 Task: Search one way flight ticket for 3 adults in first from Watertown: Watertown International Airport to Greenville: Pitt-greenville Airport on 5-2-2023. Choice of flights is Royal air maroc. Number of bags: 2 checked bags. Price is upto 35000. Outbound departure time preference is 17:45.
Action: Mouse moved to (233, 368)
Screenshot: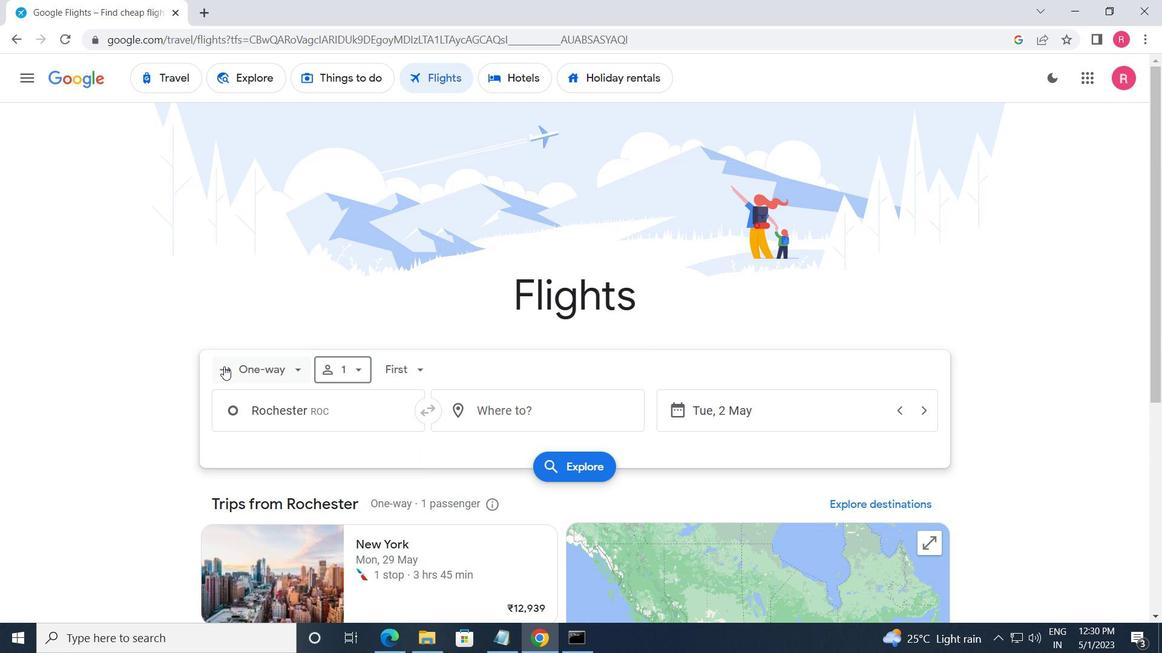 
Action: Mouse pressed left at (233, 368)
Screenshot: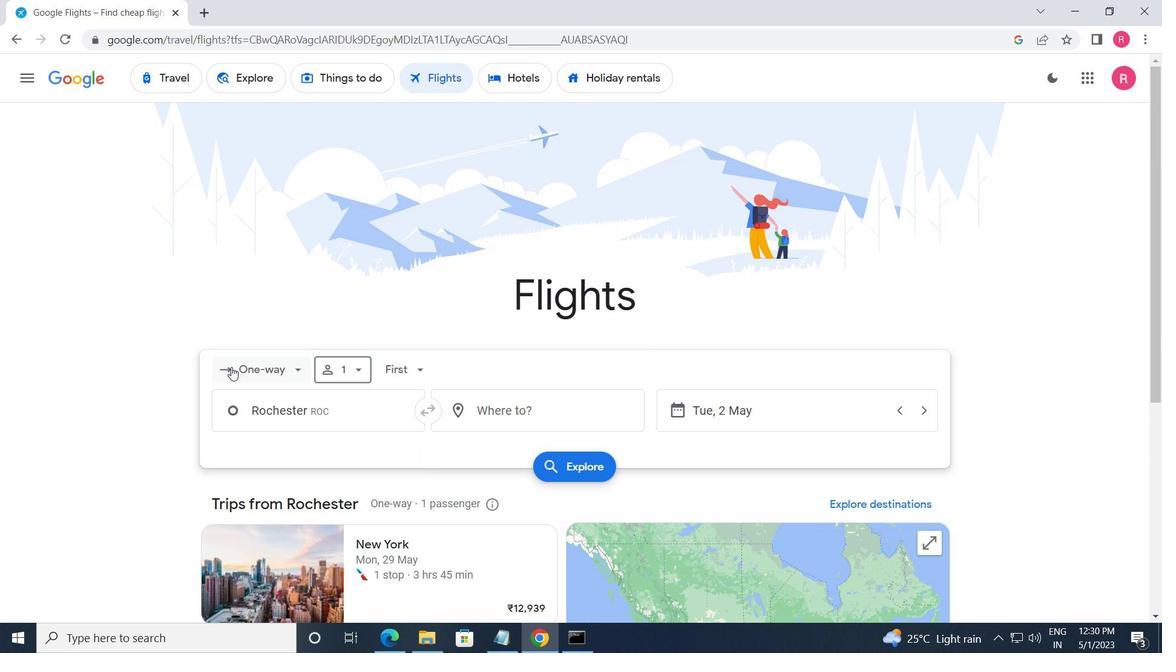 
Action: Mouse moved to (296, 439)
Screenshot: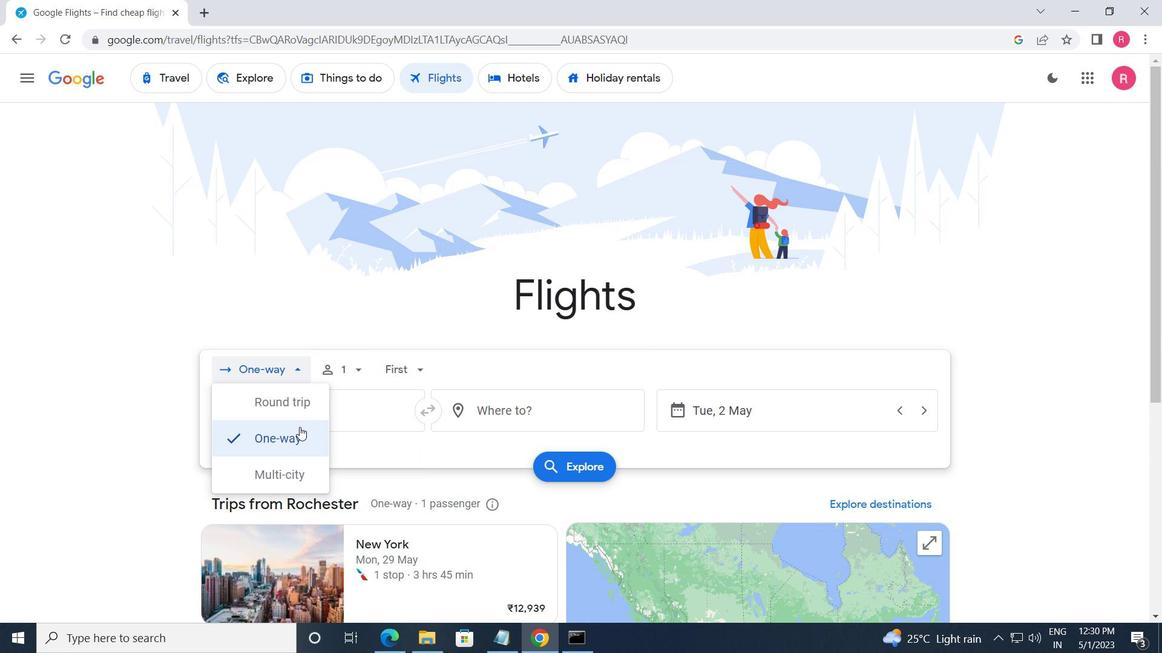 
Action: Mouse pressed left at (296, 439)
Screenshot: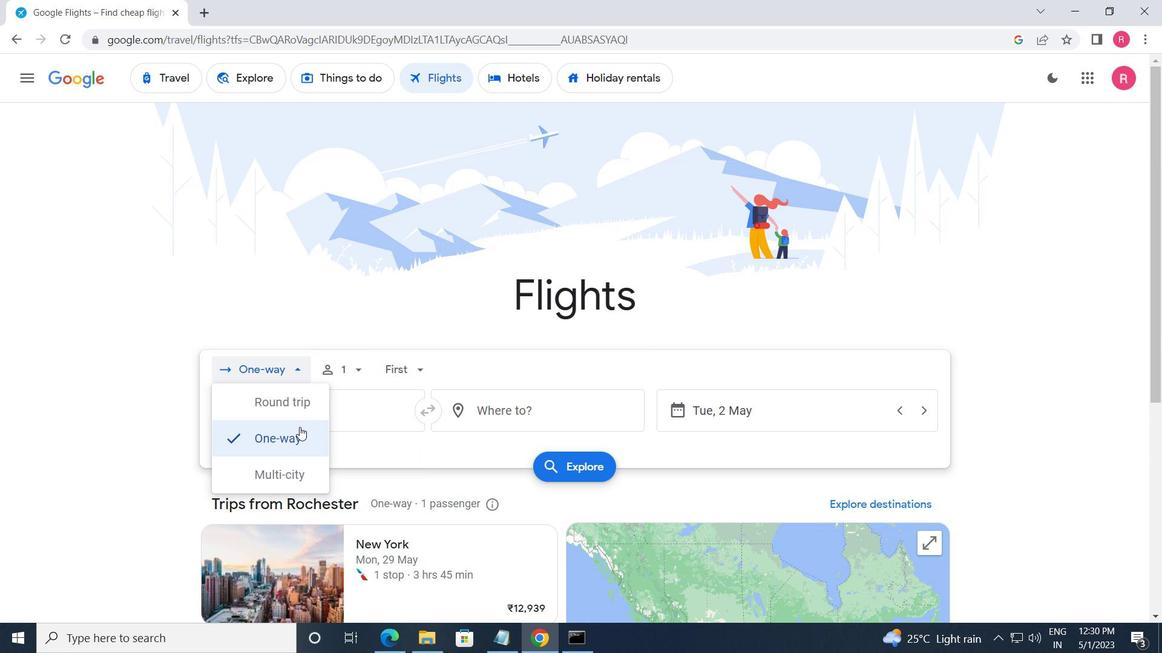 
Action: Mouse moved to (352, 376)
Screenshot: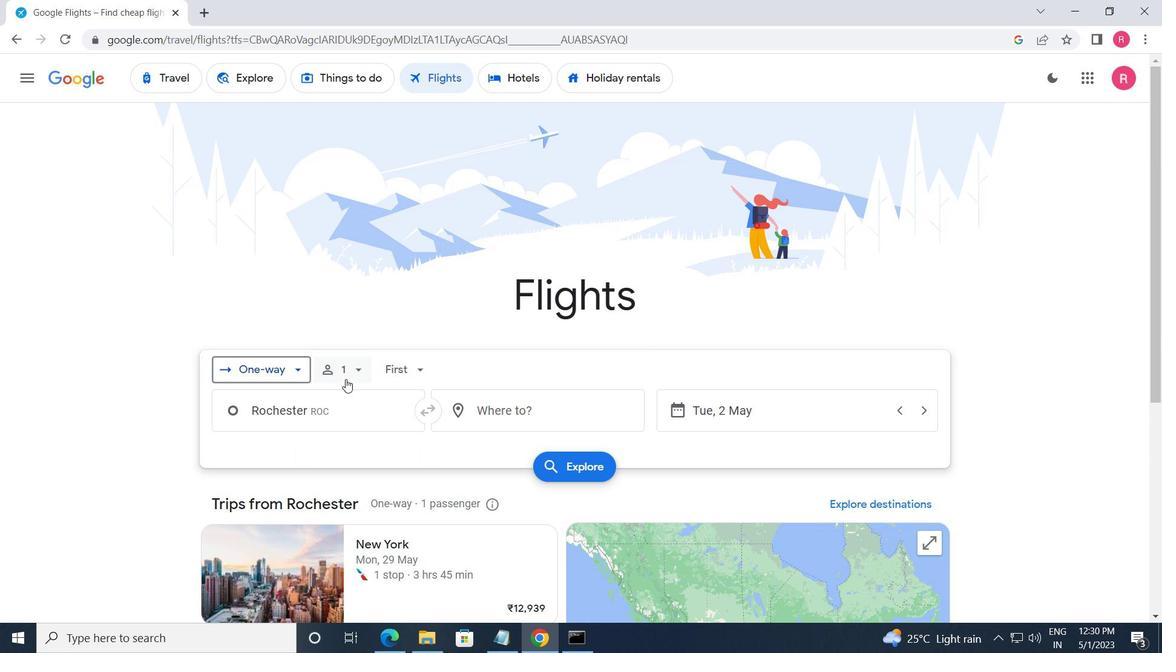 
Action: Mouse pressed left at (352, 376)
Screenshot: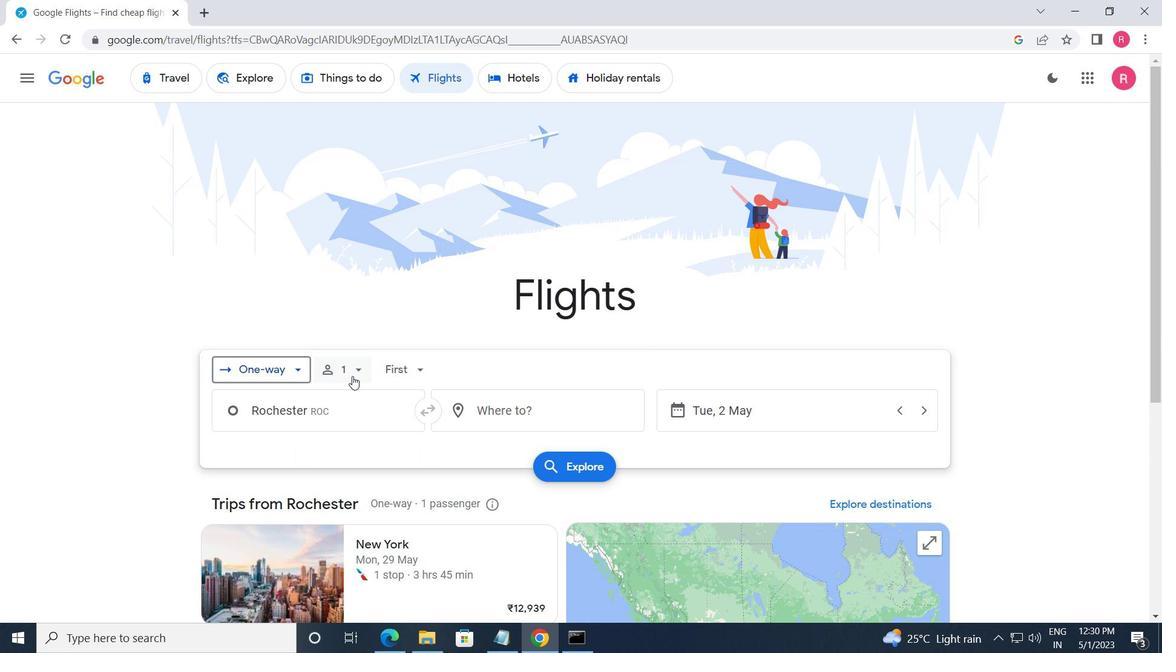 
Action: Mouse moved to (478, 408)
Screenshot: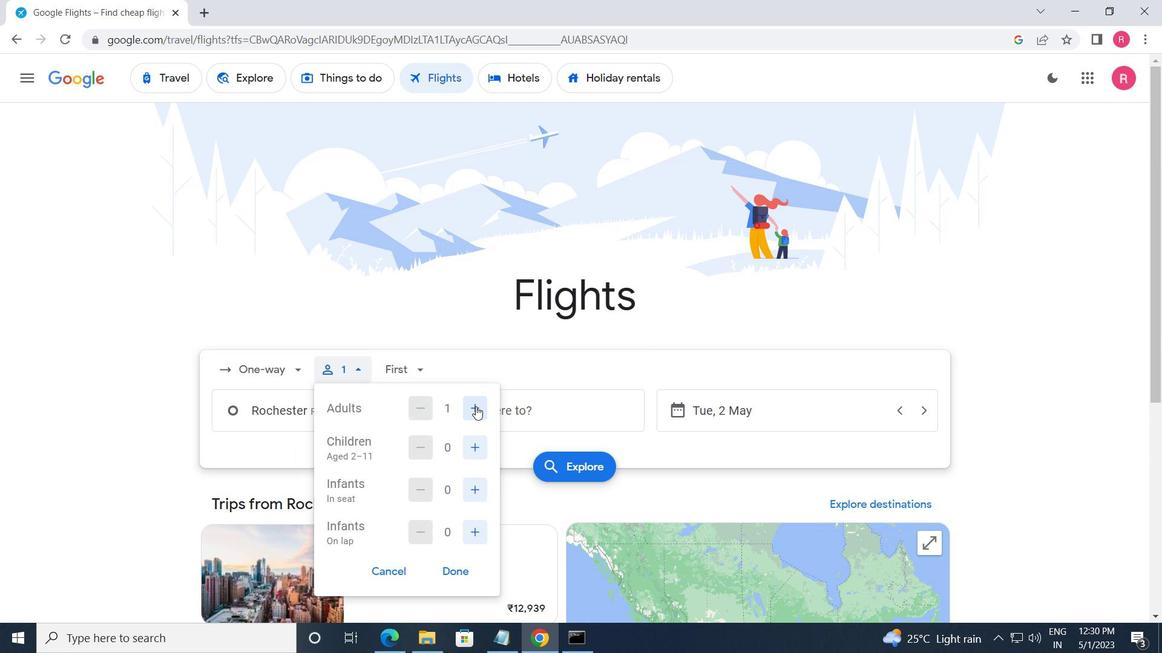 
Action: Mouse pressed left at (478, 408)
Screenshot: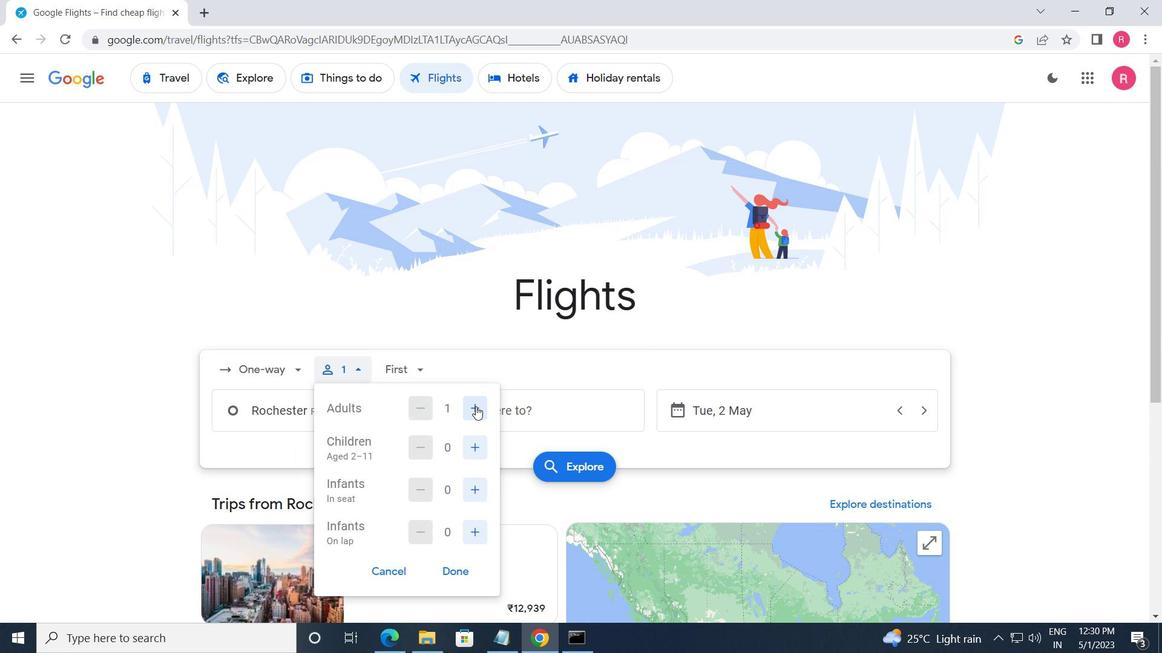
Action: Mouse moved to (471, 440)
Screenshot: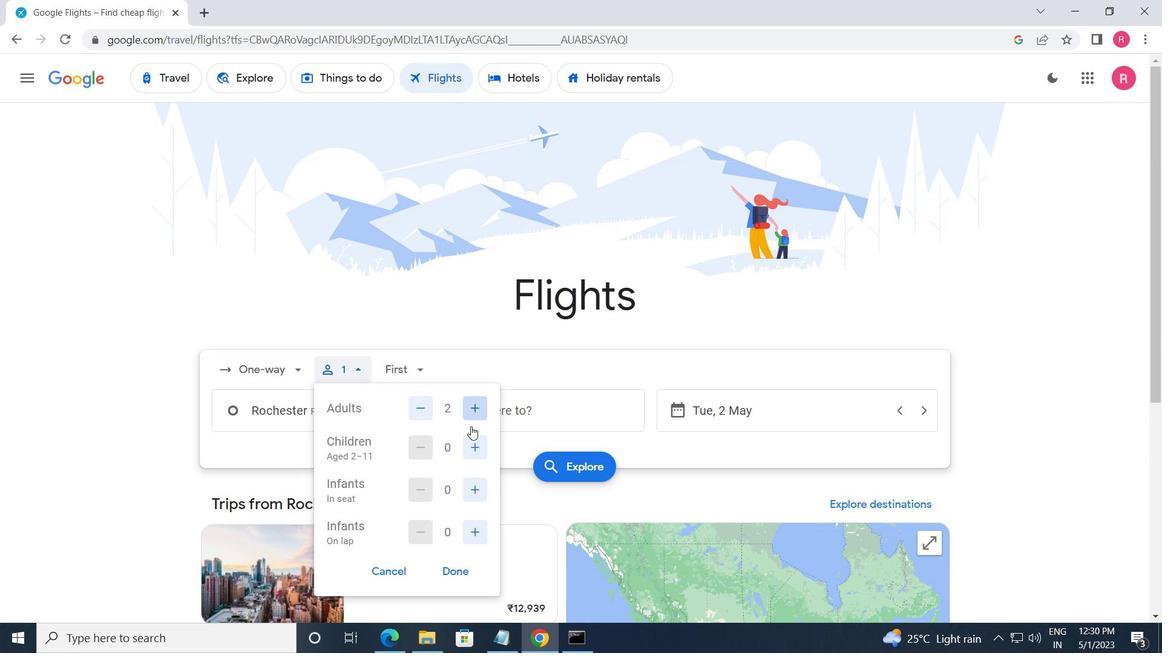 
Action: Mouse pressed left at (471, 440)
Screenshot: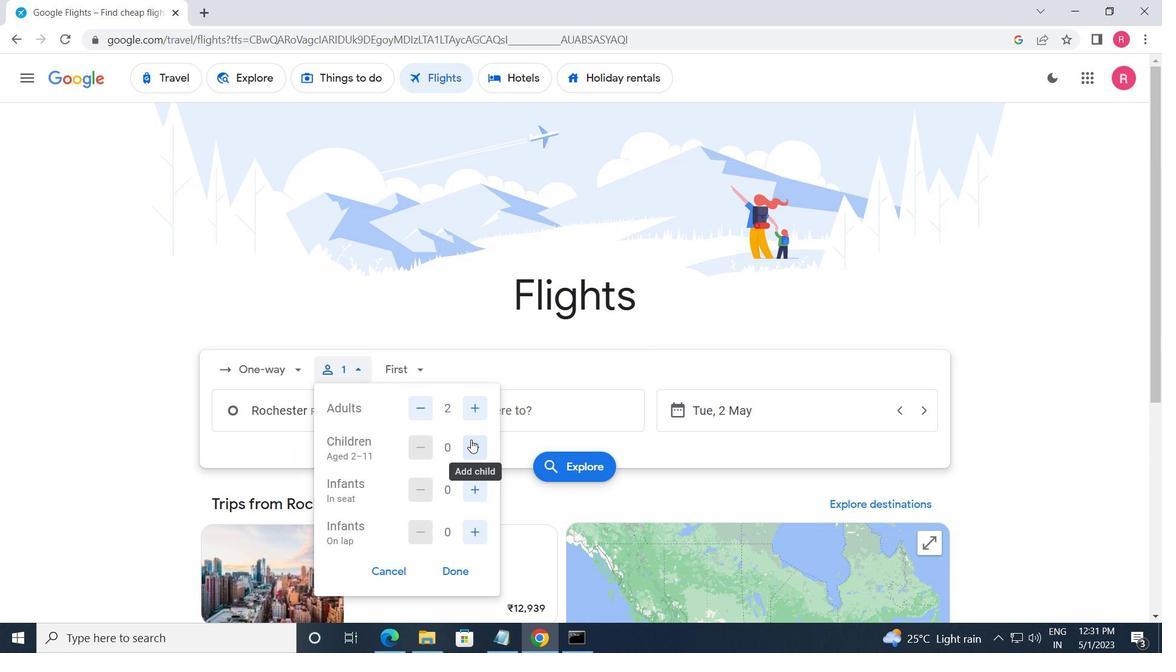 
Action: Mouse pressed left at (471, 440)
Screenshot: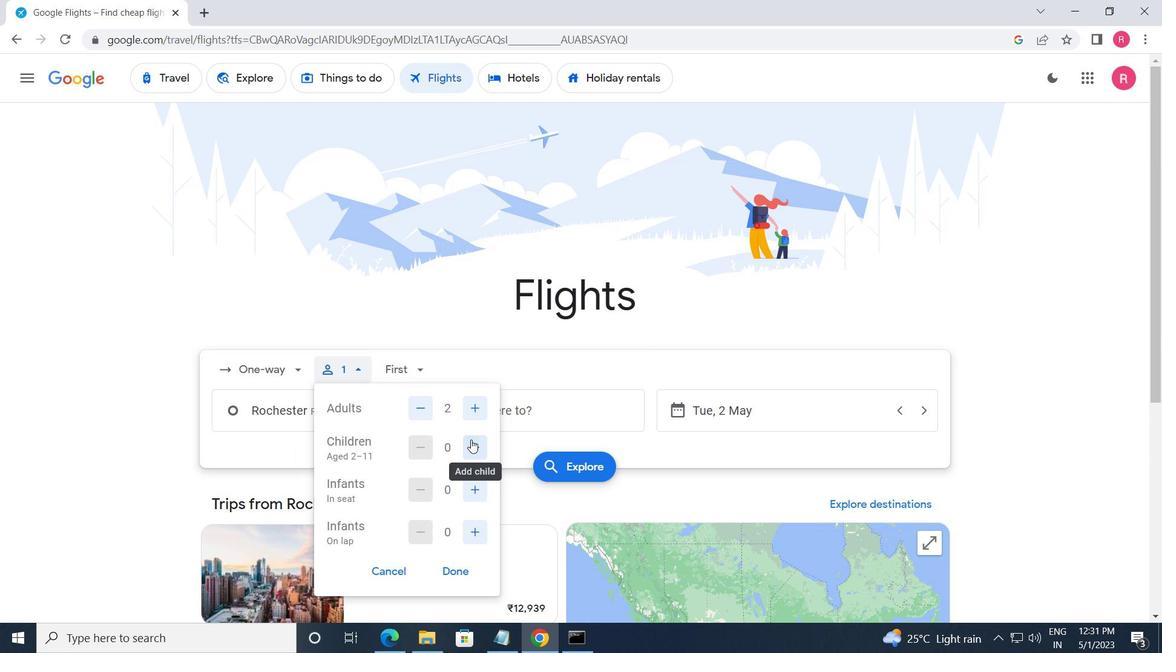 
Action: Mouse moved to (472, 440)
Screenshot: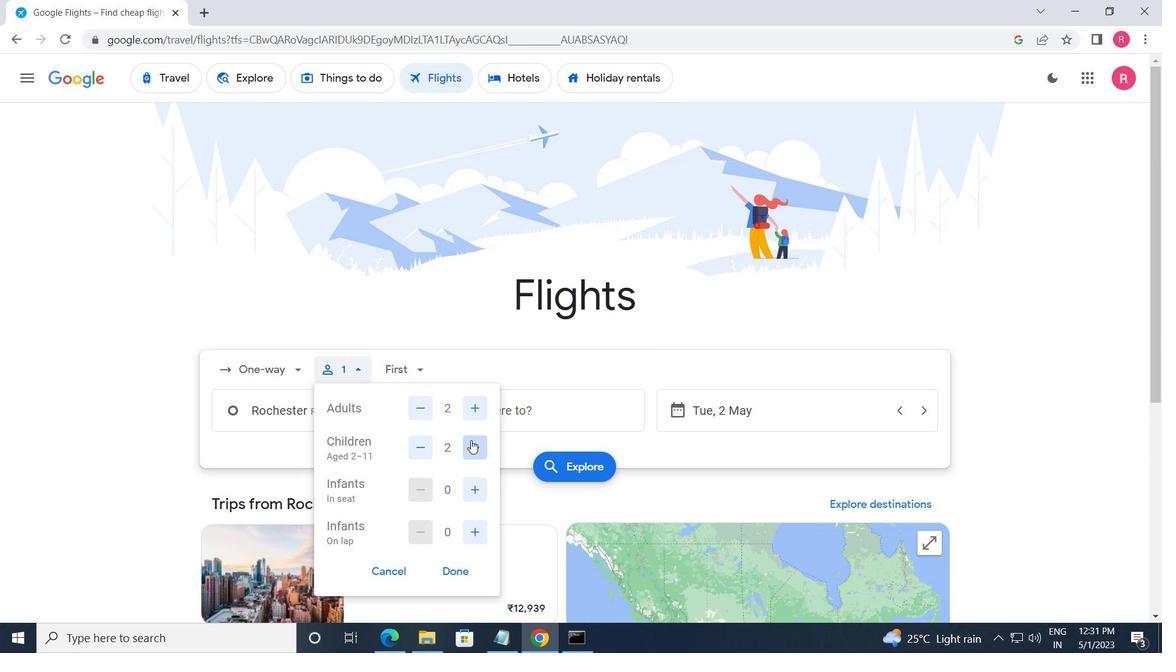 
Action: Mouse pressed left at (472, 440)
Screenshot: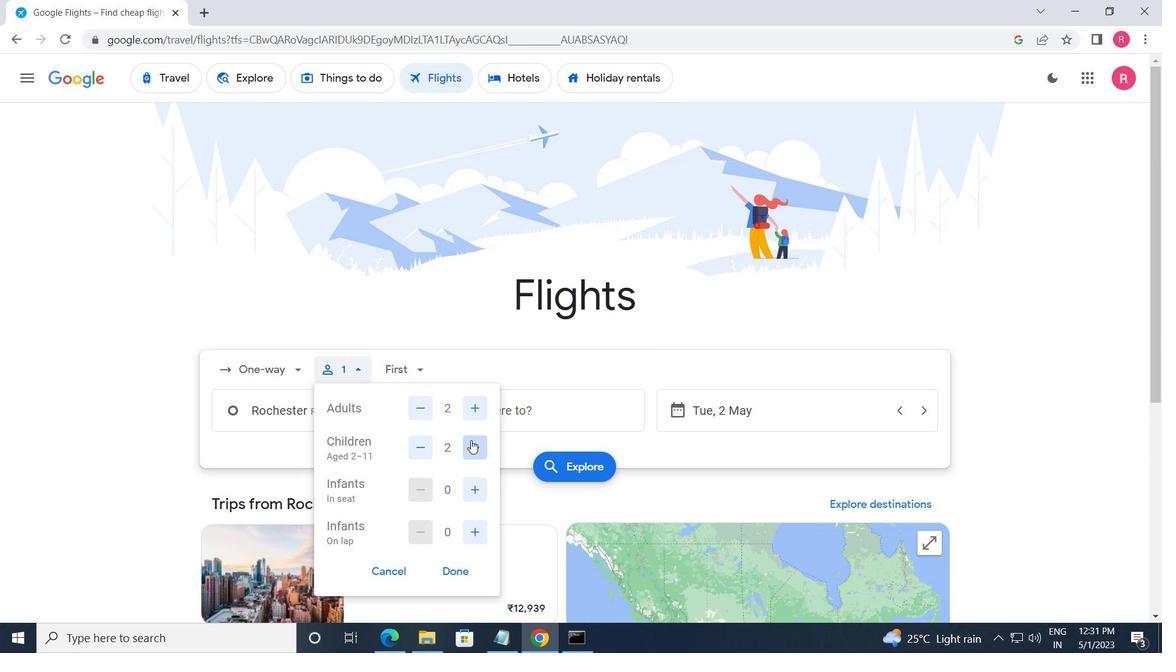 
Action: Mouse moved to (472, 446)
Screenshot: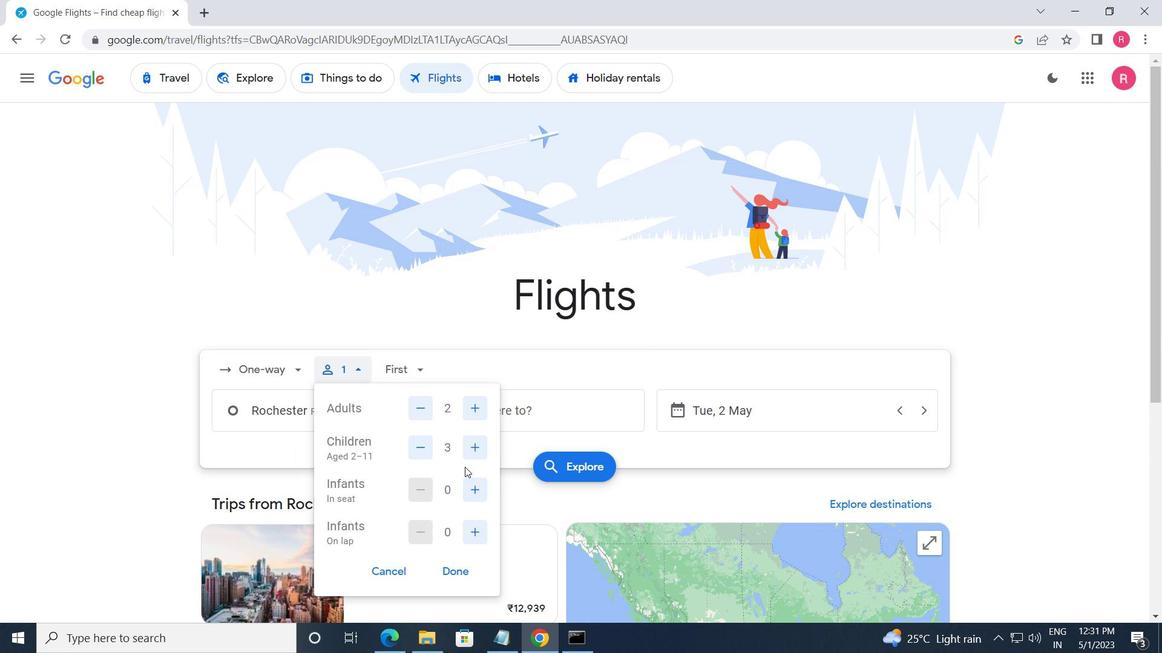 
Action: Mouse pressed left at (472, 446)
Screenshot: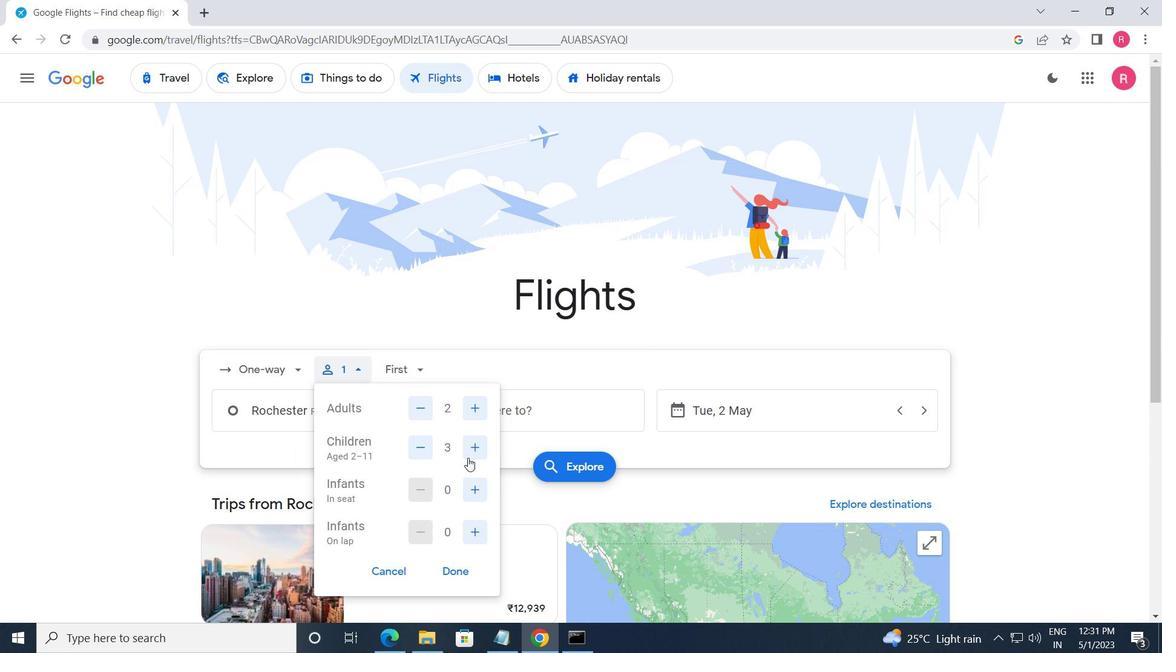 
Action: Mouse moved to (466, 486)
Screenshot: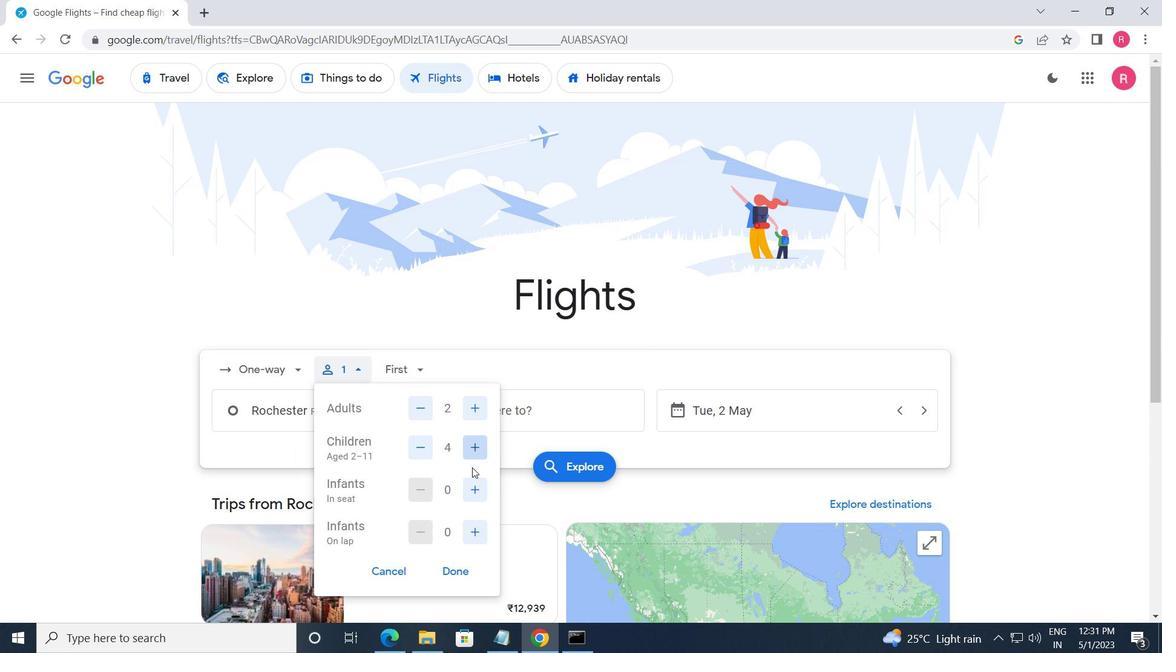 
Action: Mouse pressed left at (466, 486)
Screenshot: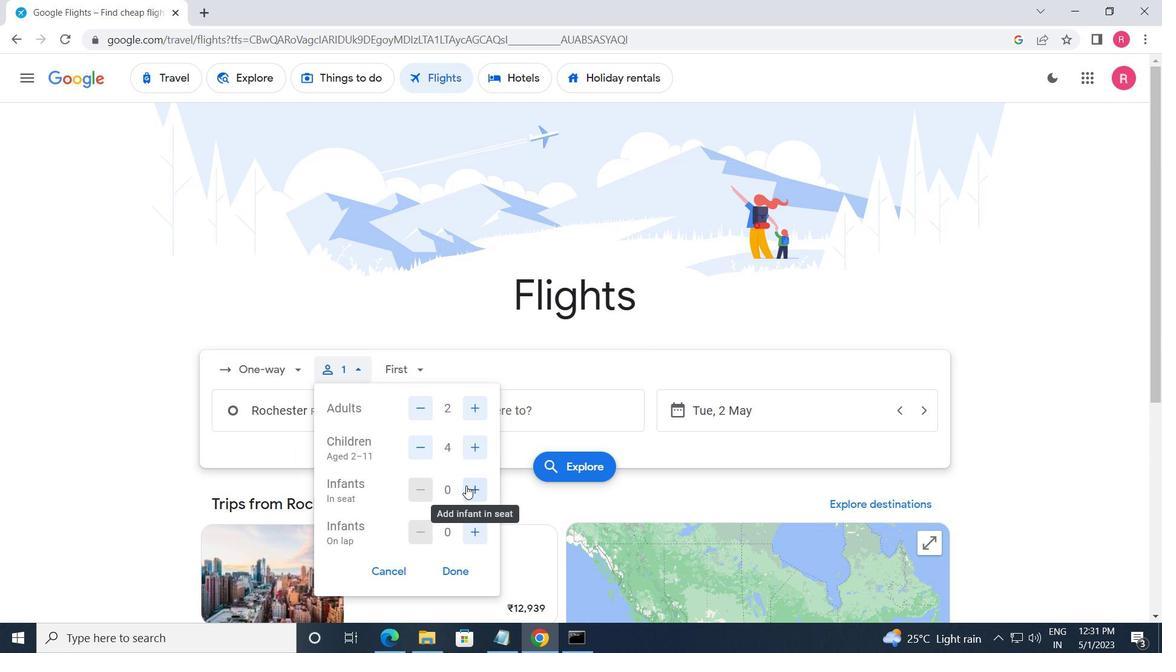 
Action: Mouse moved to (402, 378)
Screenshot: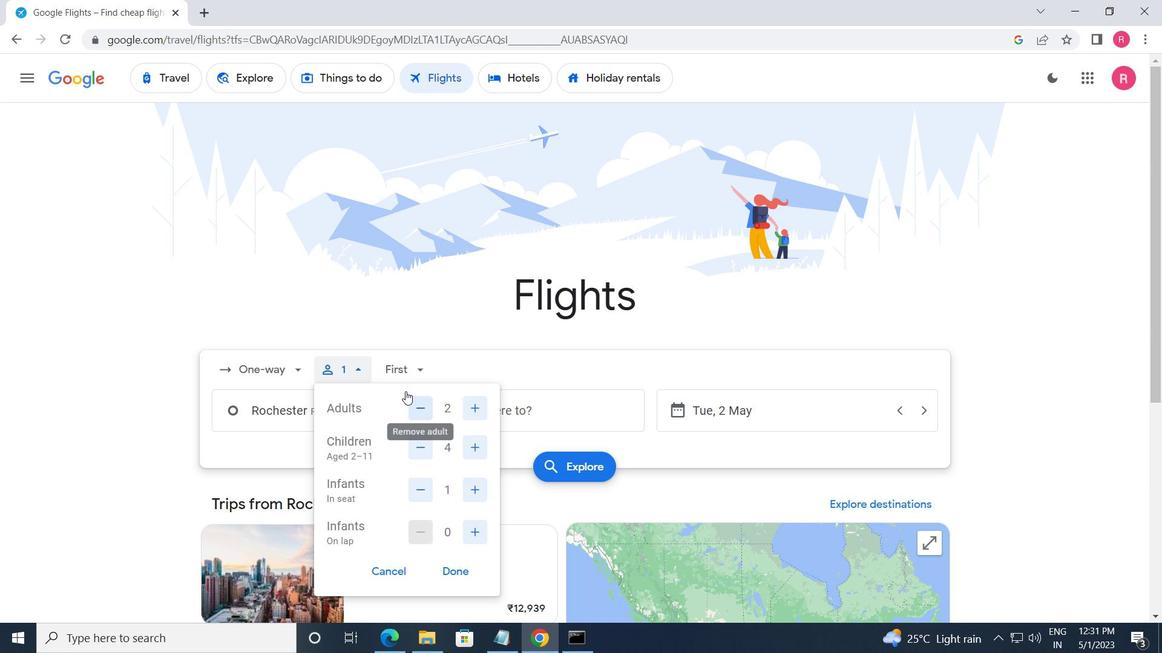 
Action: Mouse pressed left at (402, 378)
Screenshot: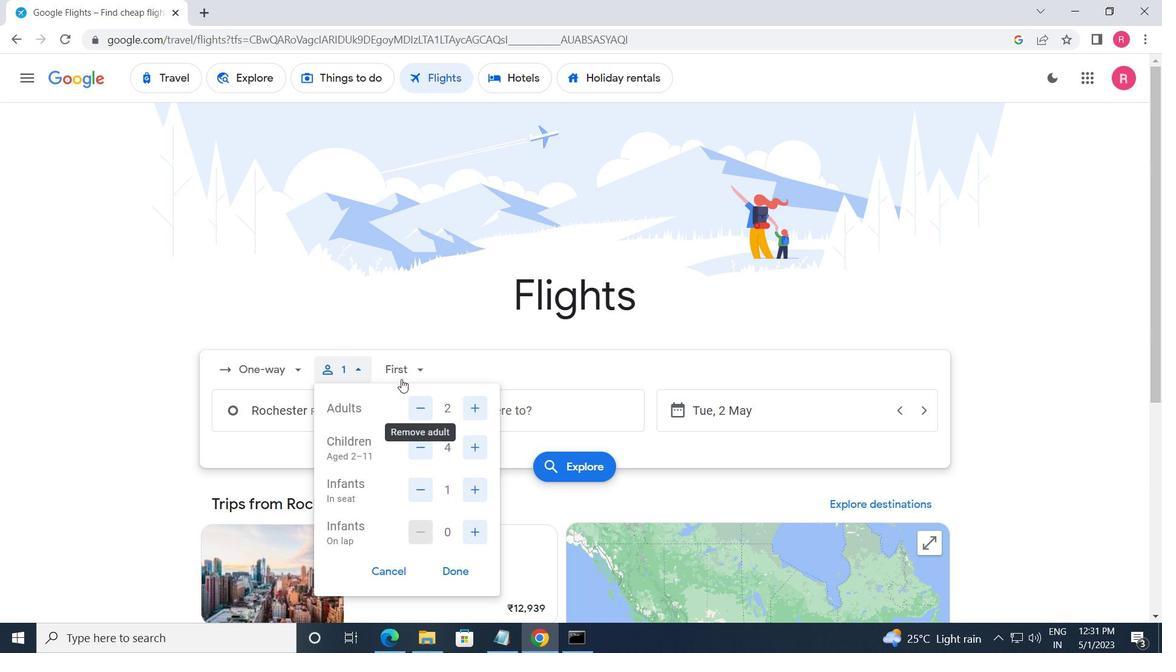 
Action: Mouse moved to (441, 482)
Screenshot: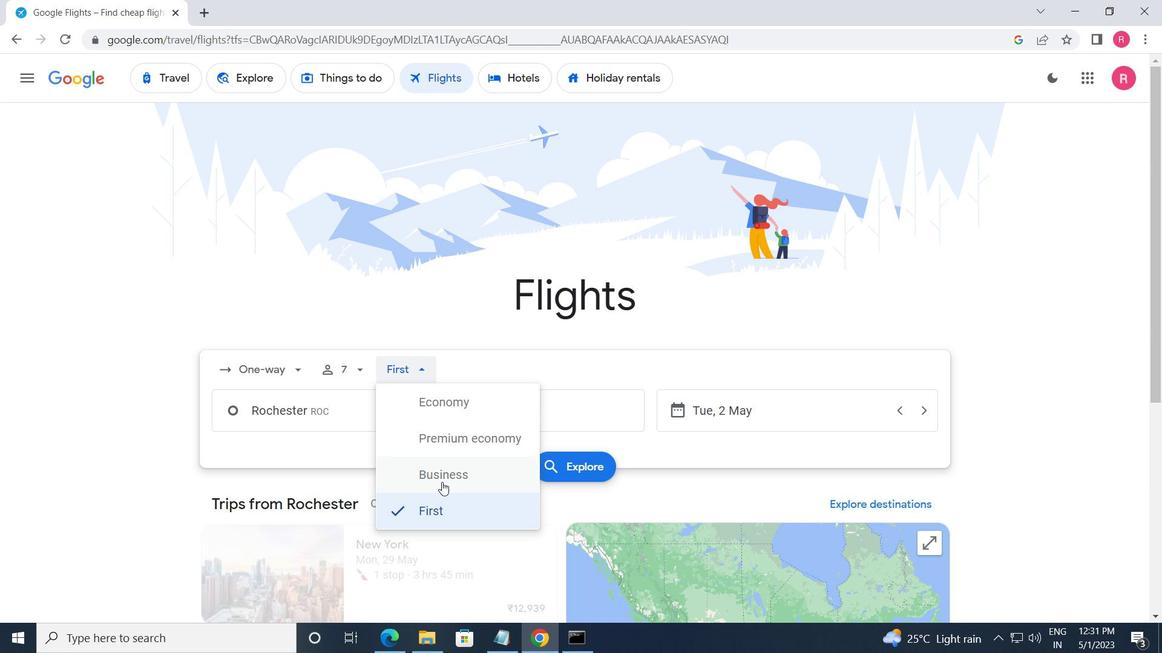 
Action: Mouse pressed left at (441, 482)
Screenshot: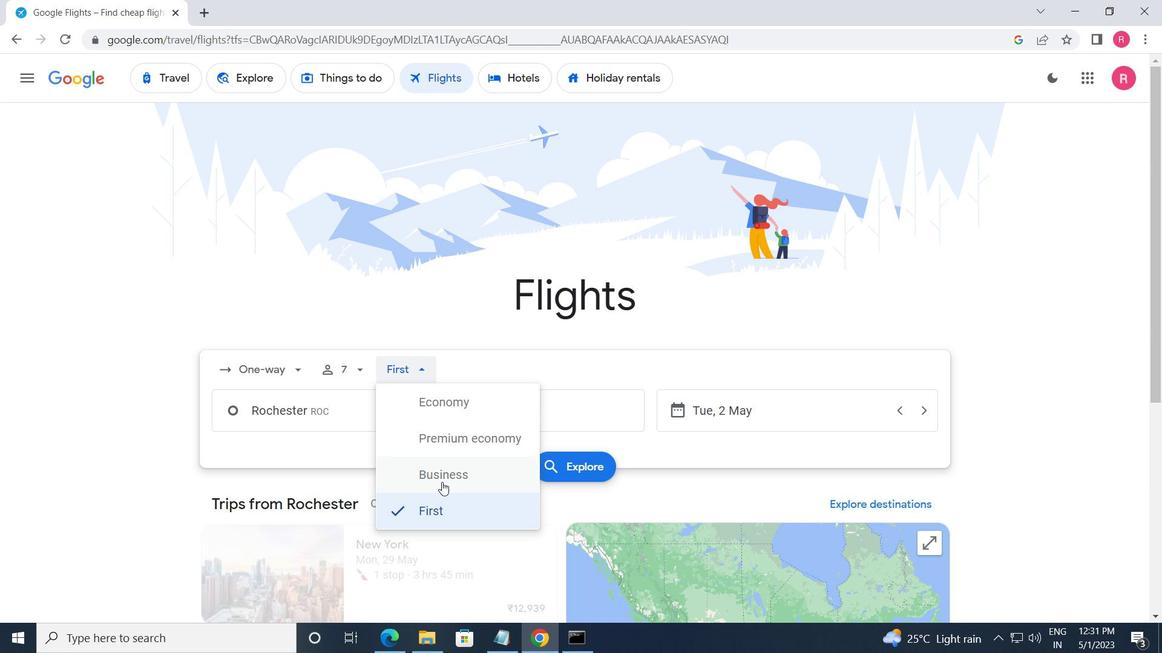 
Action: Mouse moved to (372, 425)
Screenshot: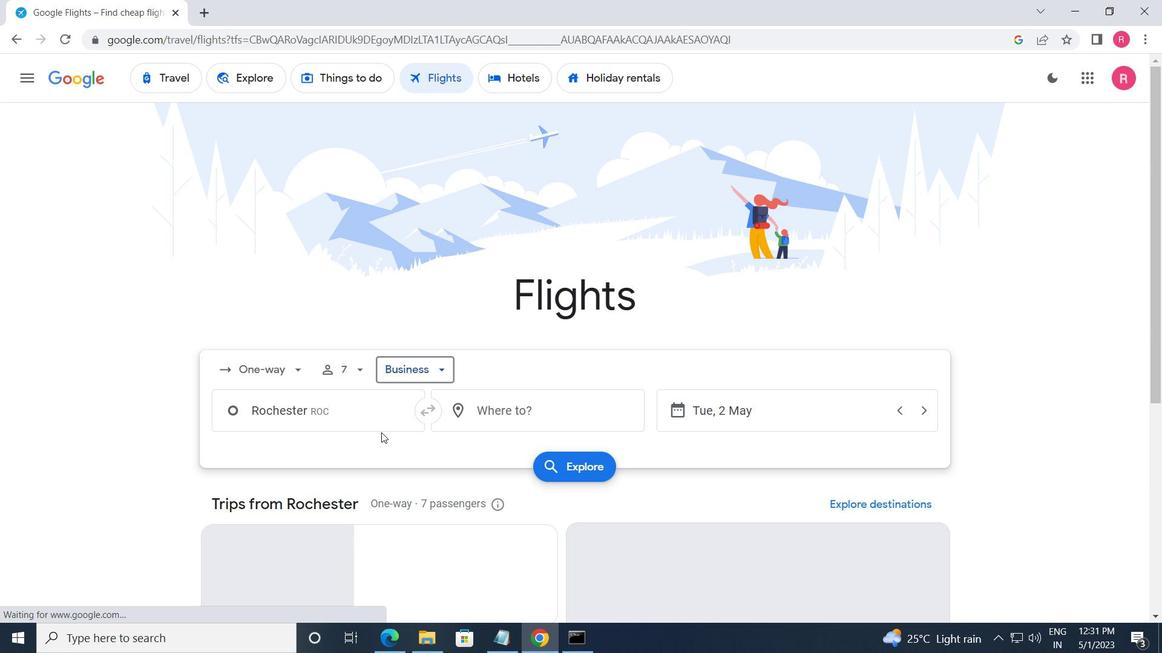 
Action: Mouse pressed left at (372, 425)
Screenshot: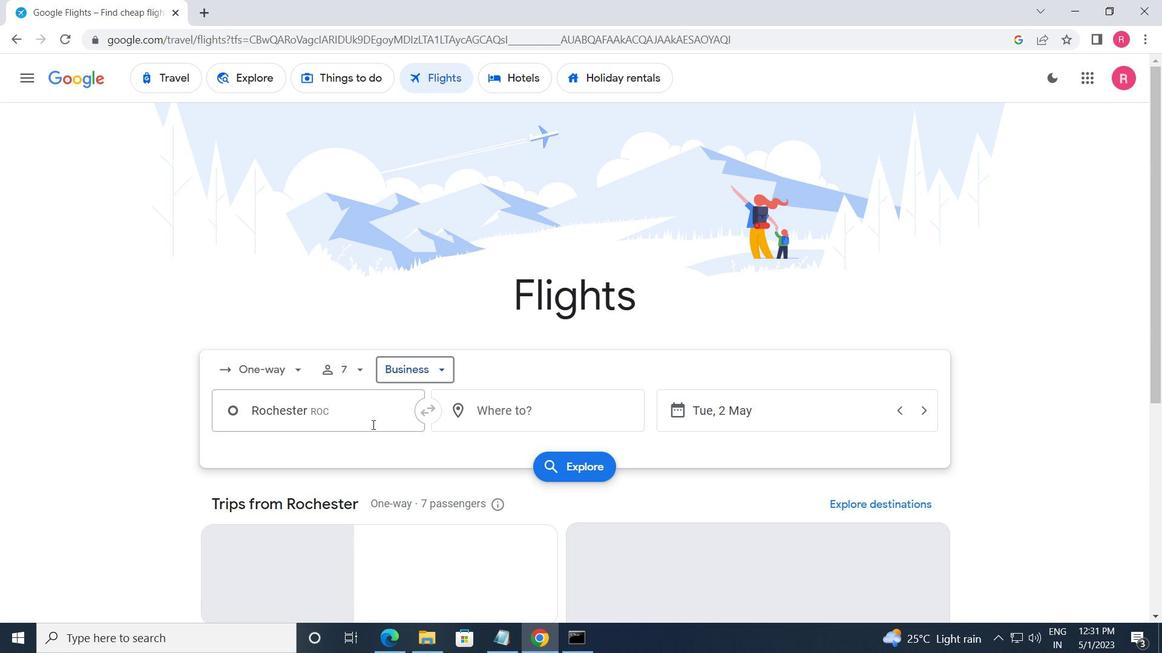 
Action: Mouse moved to (373, 431)
Screenshot: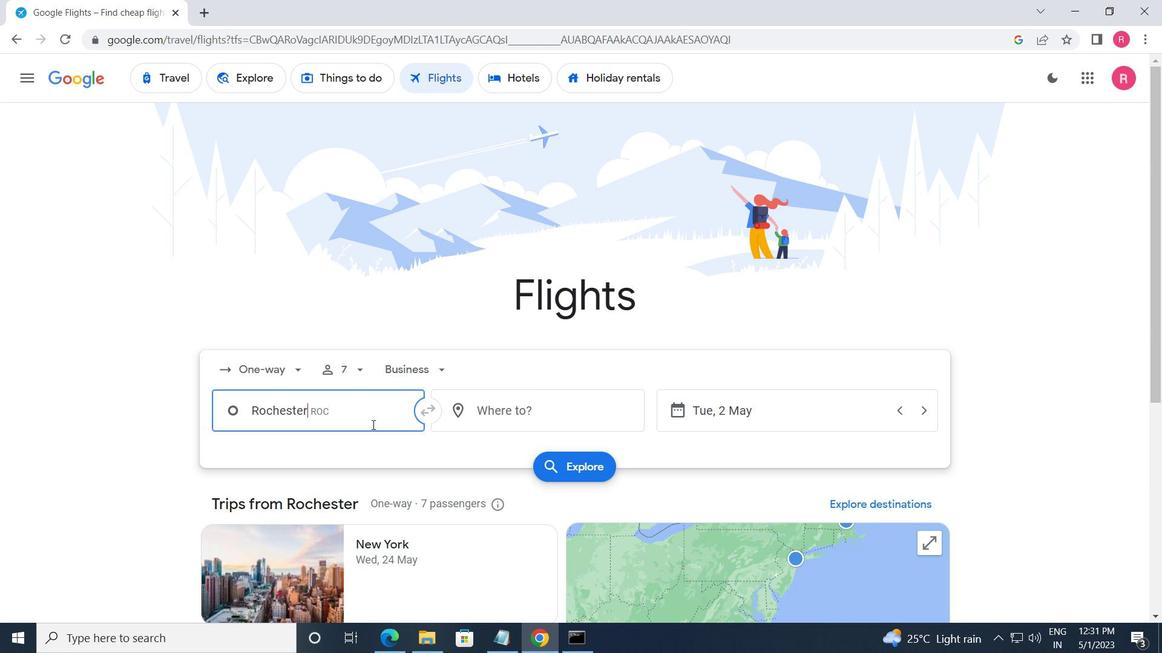 
Action: Key pressed <Key.shift>SYRACUSE<Key.space><Key.shift_r><Key.shift_r><Key.shift_r><Key.shift_r><Key.shift_r><Key.shift_r><Key.shift_r><Key.shift_r><Key.shift_r>H
Screenshot: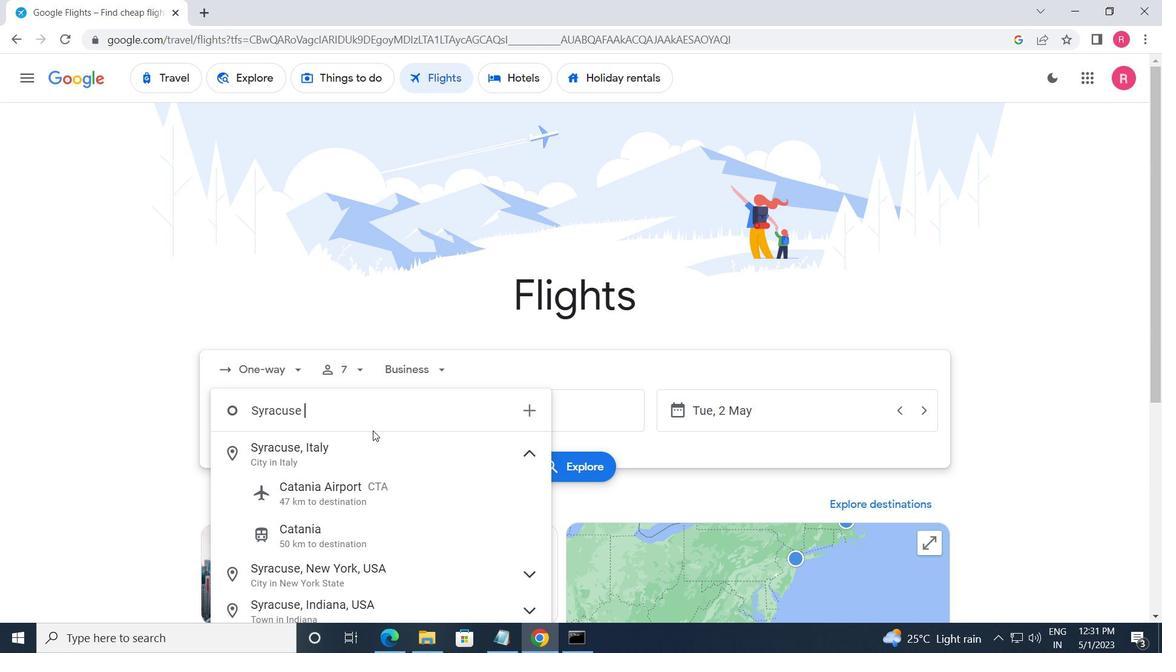 
Action: Mouse moved to (326, 468)
Screenshot: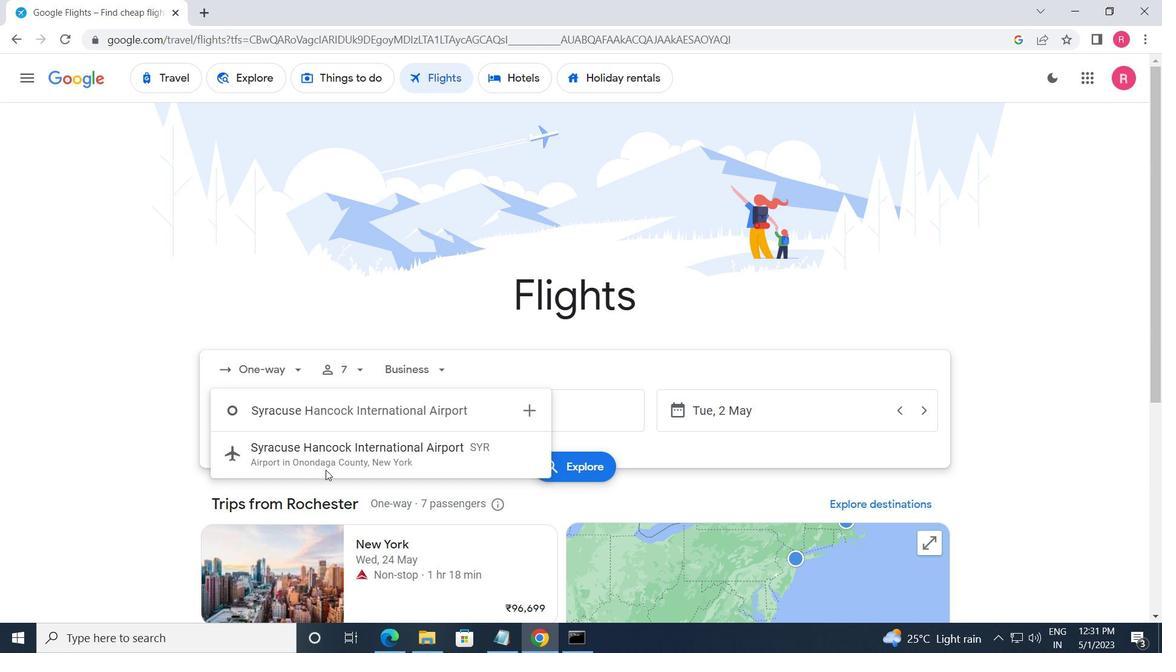 
Action: Mouse pressed left at (326, 468)
Screenshot: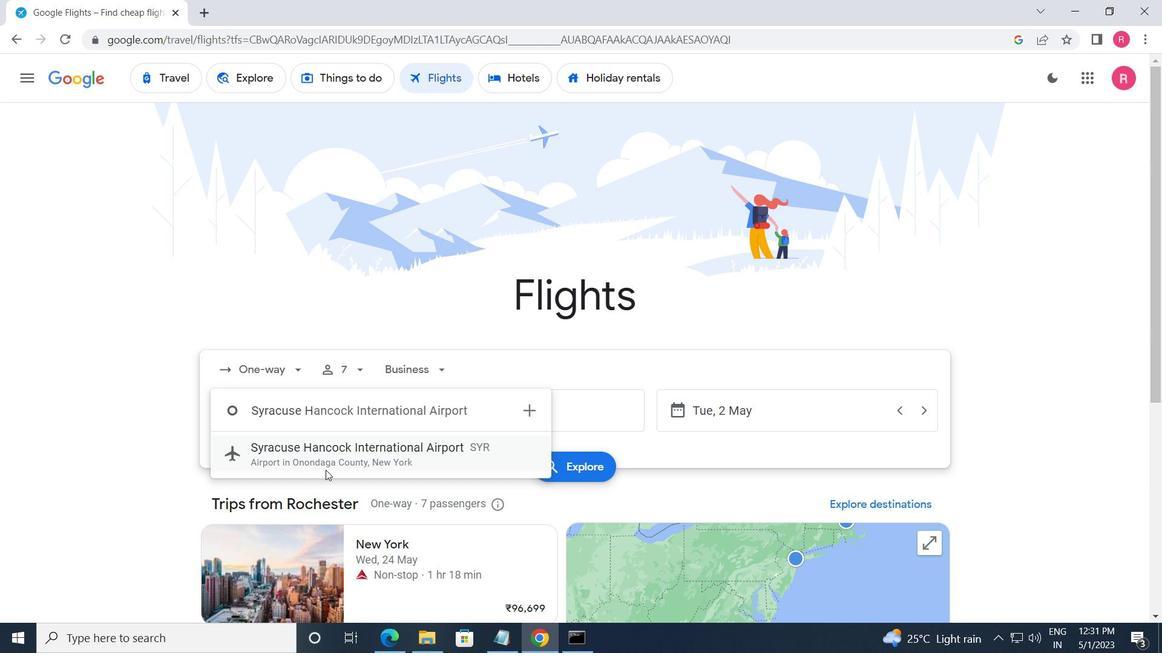 
Action: Mouse moved to (488, 412)
Screenshot: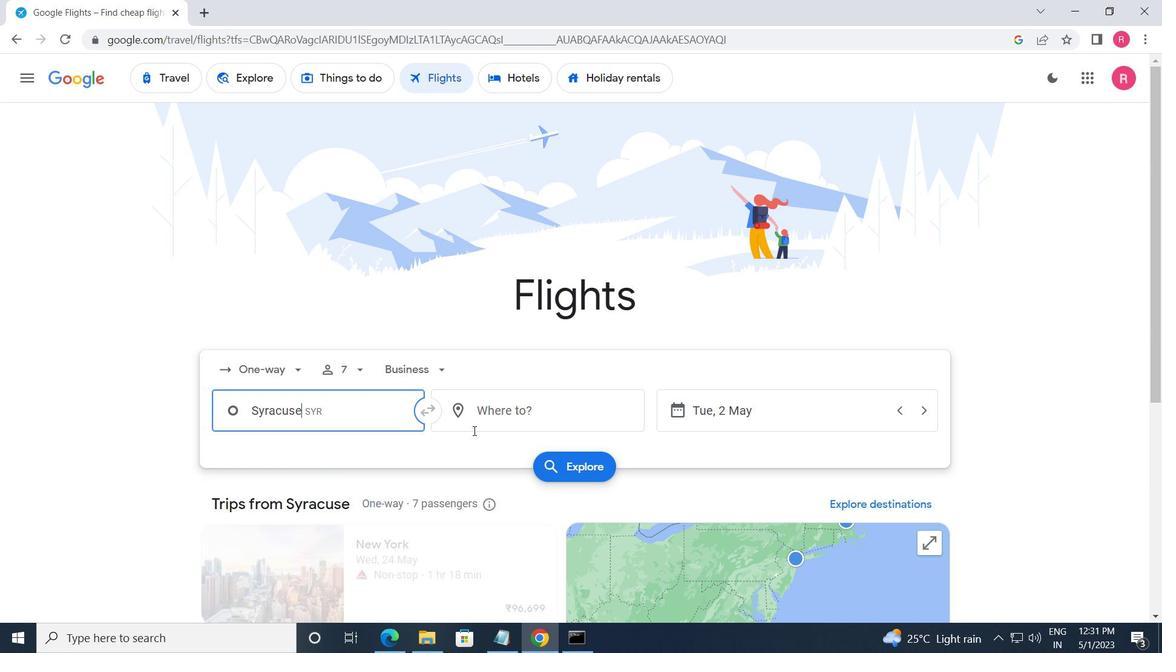 
Action: Mouse pressed left at (488, 412)
Screenshot: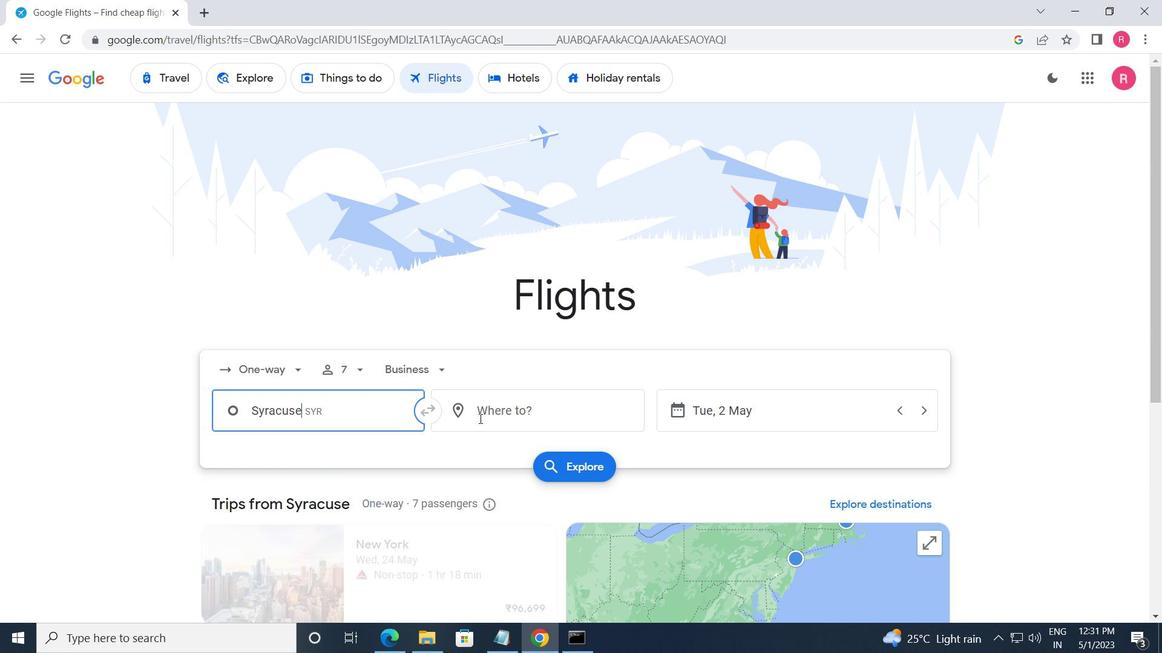 
Action: Mouse moved to (501, 564)
Screenshot: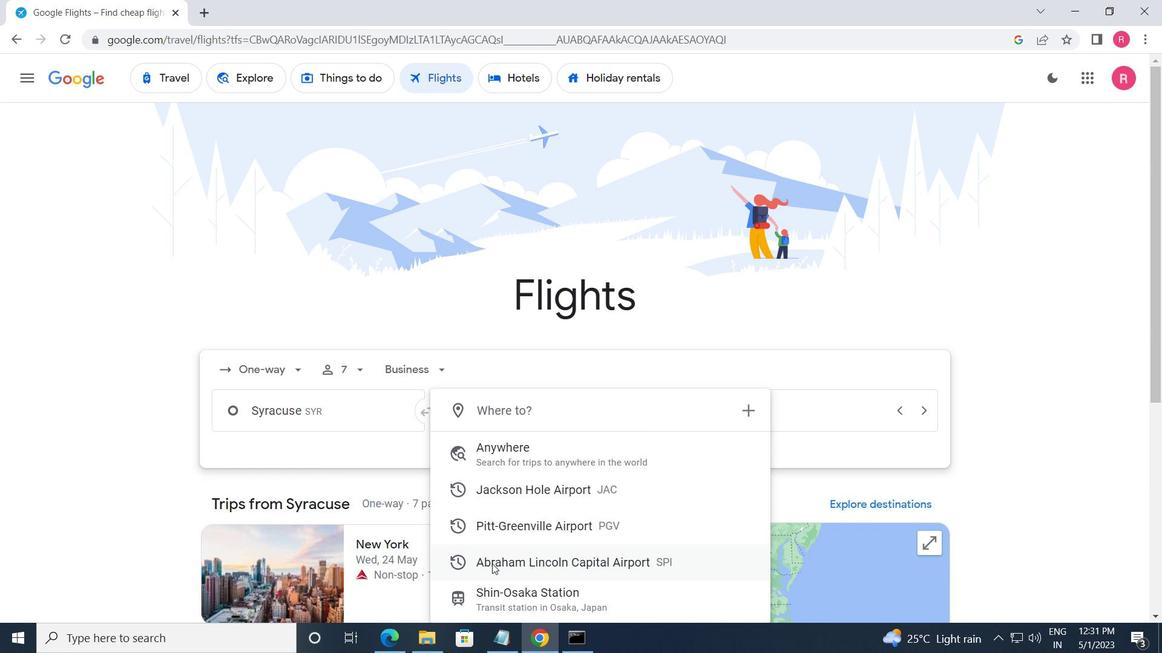 
Action: Mouse pressed left at (501, 564)
Screenshot: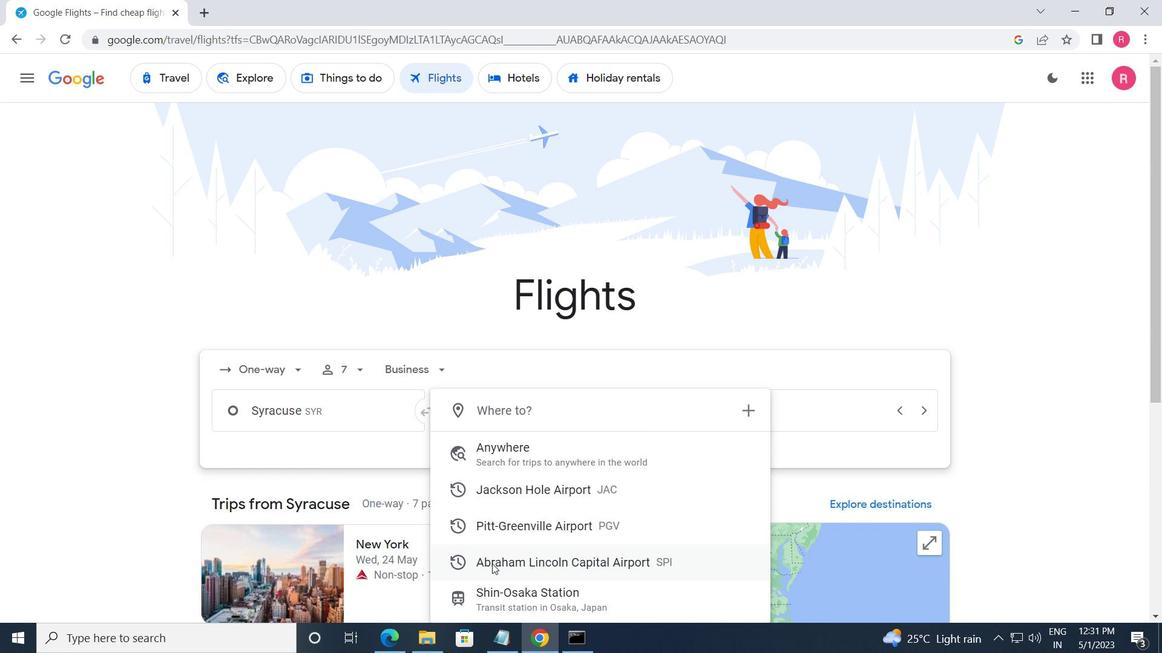 
Action: Mouse moved to (787, 419)
Screenshot: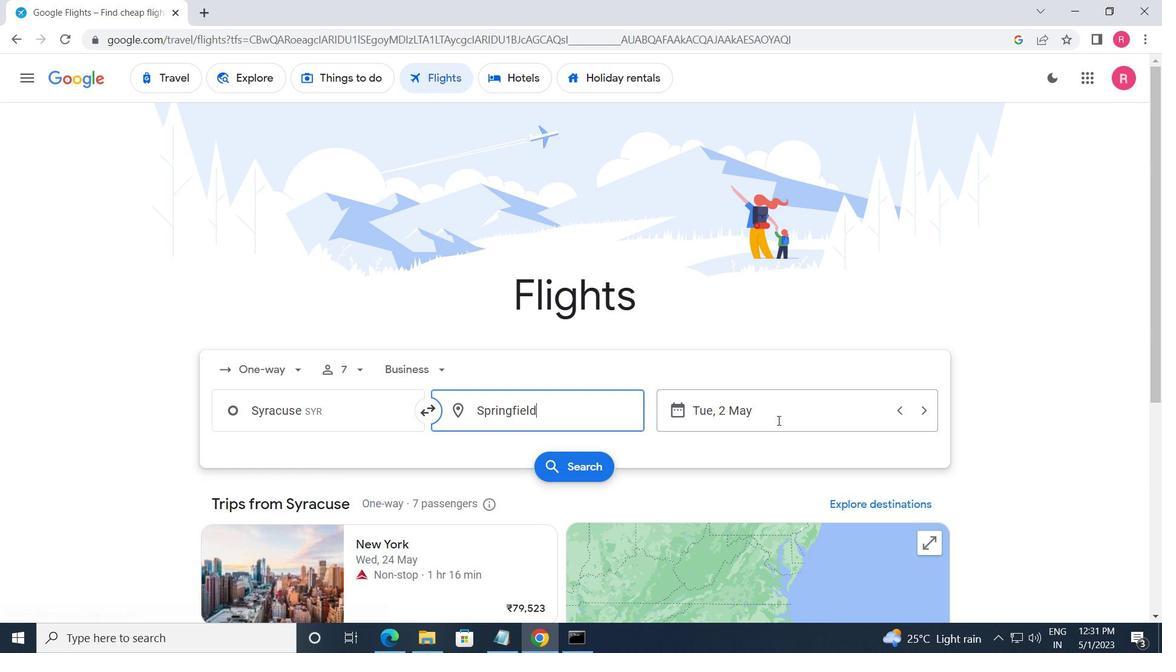 
Action: Mouse pressed left at (787, 419)
Screenshot: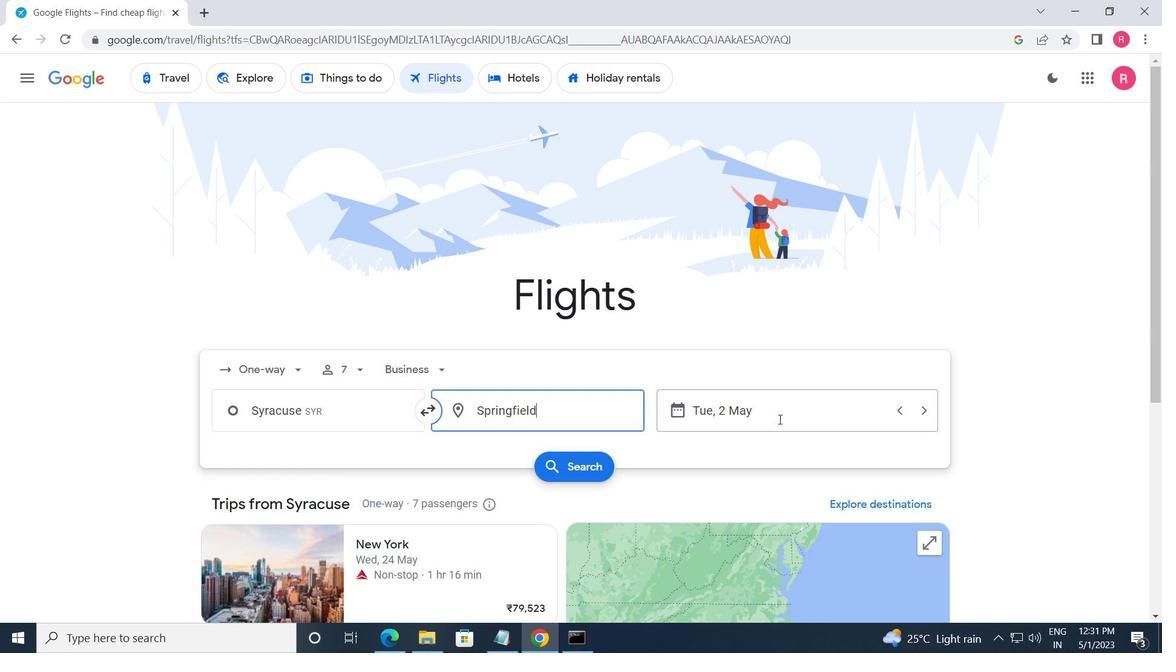 
Action: Mouse moved to (469, 346)
Screenshot: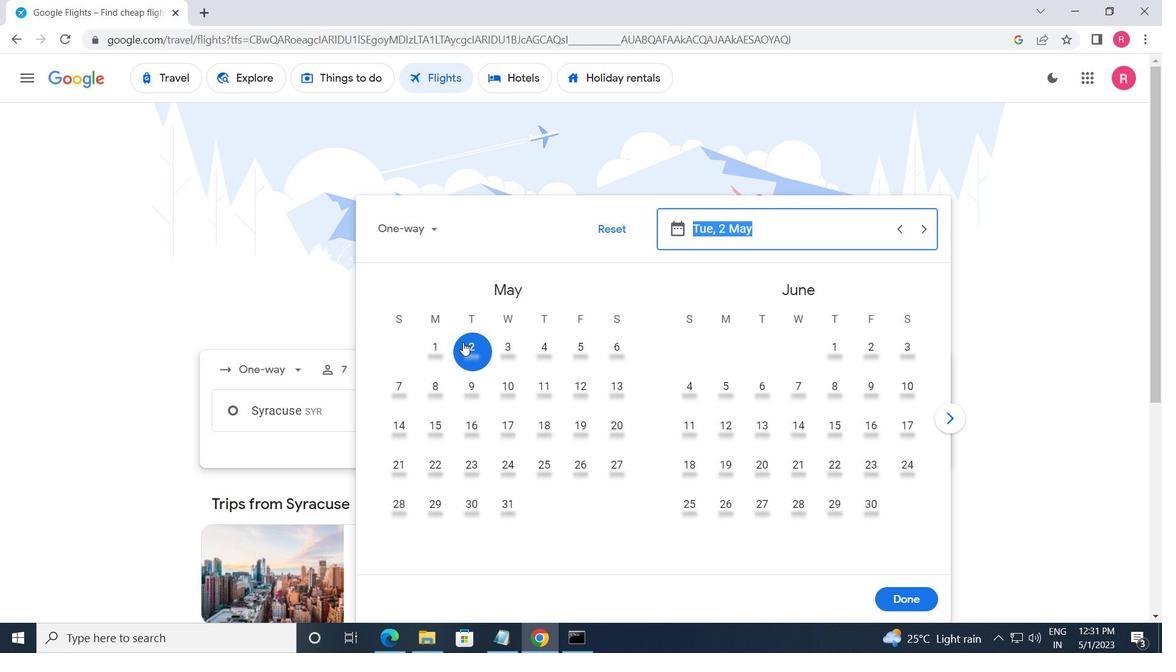 
Action: Mouse pressed left at (469, 346)
Screenshot: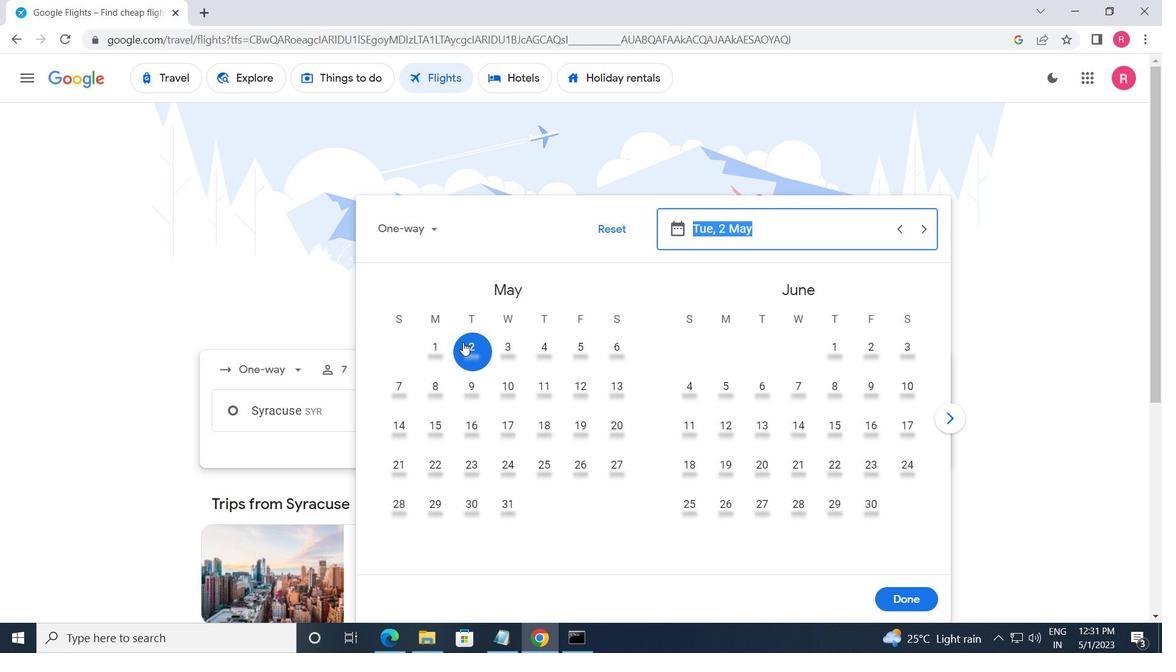 
Action: Mouse moved to (893, 600)
Screenshot: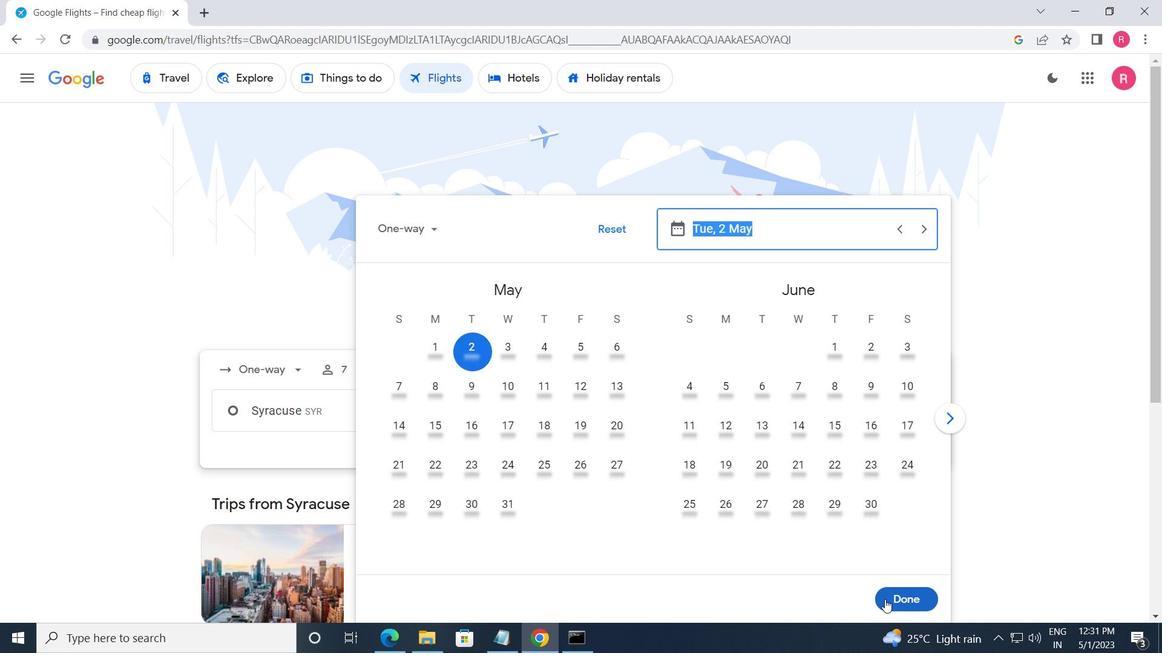 
Action: Mouse pressed left at (893, 600)
Screenshot: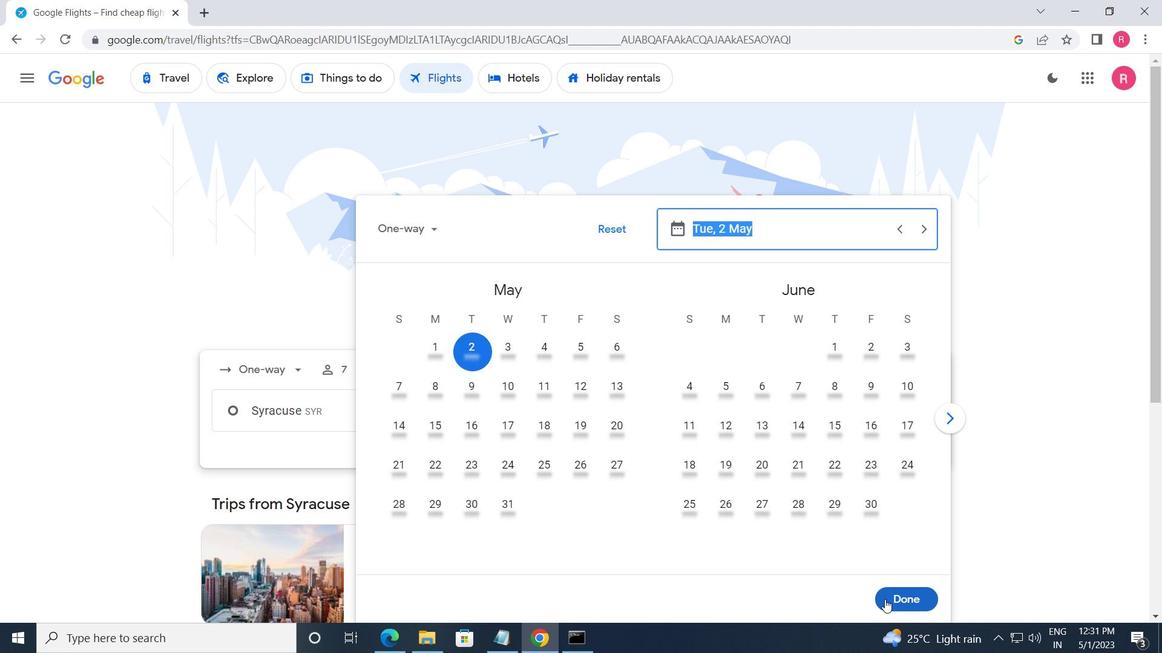 
Action: Mouse moved to (558, 473)
Screenshot: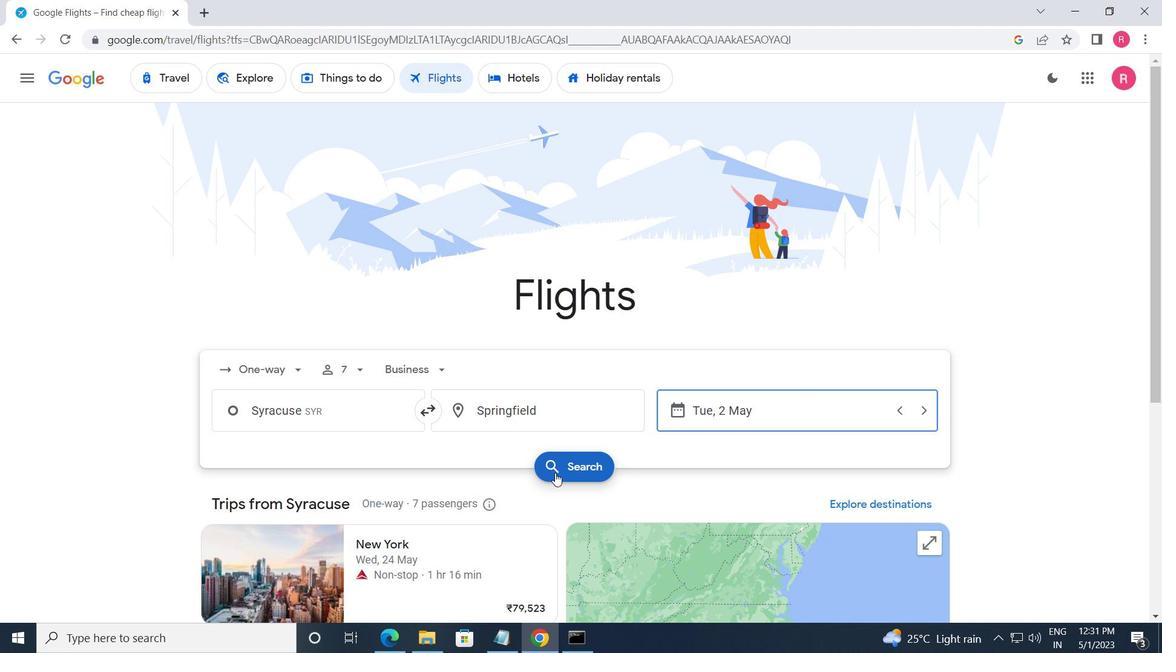 
Action: Mouse pressed left at (558, 473)
Screenshot: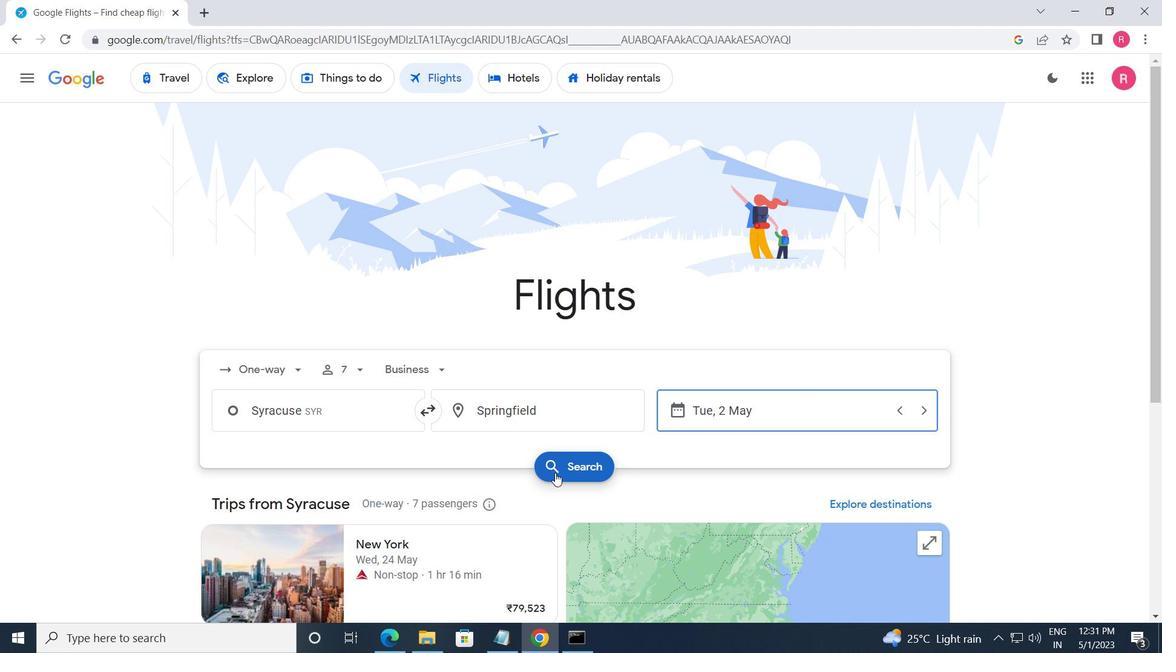 
Action: Mouse moved to (211, 217)
Screenshot: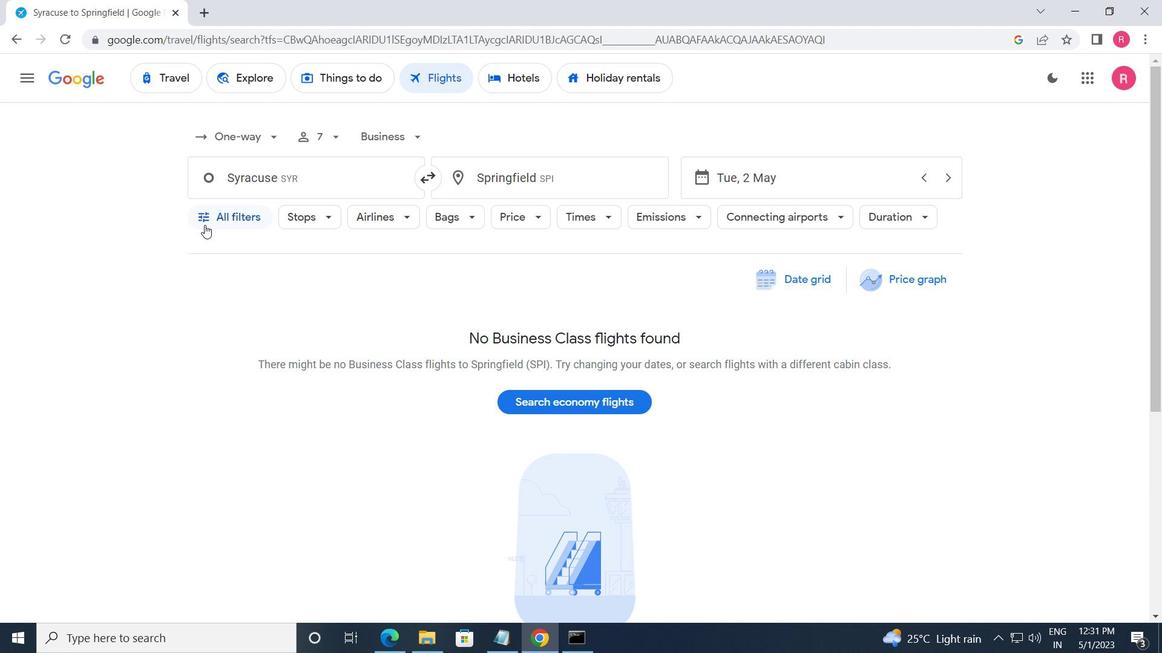 
Action: Mouse pressed left at (211, 217)
Screenshot: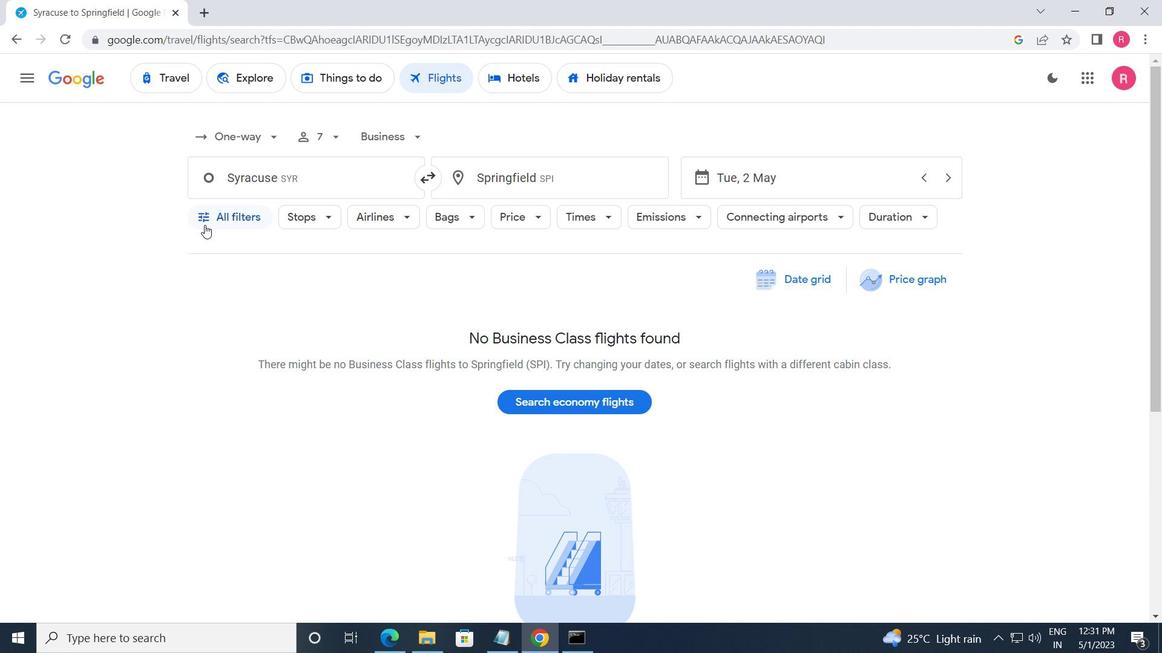 
Action: Mouse moved to (280, 420)
Screenshot: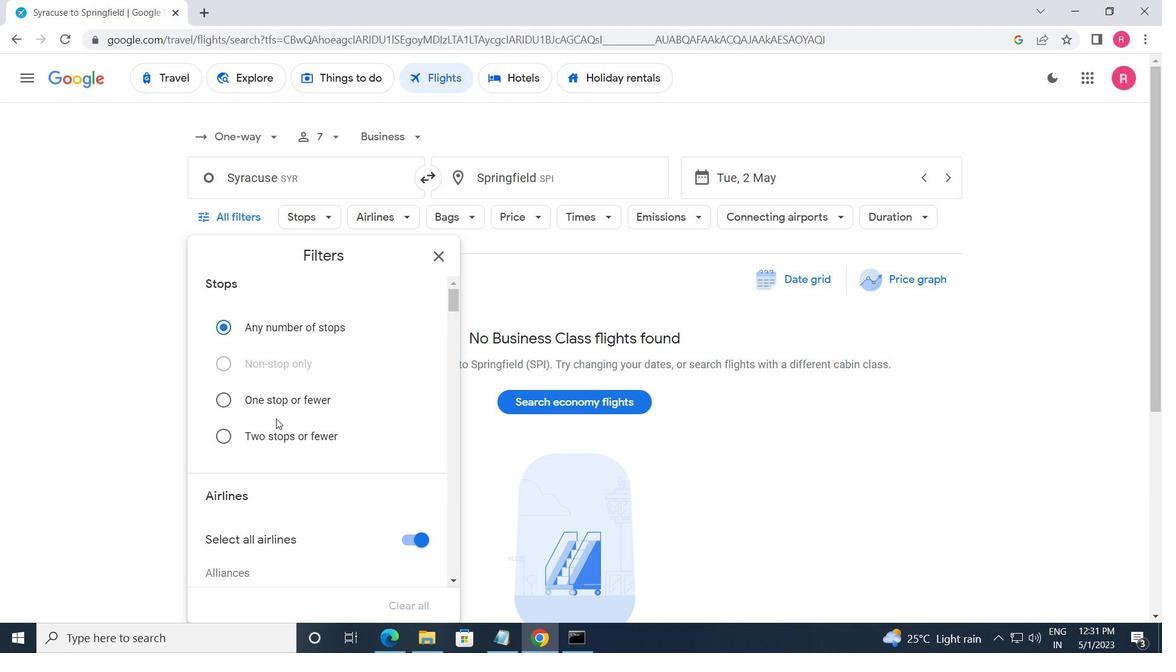 
Action: Mouse scrolled (280, 419) with delta (0, 0)
Screenshot: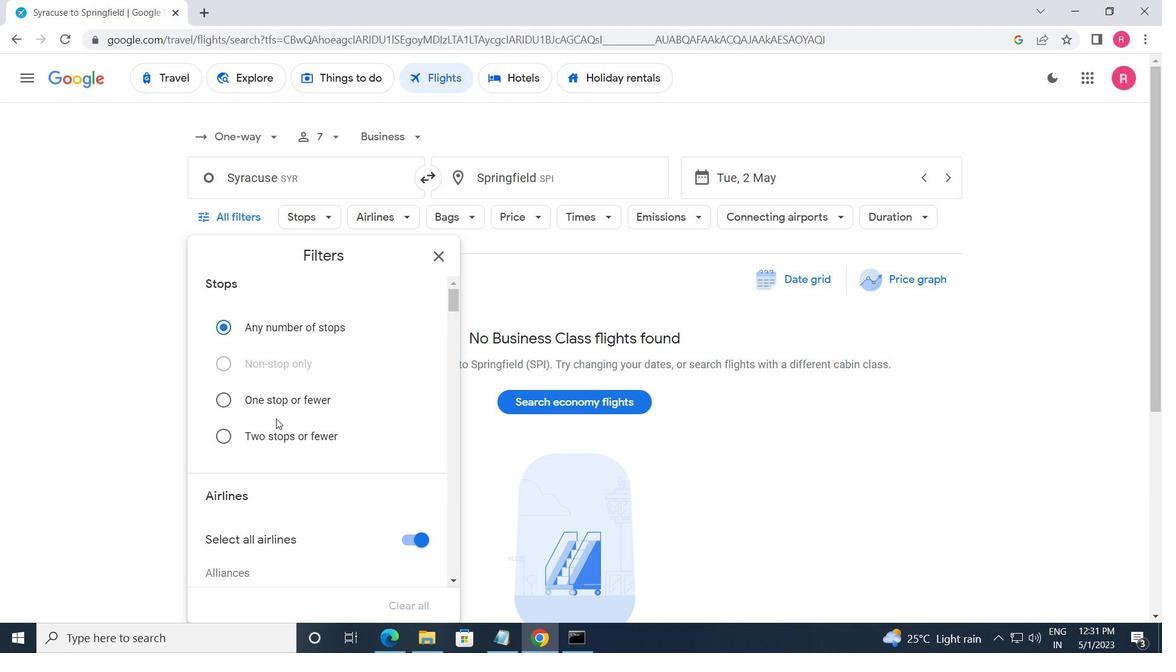 
Action: Mouse scrolled (280, 419) with delta (0, 0)
Screenshot: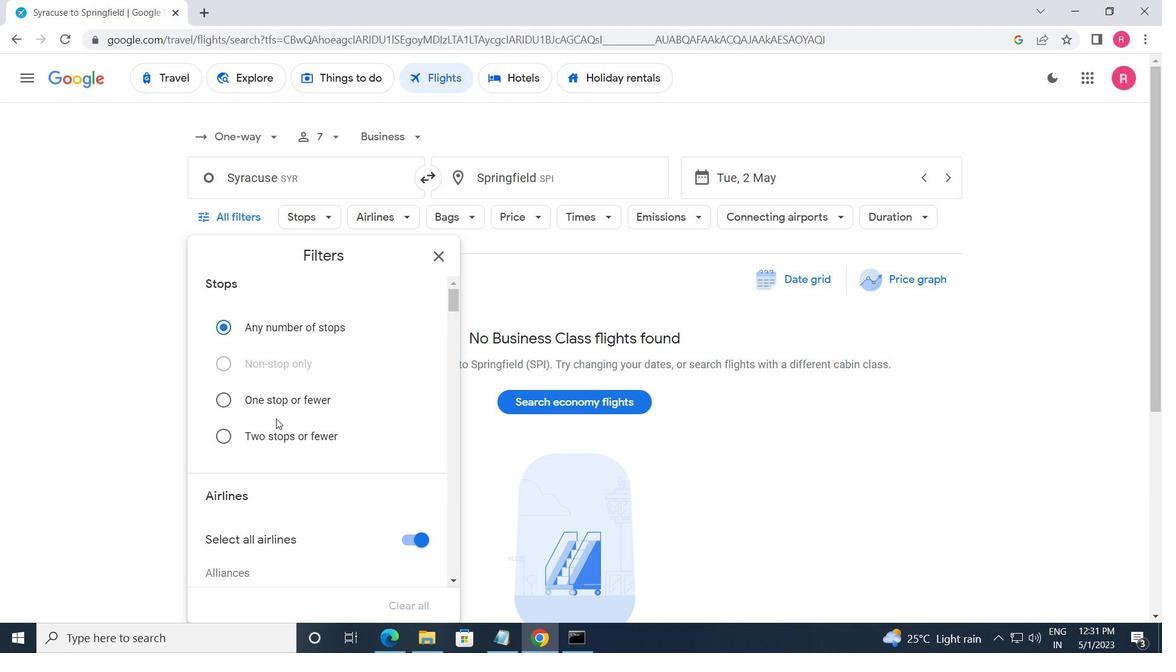 
Action: Mouse moved to (280, 420)
Screenshot: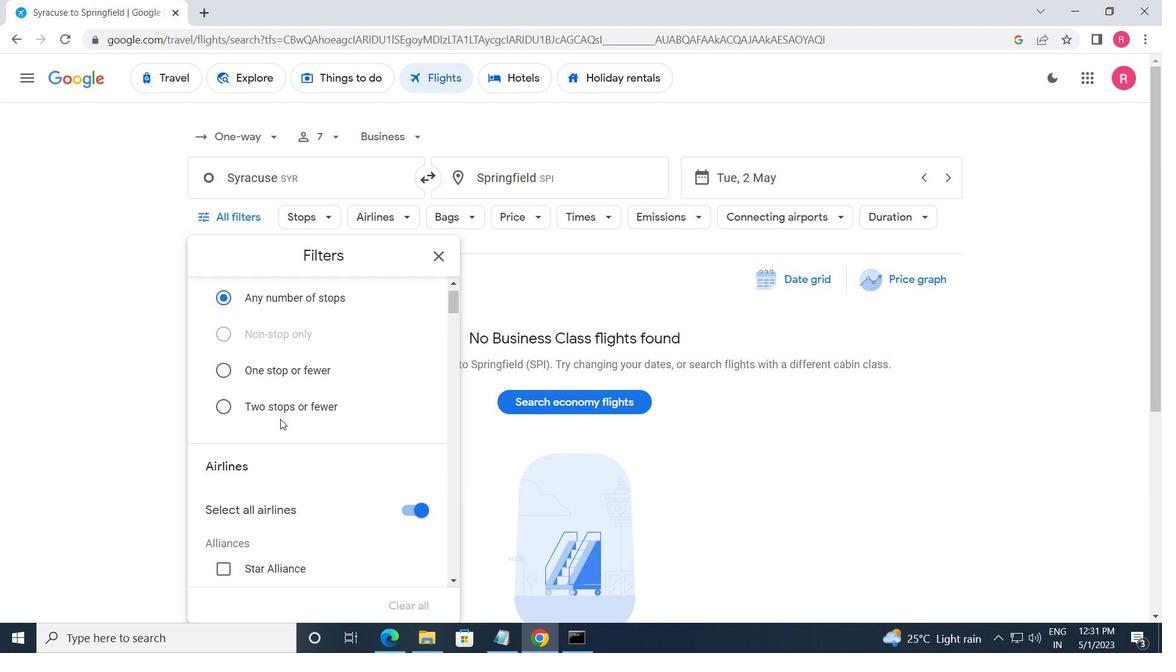 
Action: Mouse scrolled (280, 420) with delta (0, 0)
Screenshot: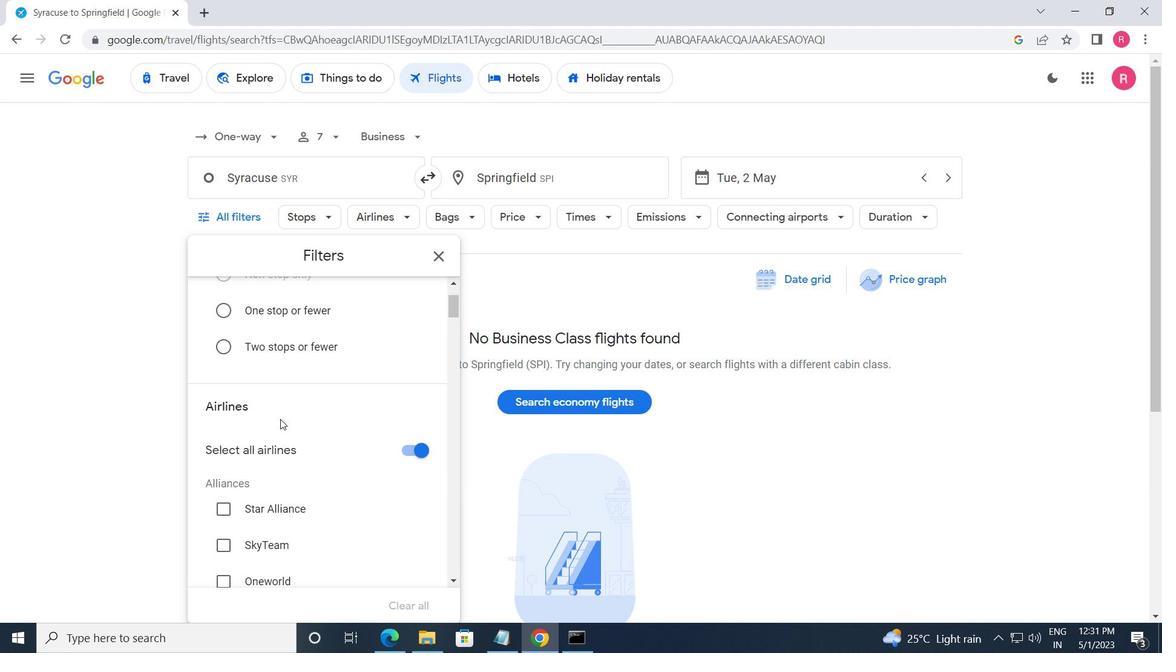 
Action: Mouse moved to (280, 421)
Screenshot: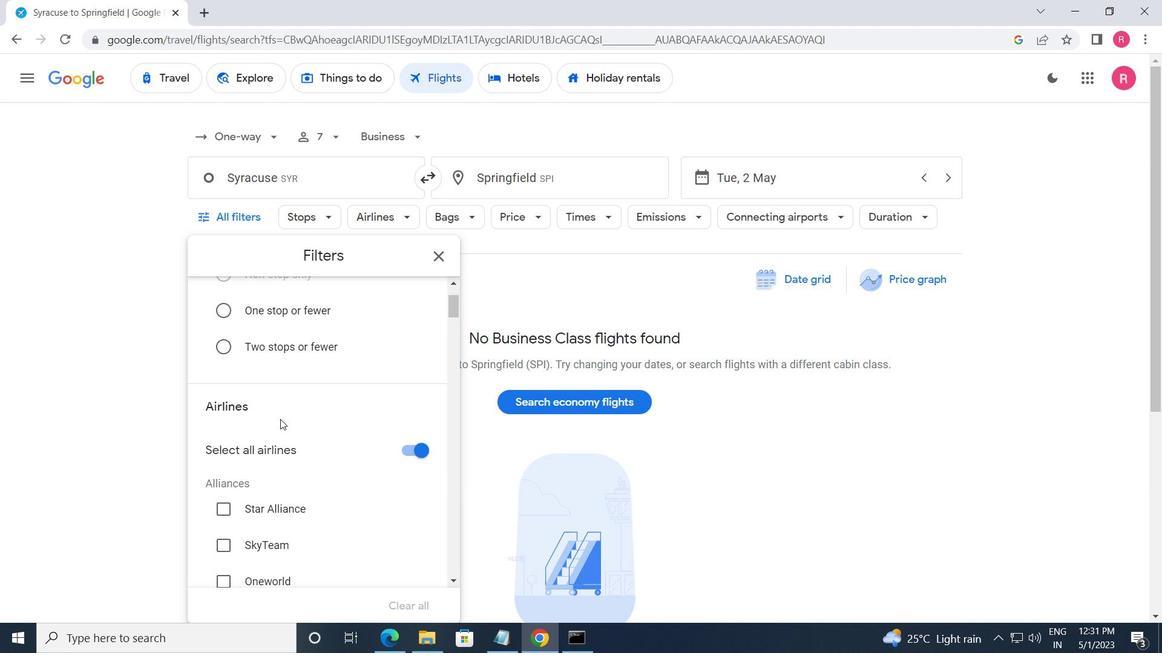 
Action: Mouse scrolled (280, 420) with delta (0, 0)
Screenshot: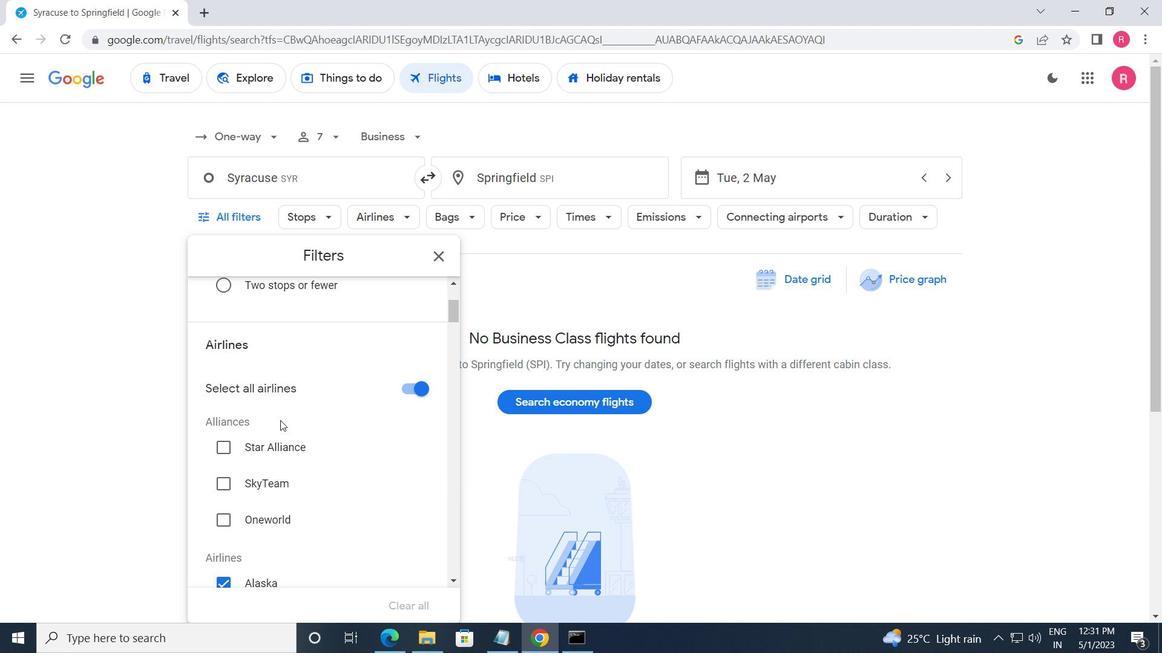 
Action: Mouse moved to (281, 422)
Screenshot: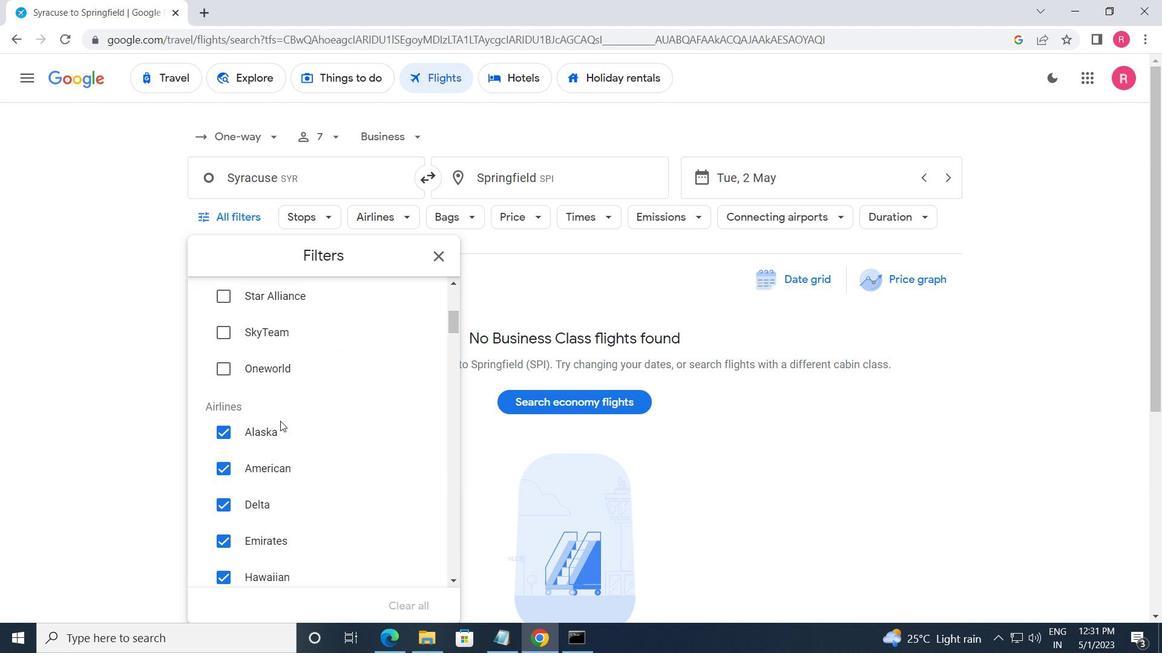 
Action: Mouse scrolled (281, 422) with delta (0, 0)
Screenshot: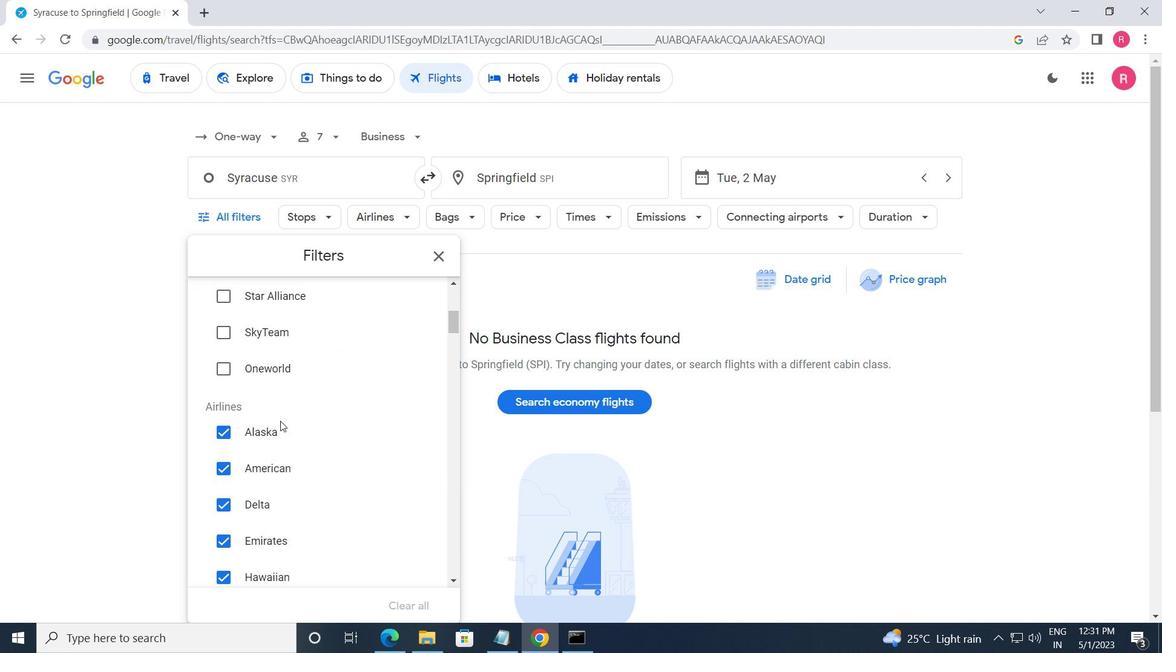 
Action: Mouse moved to (282, 424)
Screenshot: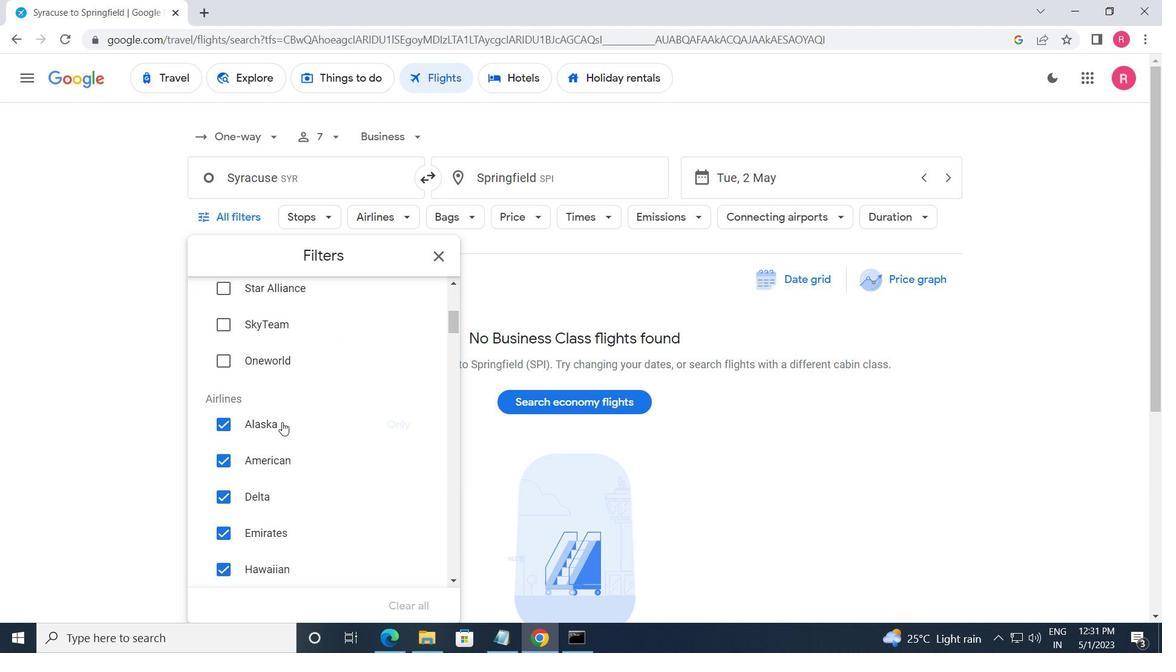 
Action: Mouse scrolled (282, 423) with delta (0, 0)
Screenshot: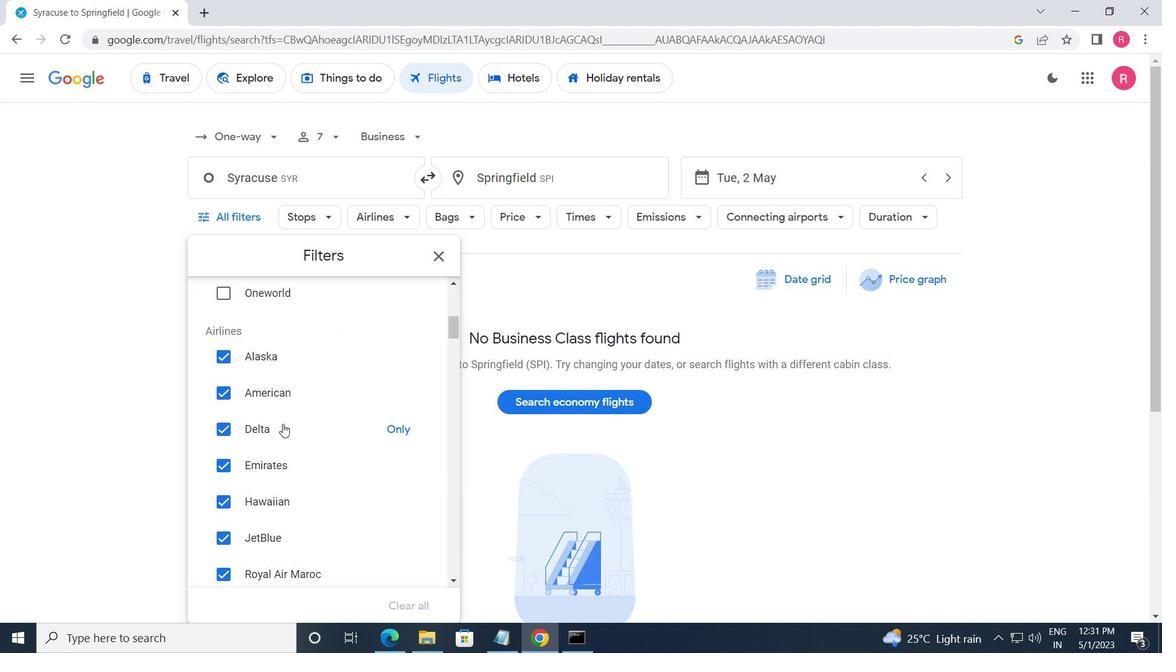 
Action: Mouse moved to (283, 424)
Screenshot: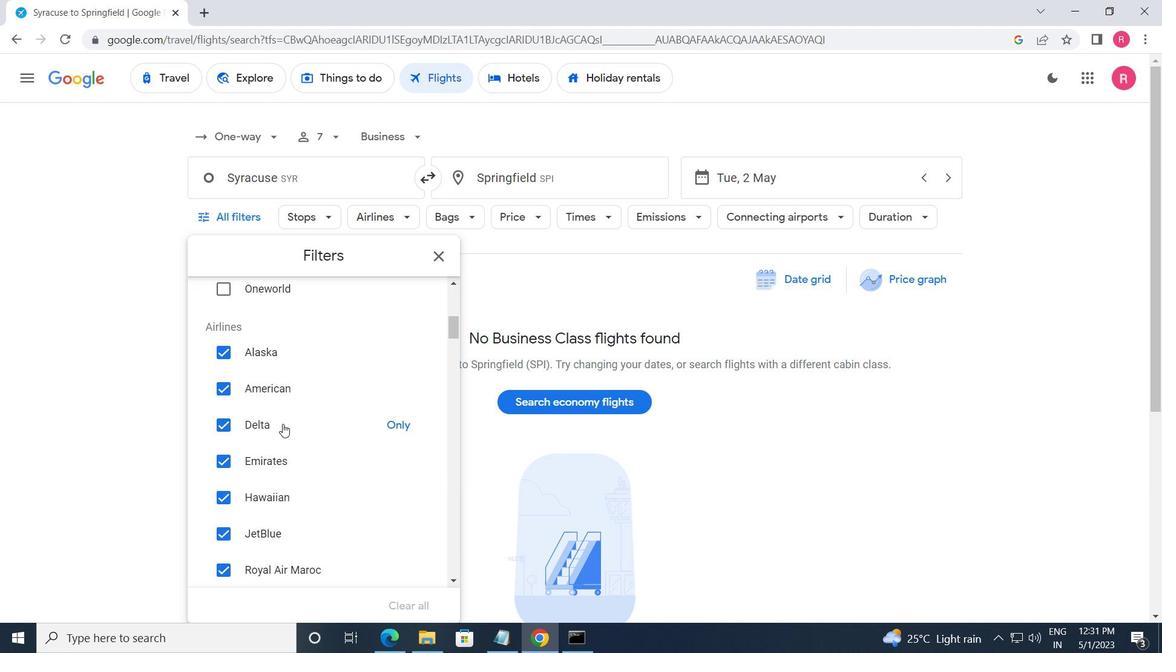 
Action: Mouse scrolled (283, 423) with delta (0, 0)
Screenshot: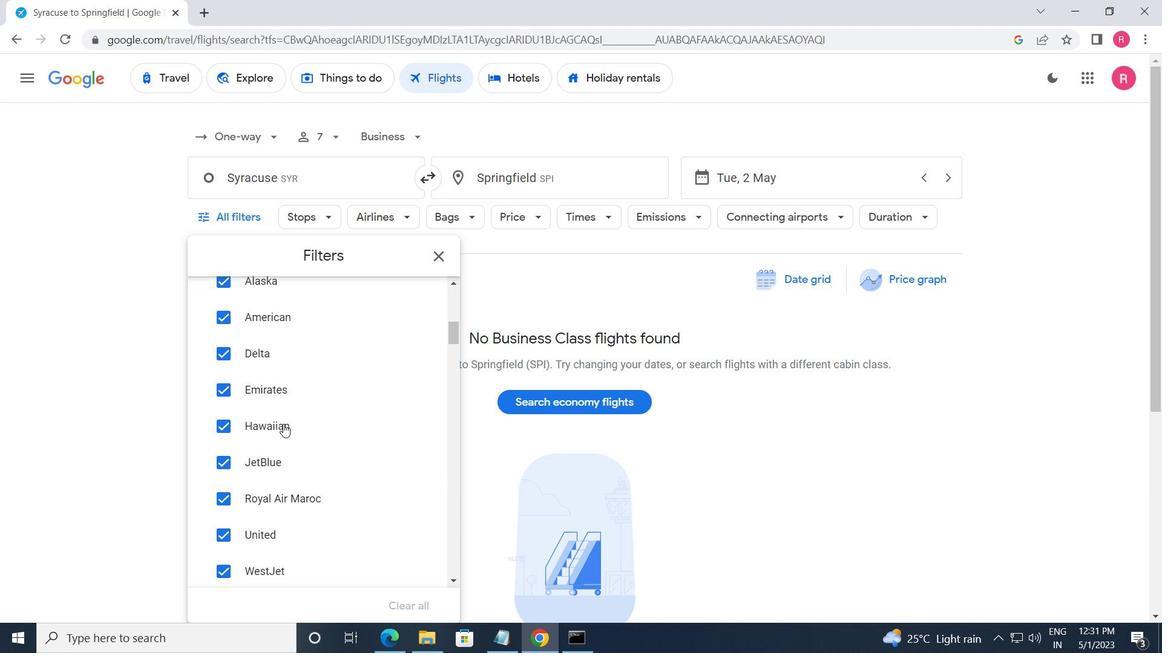 
Action: Mouse scrolled (283, 423) with delta (0, 0)
Screenshot: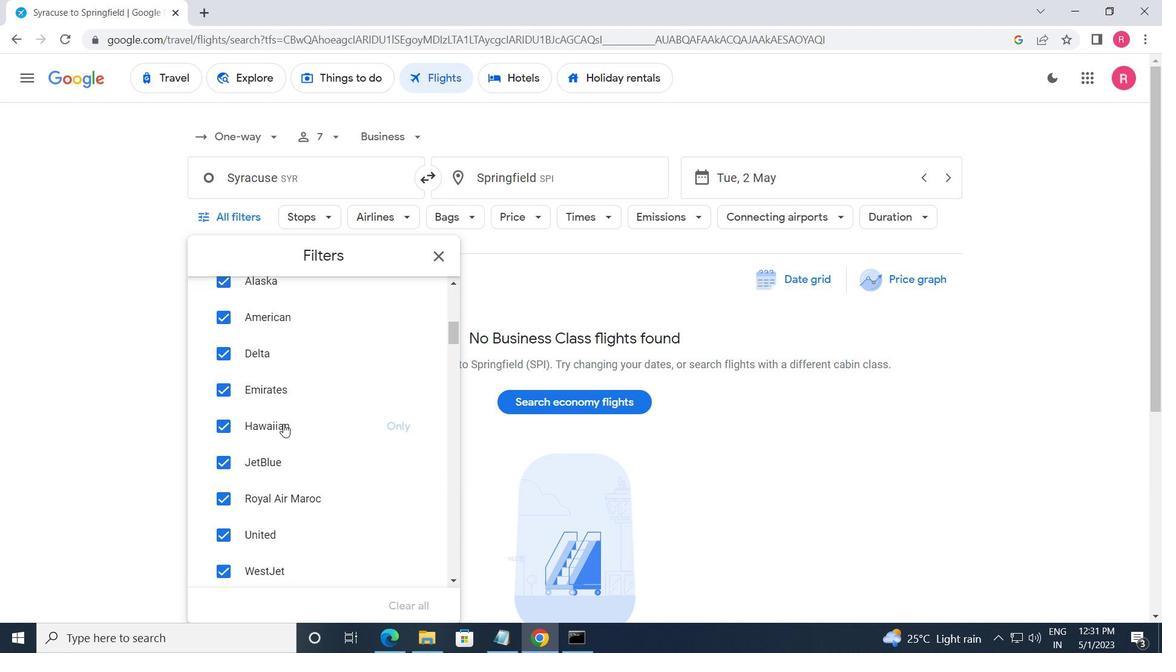 
Action: Mouse scrolled (283, 425) with delta (0, 0)
Screenshot: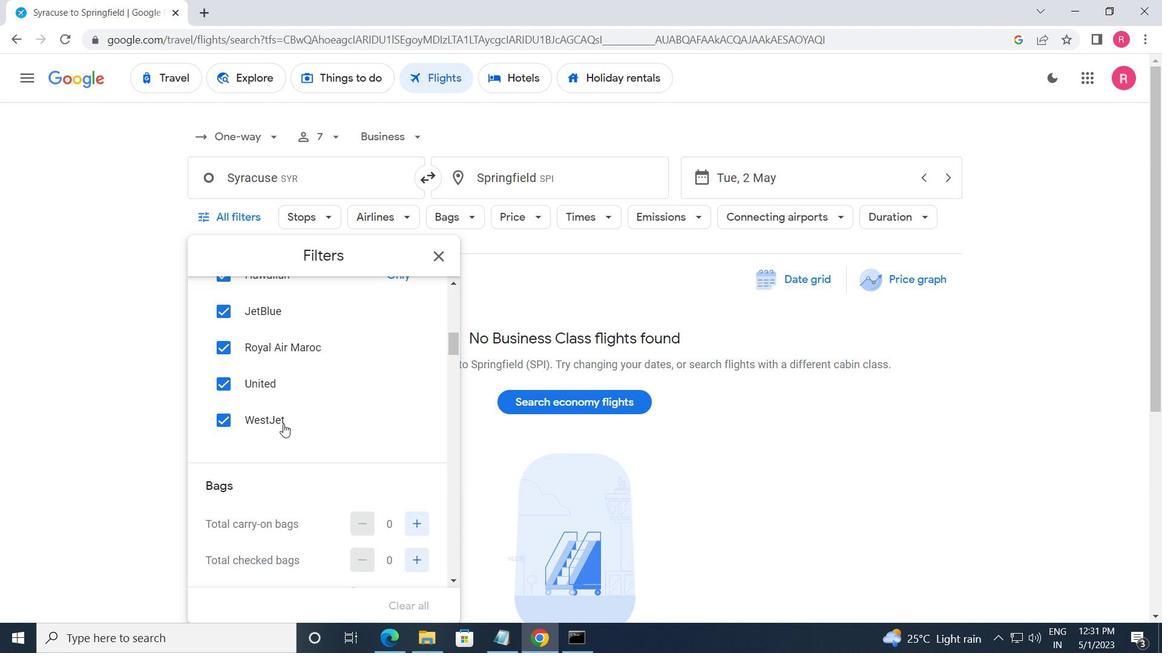 
Action: Mouse scrolled (283, 425) with delta (0, 0)
Screenshot: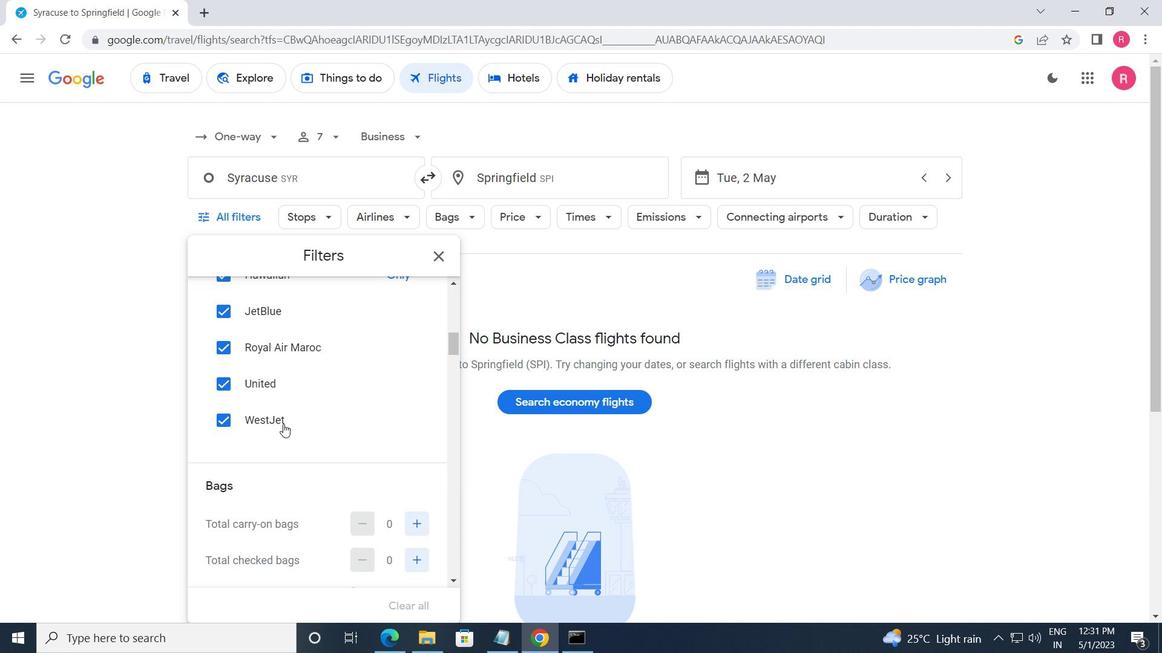 
Action: Mouse moved to (284, 423)
Screenshot: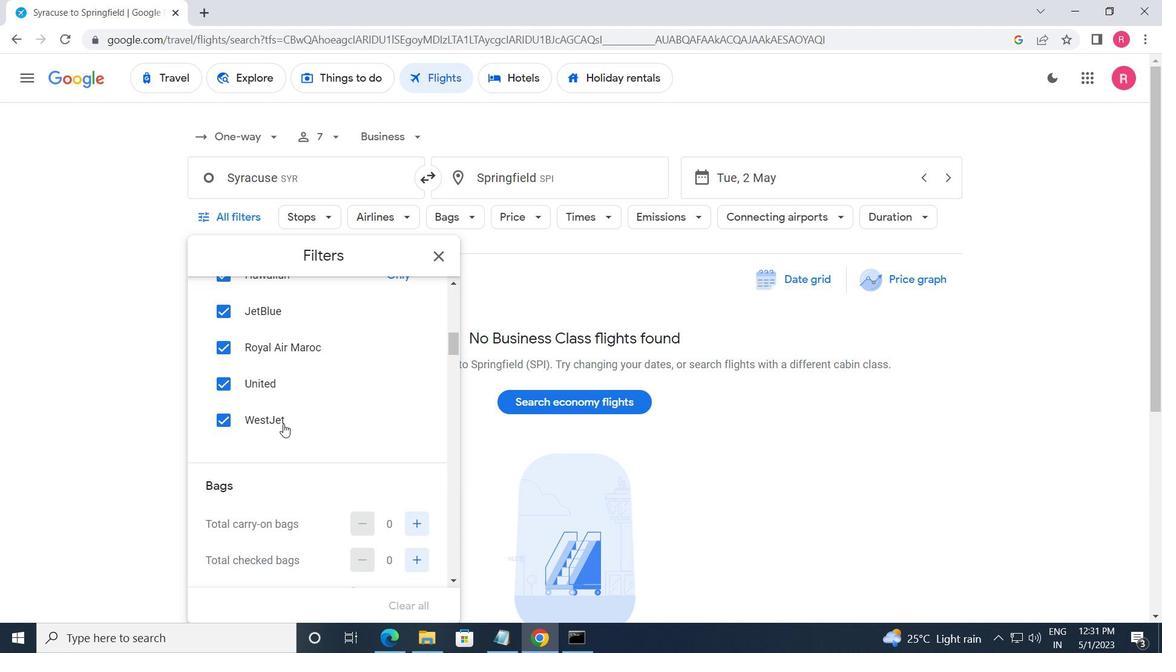 
Action: Mouse scrolled (284, 424) with delta (0, 0)
Screenshot: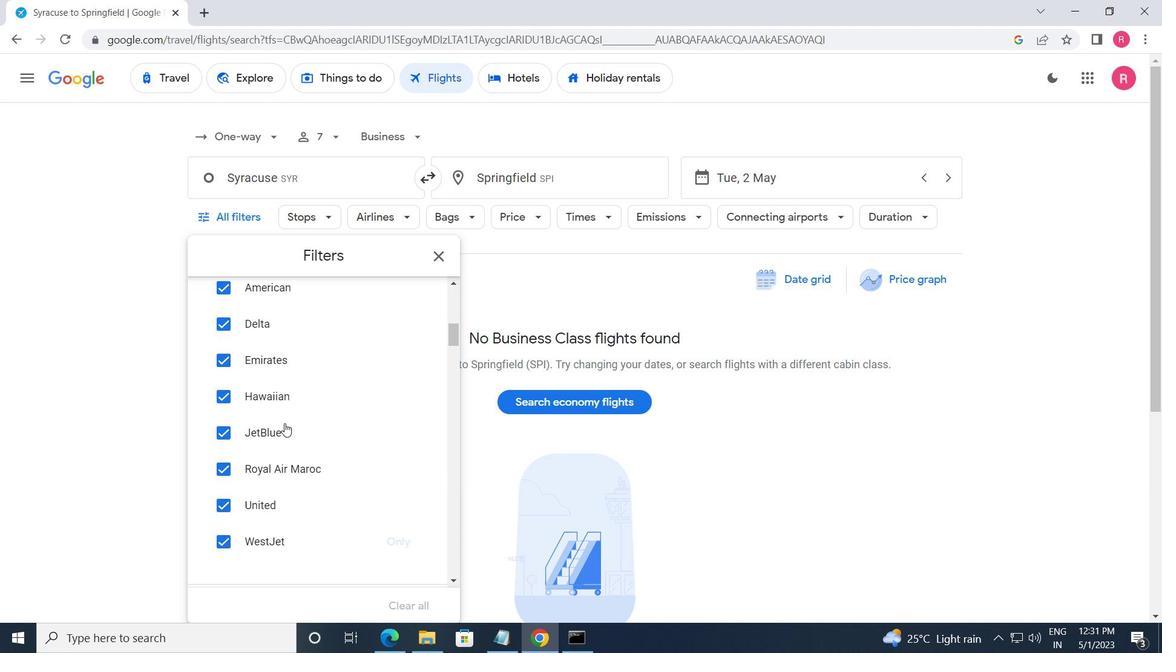 
Action: Mouse moved to (285, 420)
Screenshot: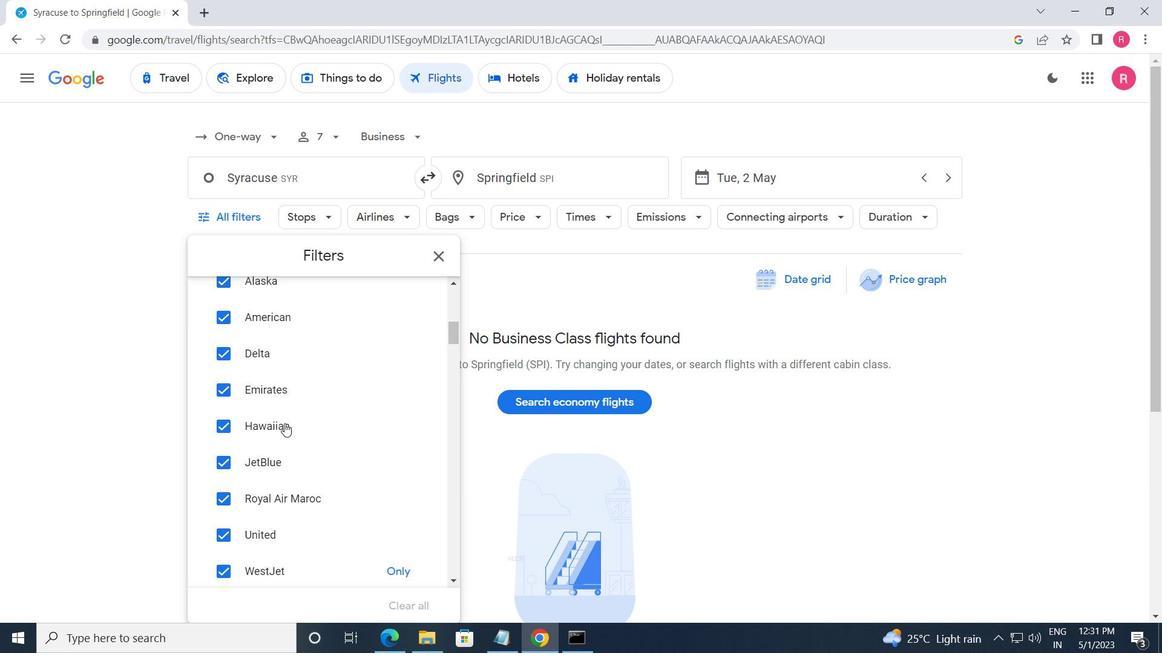 
Action: Mouse scrolled (285, 420) with delta (0, 0)
Screenshot: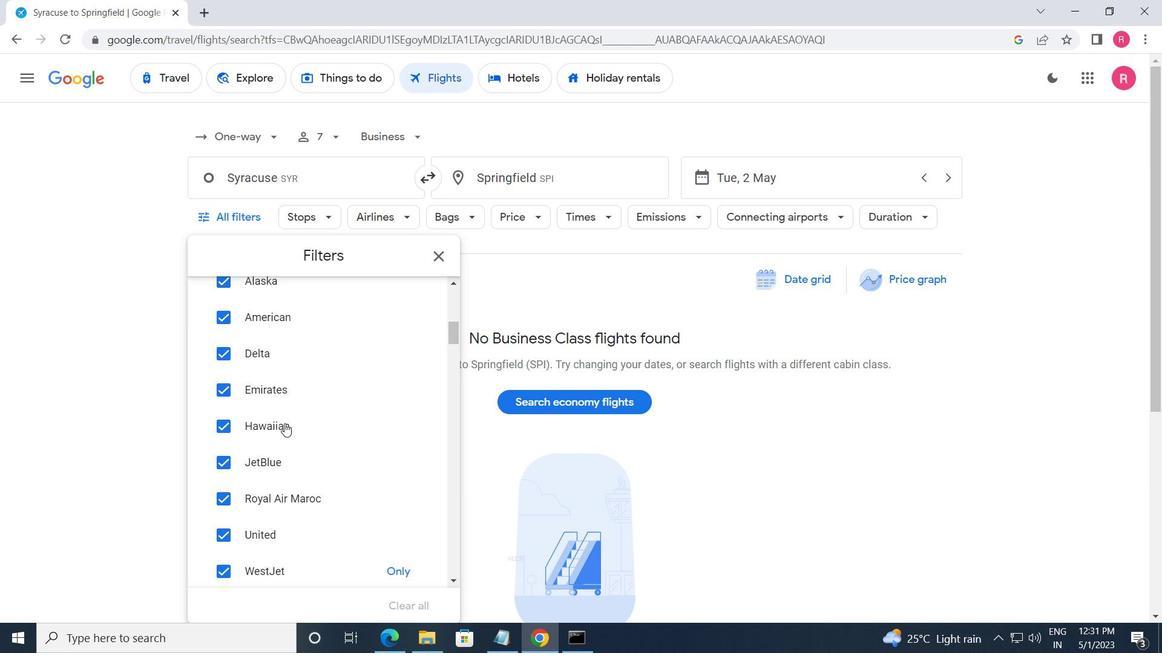 
Action: Mouse moved to (412, 374)
Screenshot: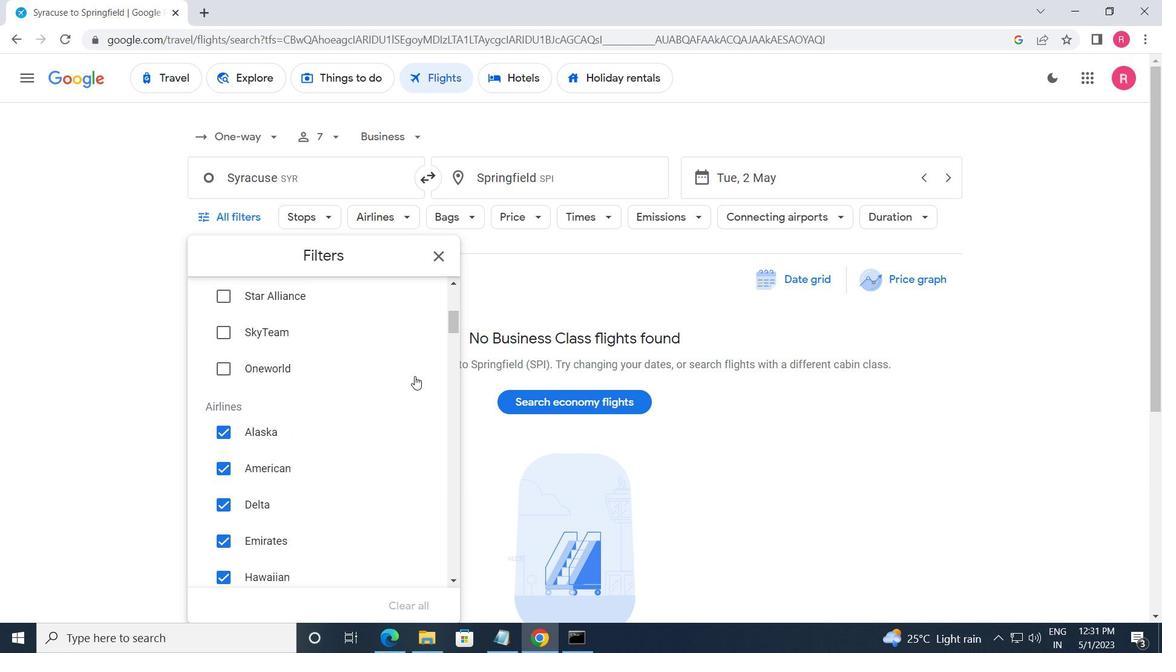 
Action: Mouse scrolled (412, 375) with delta (0, 0)
Screenshot: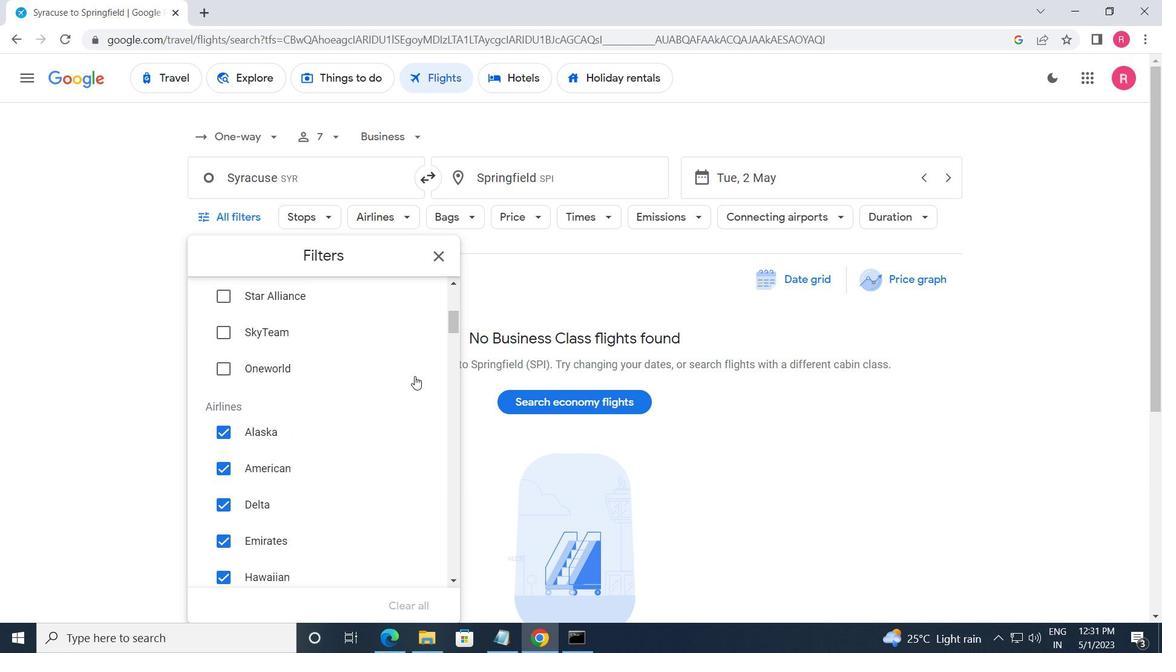 
Action: Mouse moved to (420, 326)
Screenshot: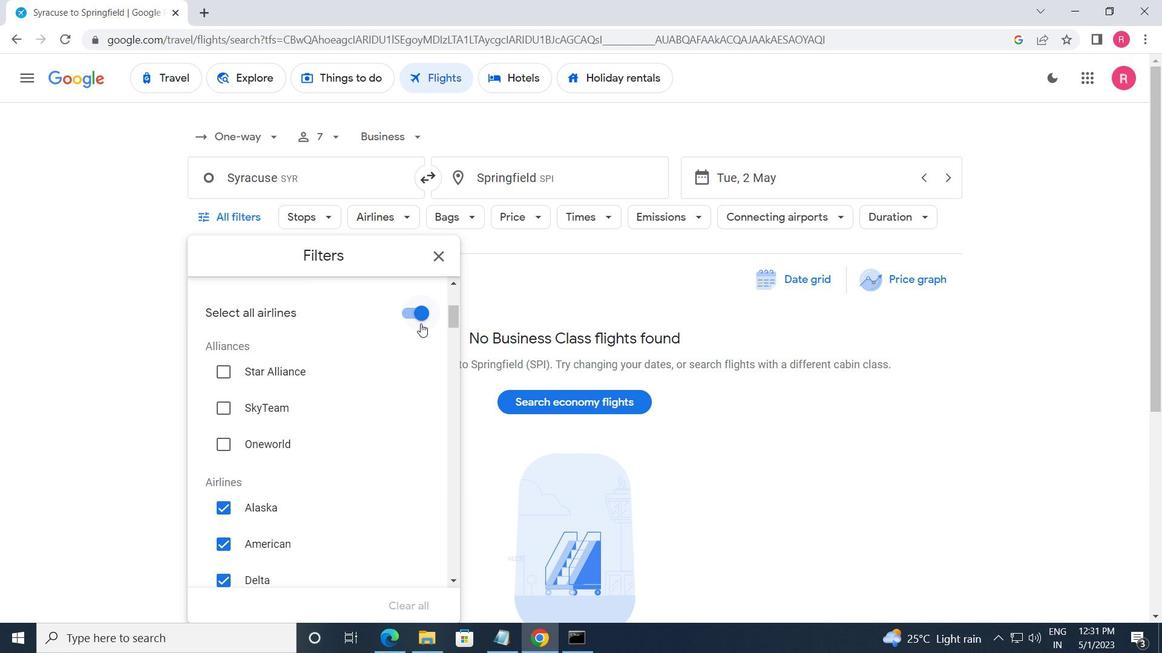 
Action: Mouse pressed left at (420, 326)
Screenshot: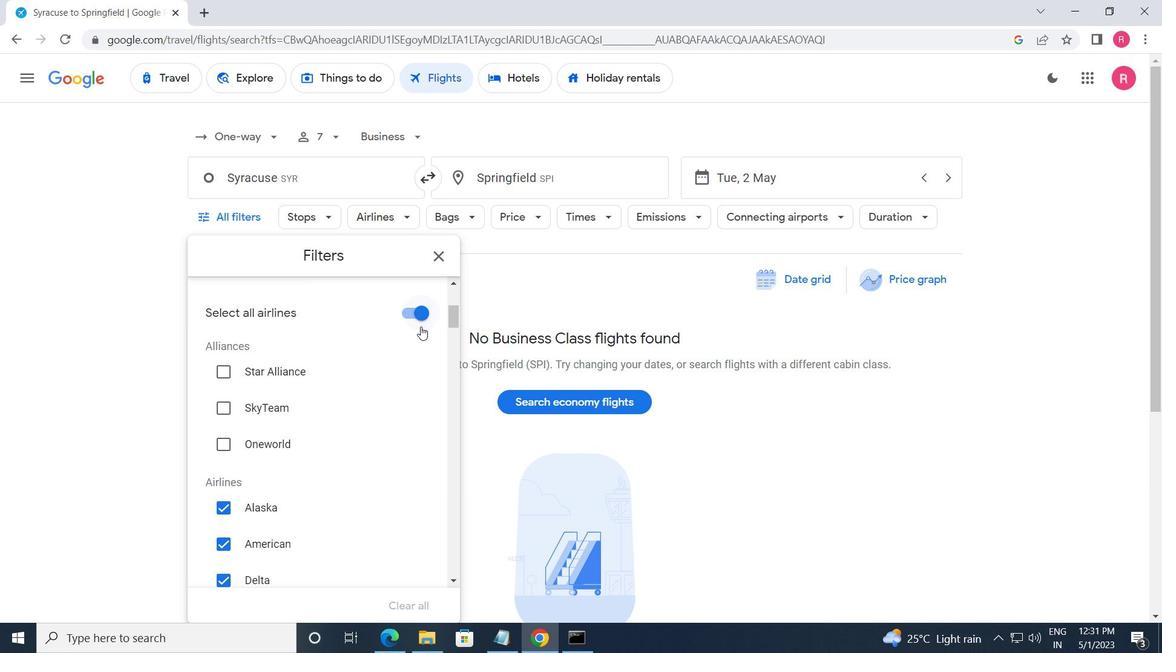 
Action: Mouse moved to (383, 382)
Screenshot: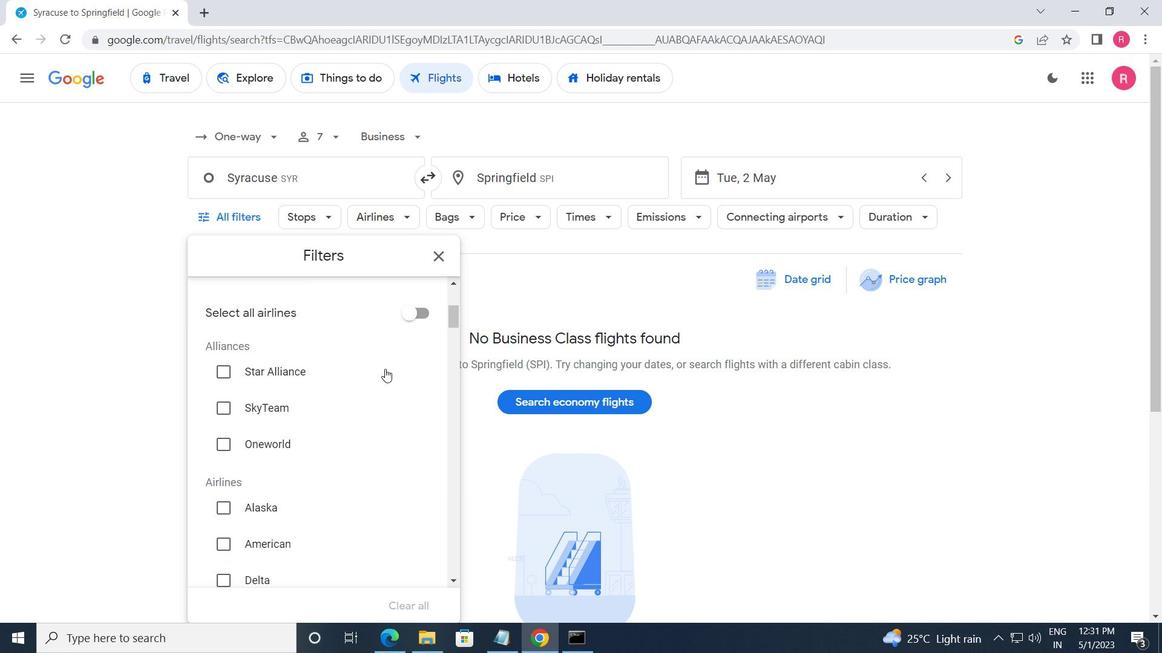 
Action: Mouse scrolled (383, 381) with delta (0, 0)
Screenshot: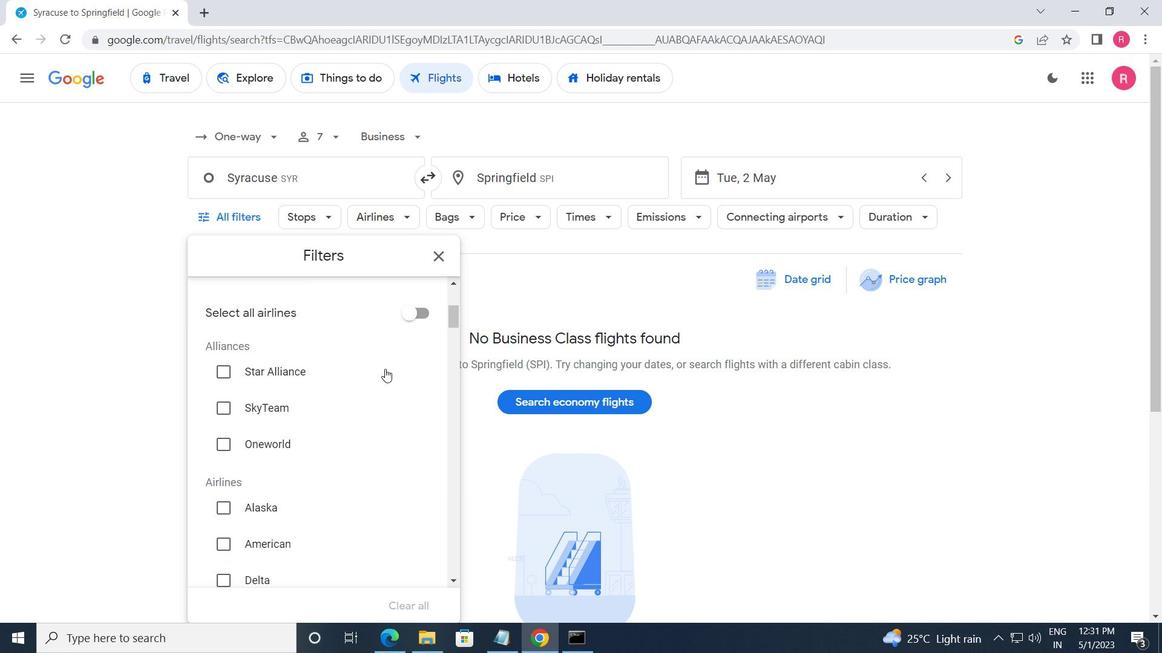 
Action: Mouse moved to (382, 383)
Screenshot: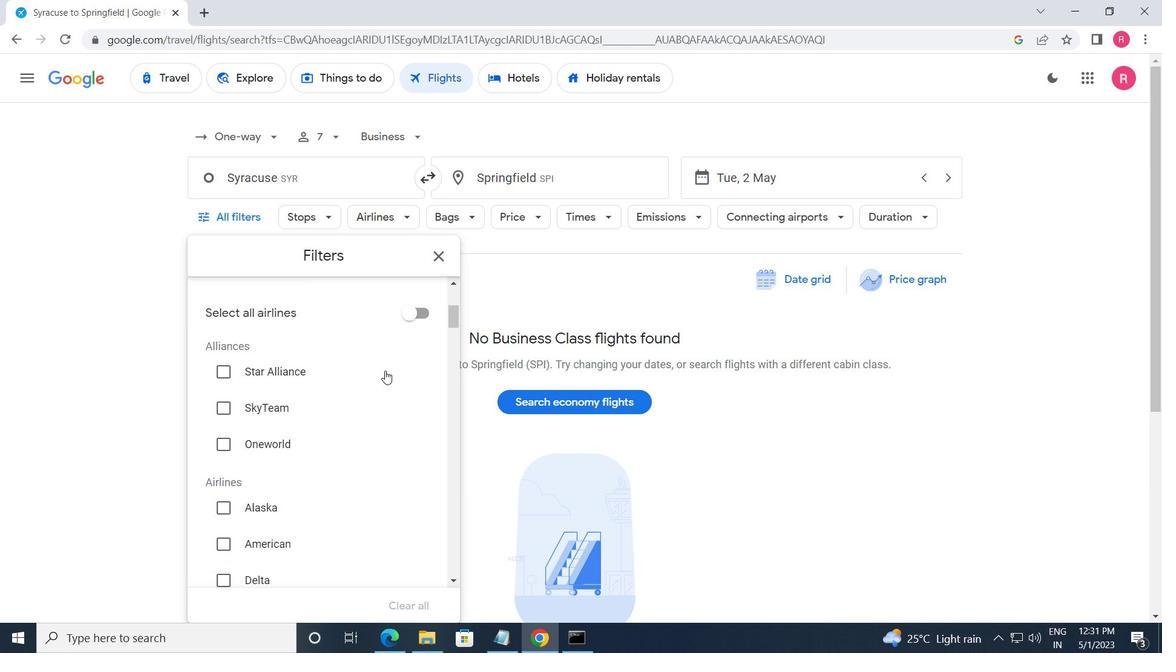 
Action: Mouse scrolled (382, 382) with delta (0, 0)
Screenshot: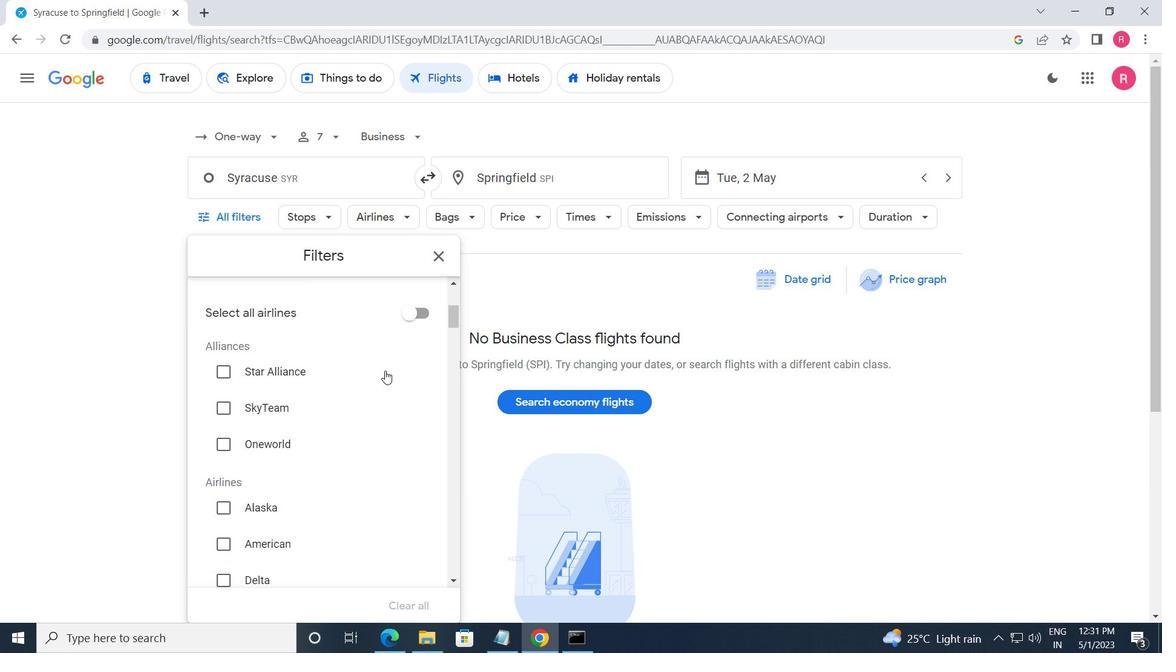 
Action: Mouse scrolled (382, 382) with delta (0, 0)
Screenshot: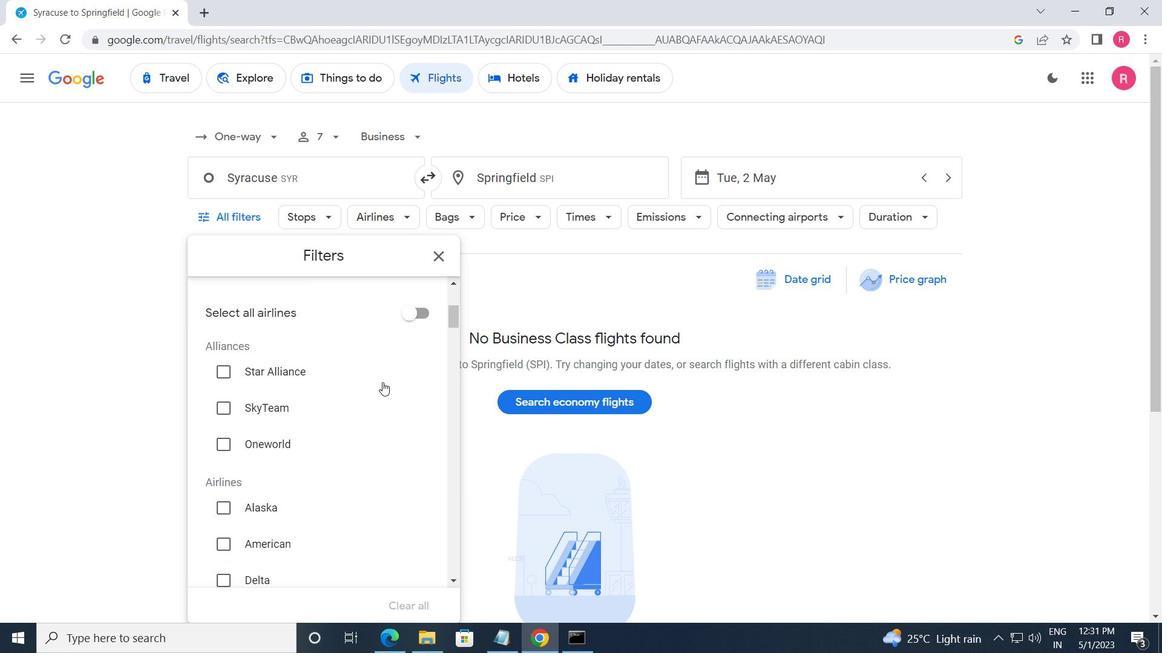 
Action: Mouse moved to (382, 384)
Screenshot: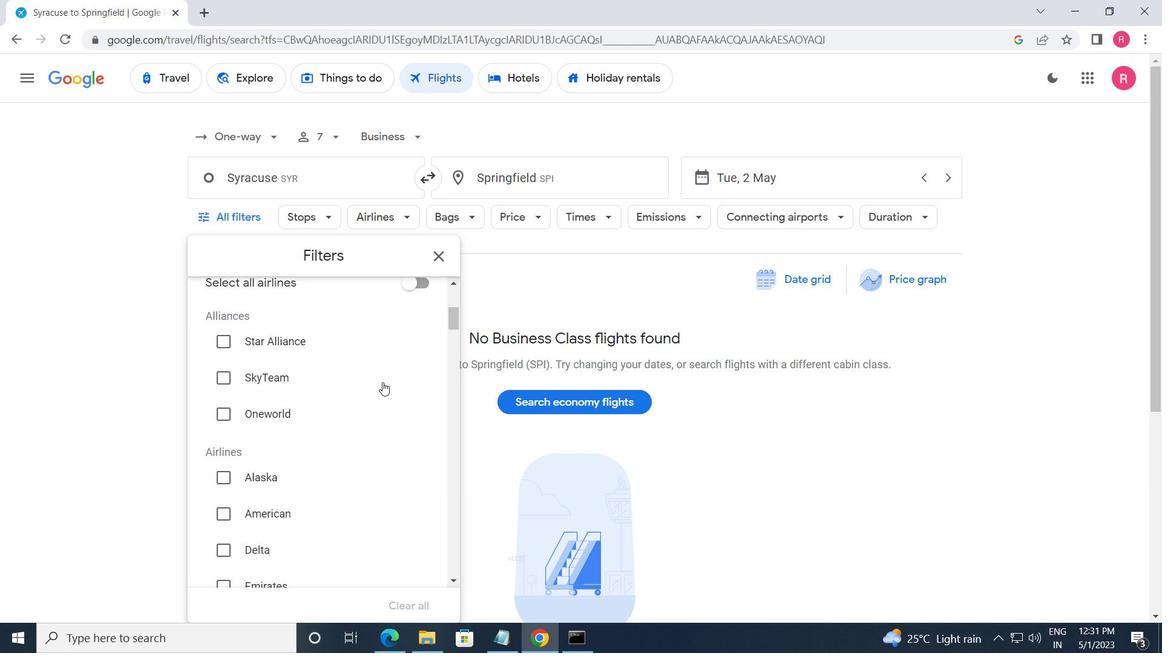 
Action: Mouse scrolled (382, 385) with delta (0, 0)
Screenshot: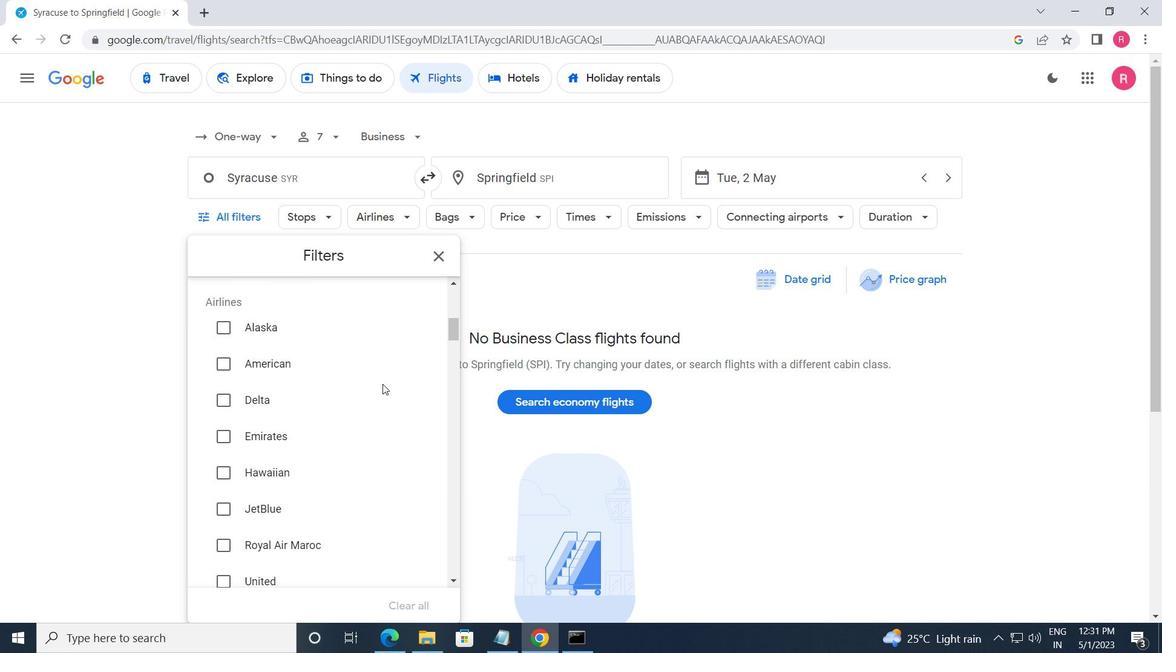 
Action: Mouse scrolled (382, 383) with delta (0, 0)
Screenshot: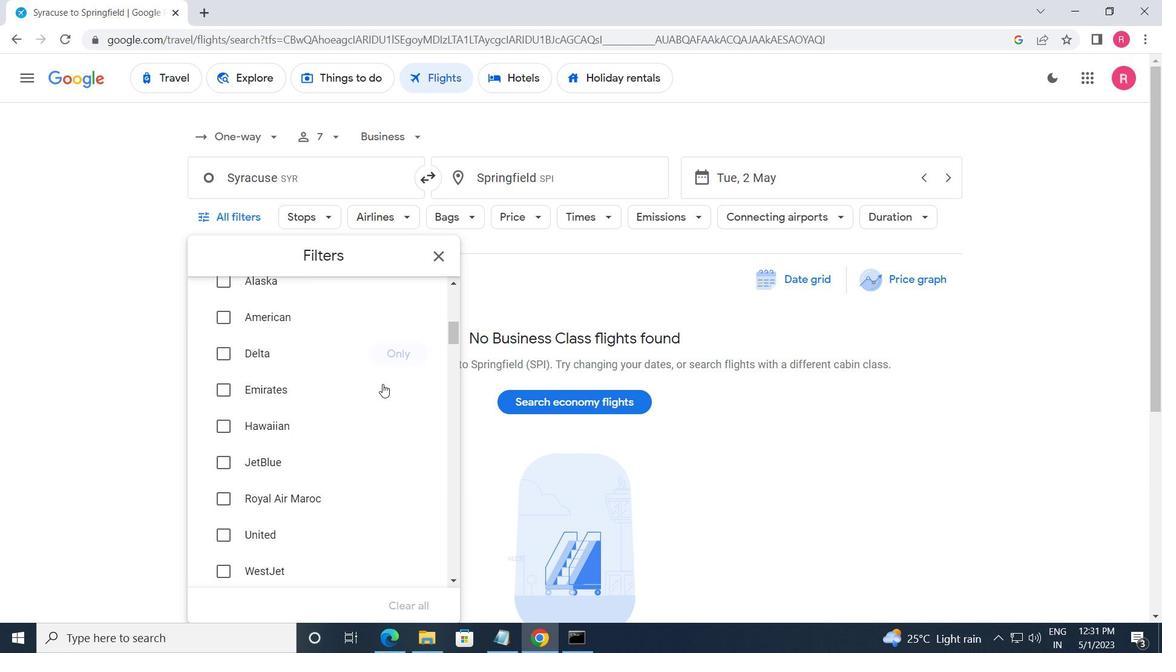 
Action: Mouse scrolled (382, 383) with delta (0, 0)
Screenshot: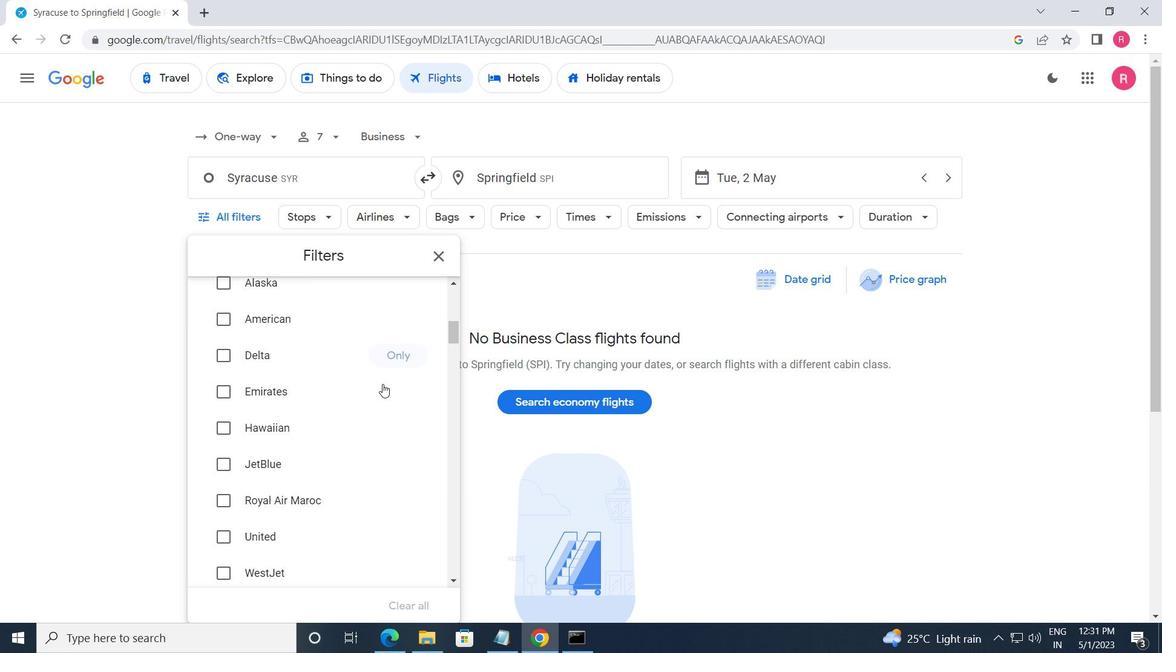 
Action: Mouse scrolled (382, 383) with delta (0, 0)
Screenshot: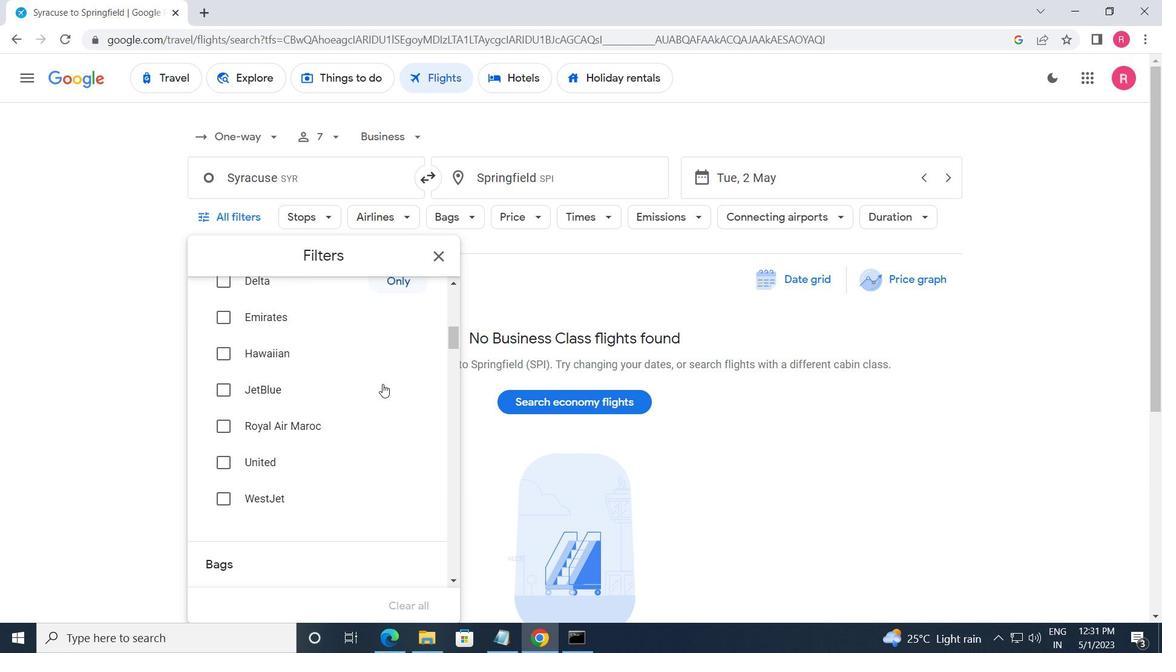 
Action: Mouse scrolled (382, 383) with delta (0, 0)
Screenshot: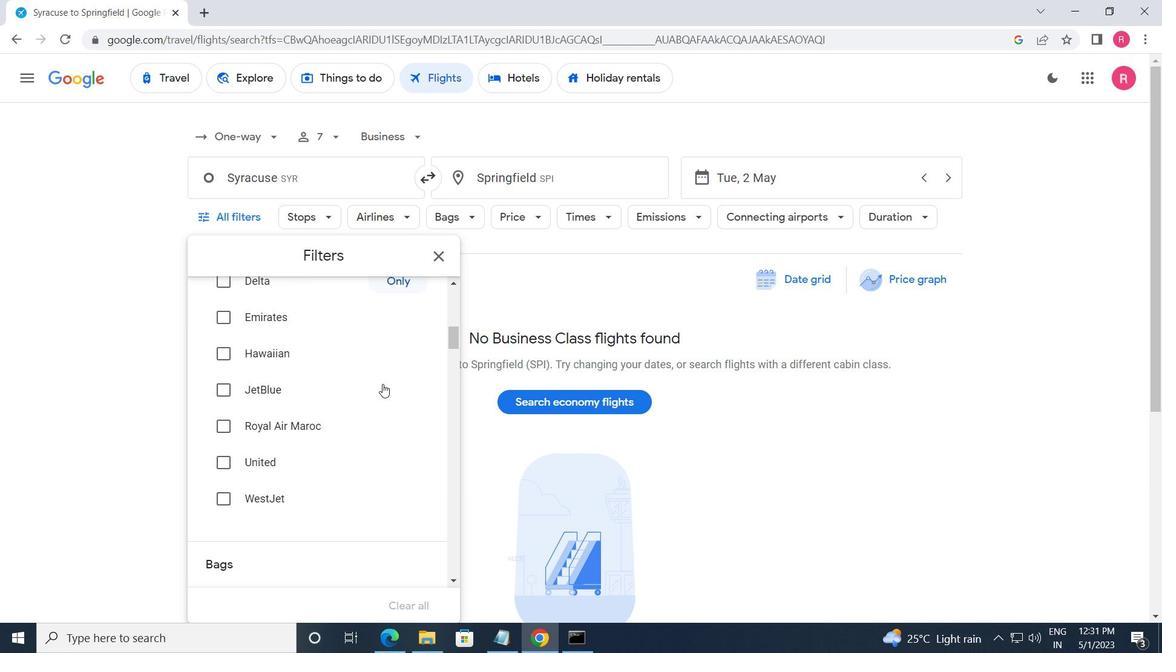 
Action: Mouse scrolled (382, 383) with delta (0, 0)
Screenshot: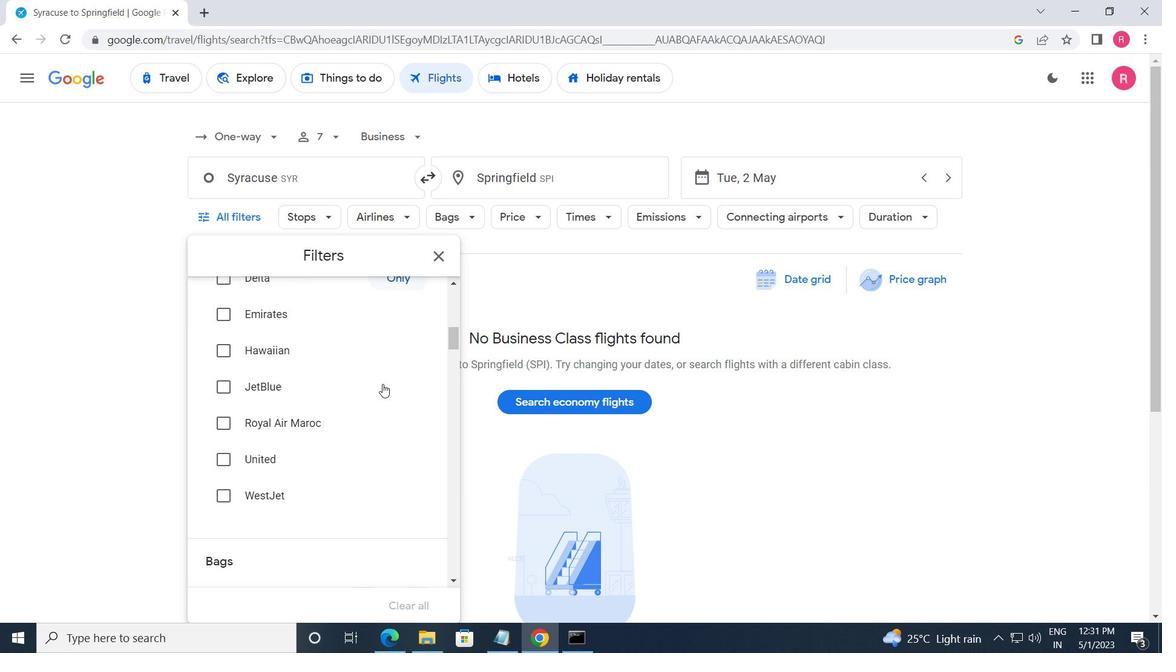 
Action: Mouse scrolled (382, 383) with delta (0, 0)
Screenshot: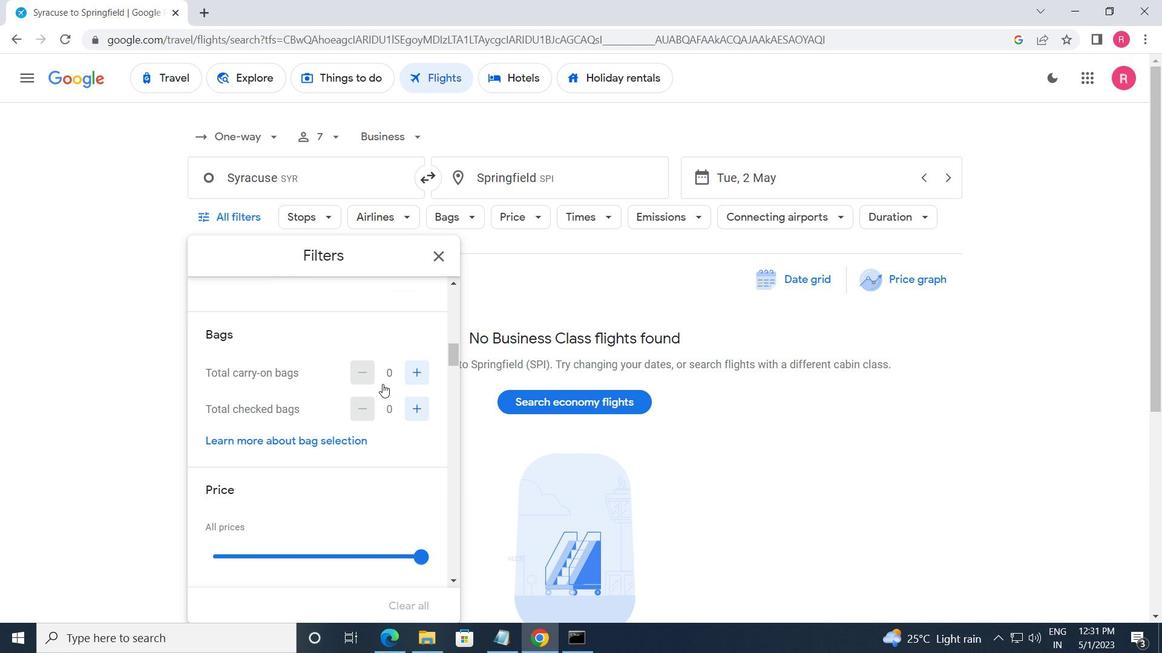 
Action: Mouse moved to (425, 493)
Screenshot: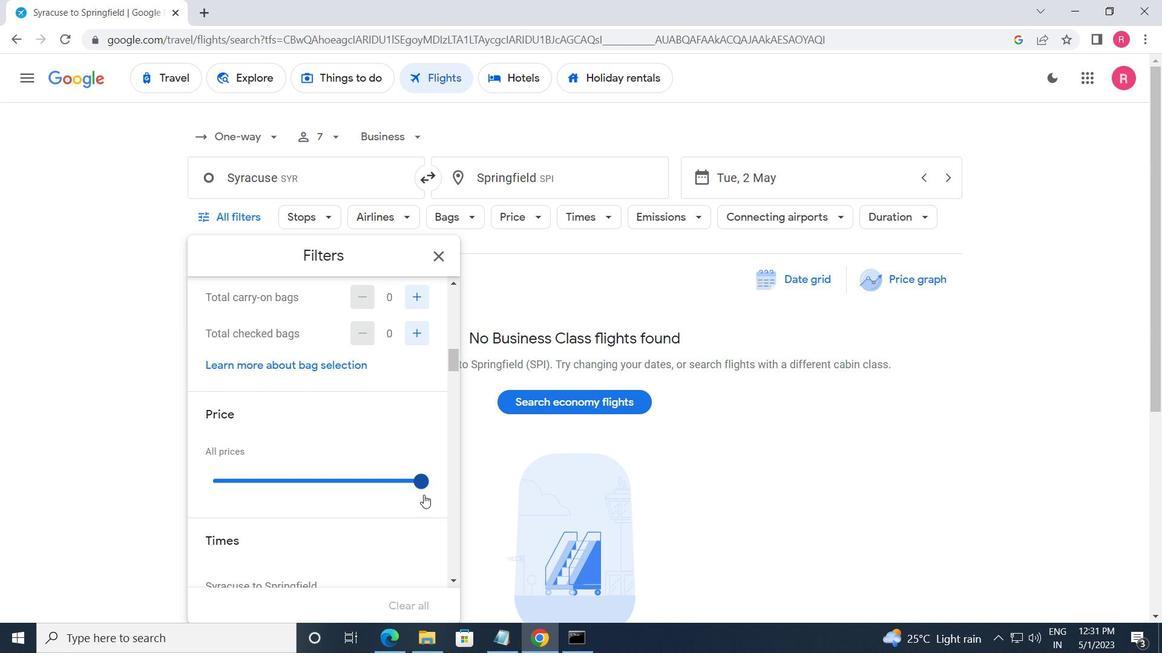 
Action: Mouse pressed left at (425, 493)
Screenshot: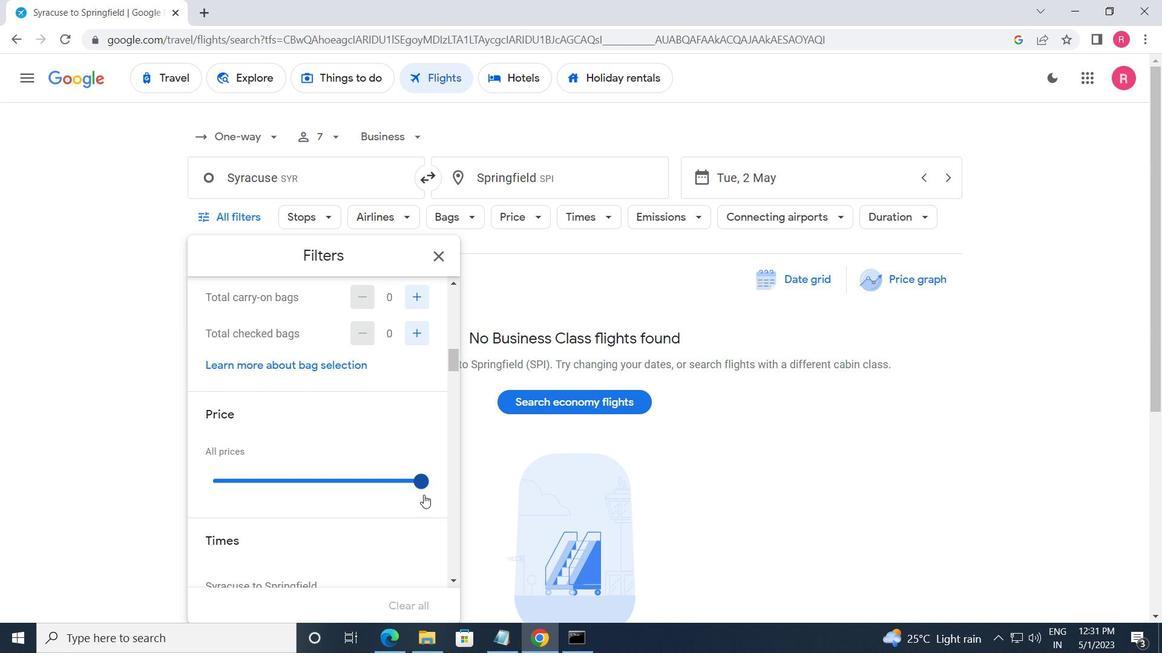 
Action: Mouse moved to (420, 485)
Screenshot: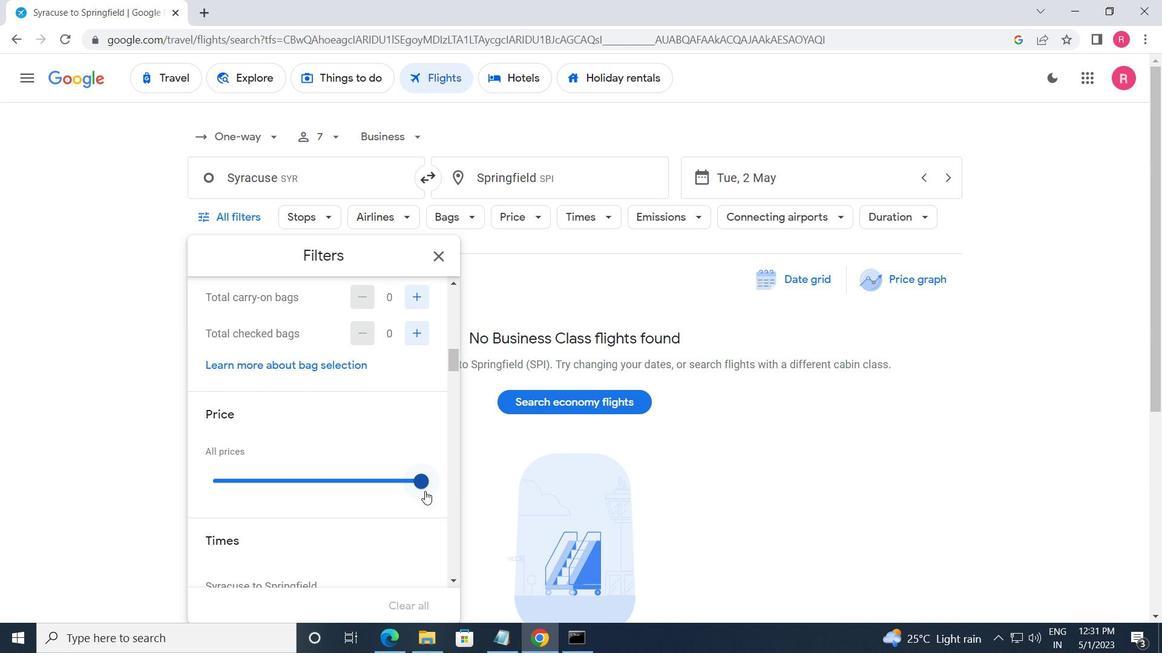 
Action: Mouse scrolled (420, 484) with delta (0, 0)
Screenshot: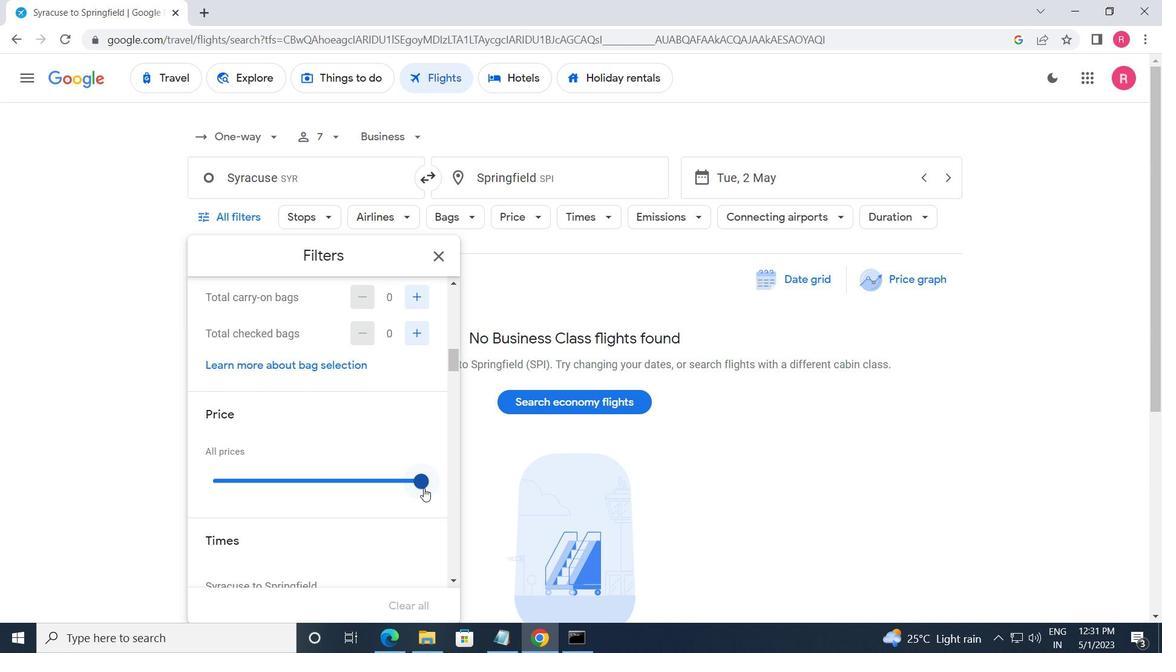 
Action: Mouse scrolled (420, 484) with delta (0, 0)
Screenshot: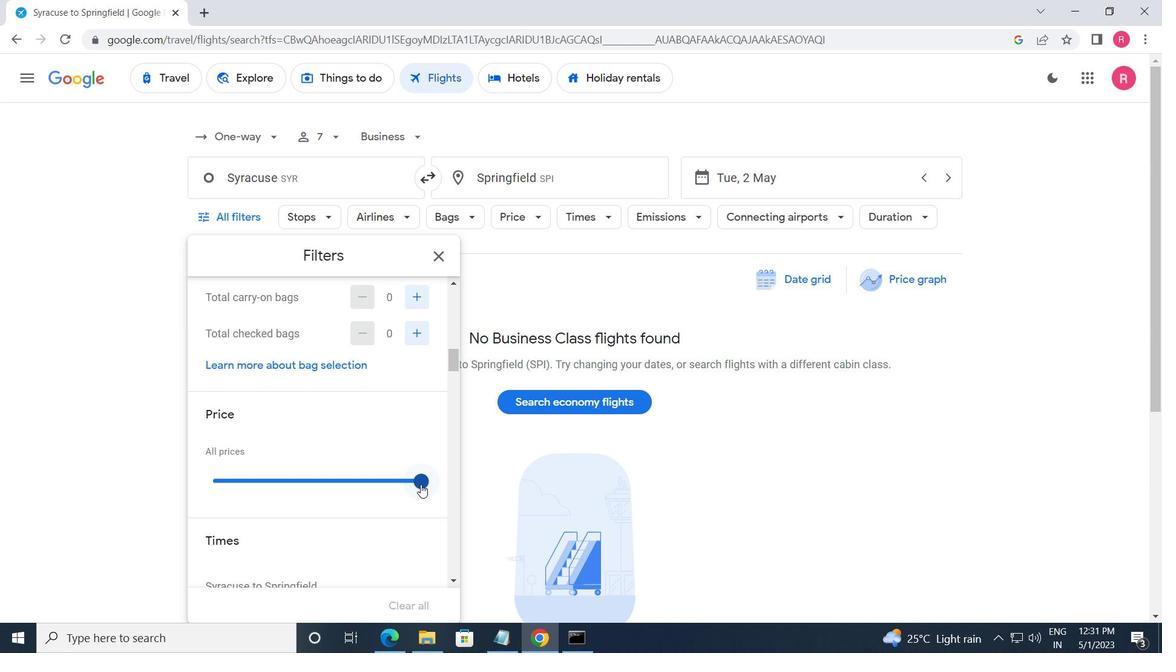 
Action: Mouse moved to (231, 499)
Screenshot: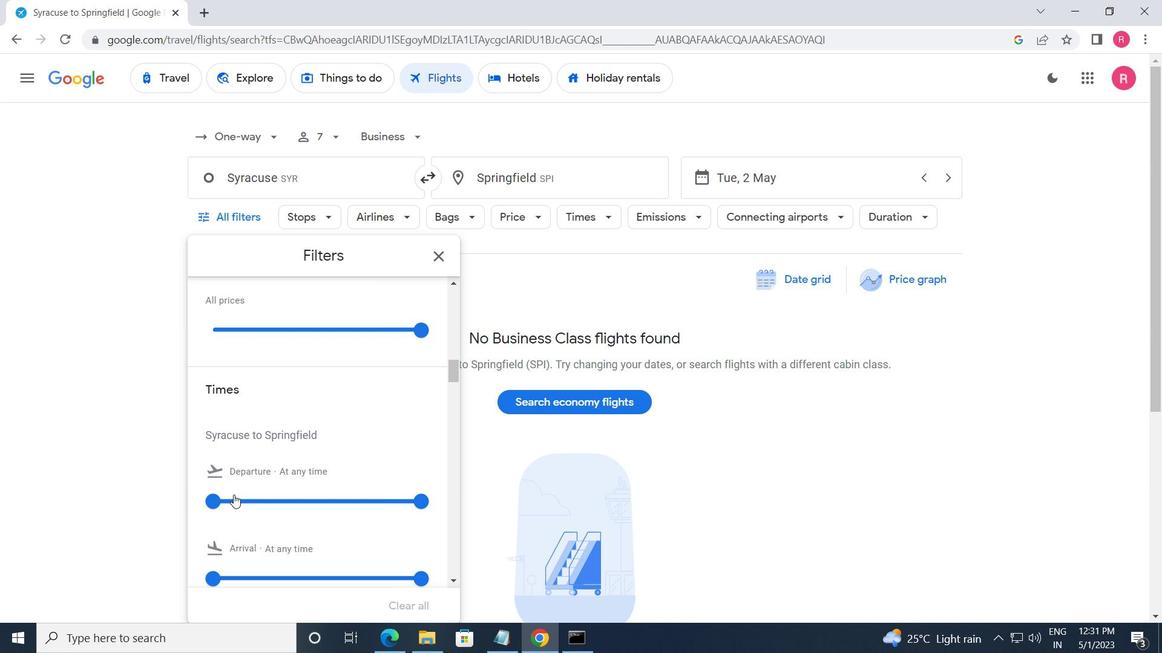 
Action: Mouse pressed left at (231, 499)
Screenshot: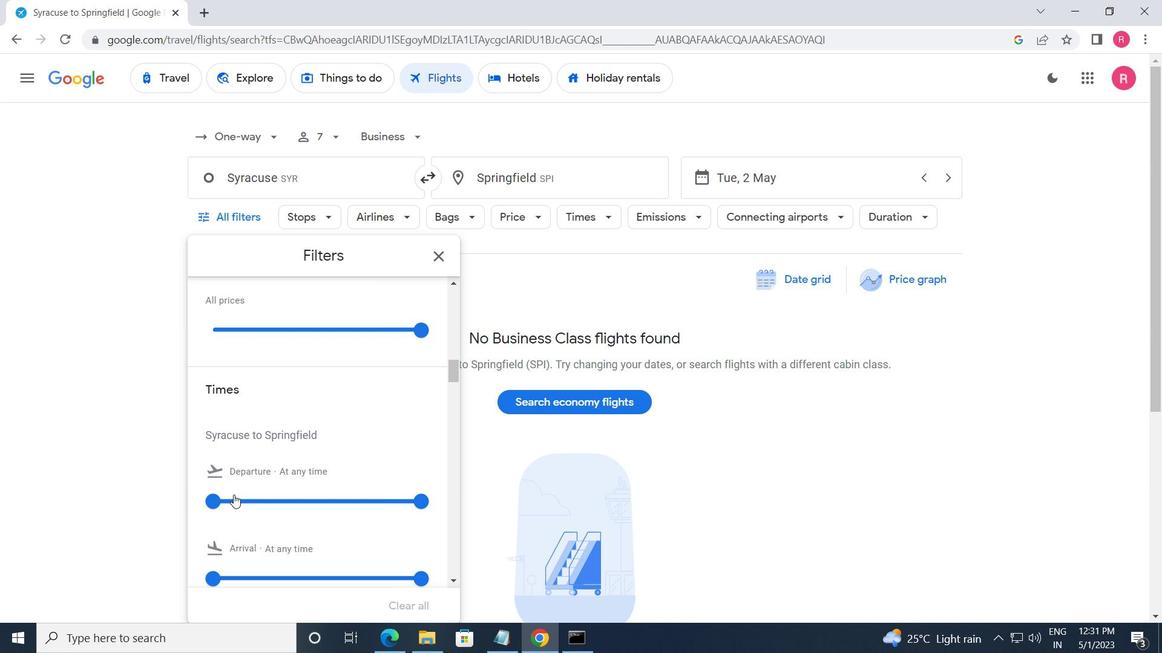 
Action: Mouse moved to (417, 504)
Screenshot: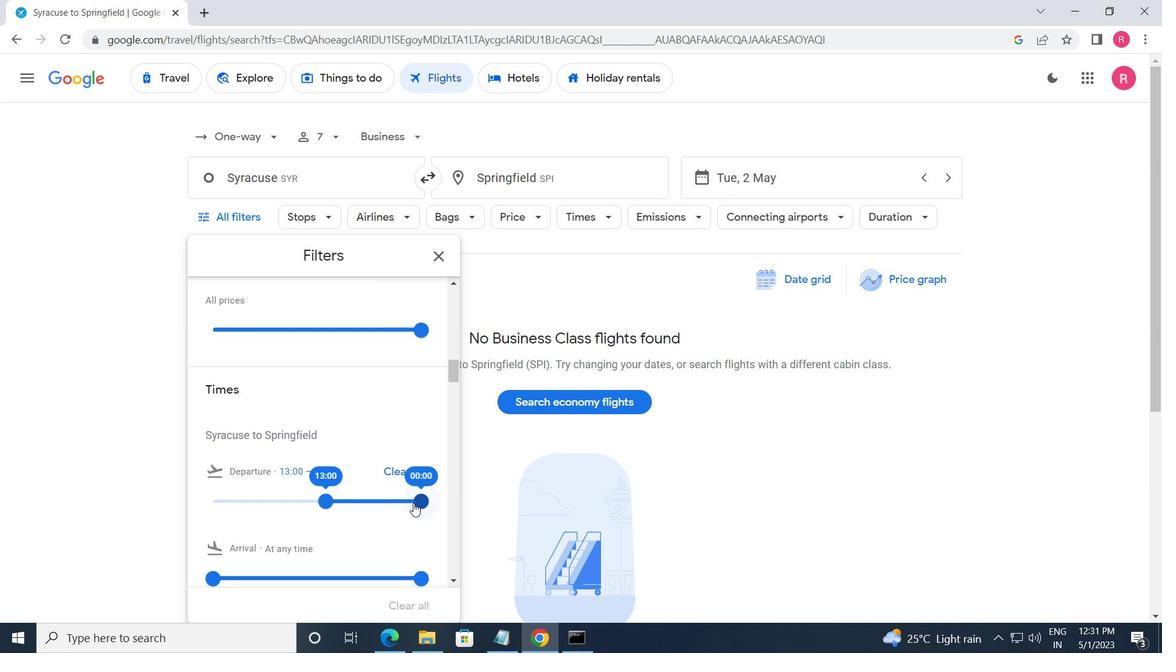 
Action: Mouse pressed left at (417, 504)
Screenshot: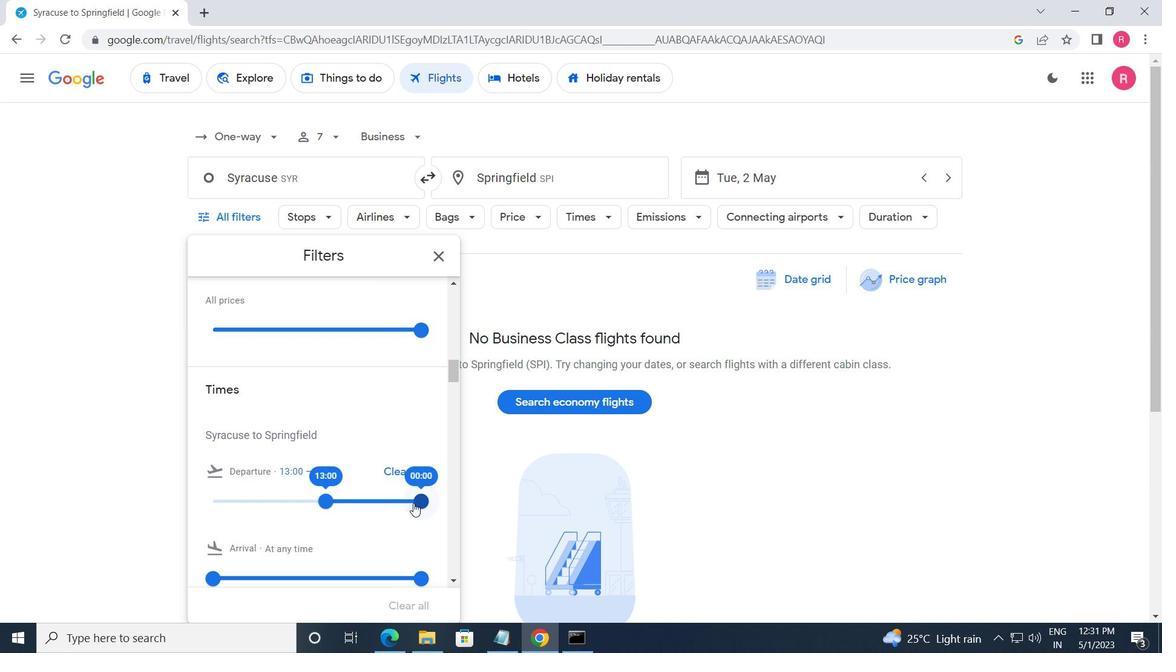 
Action: Mouse moved to (444, 261)
Screenshot: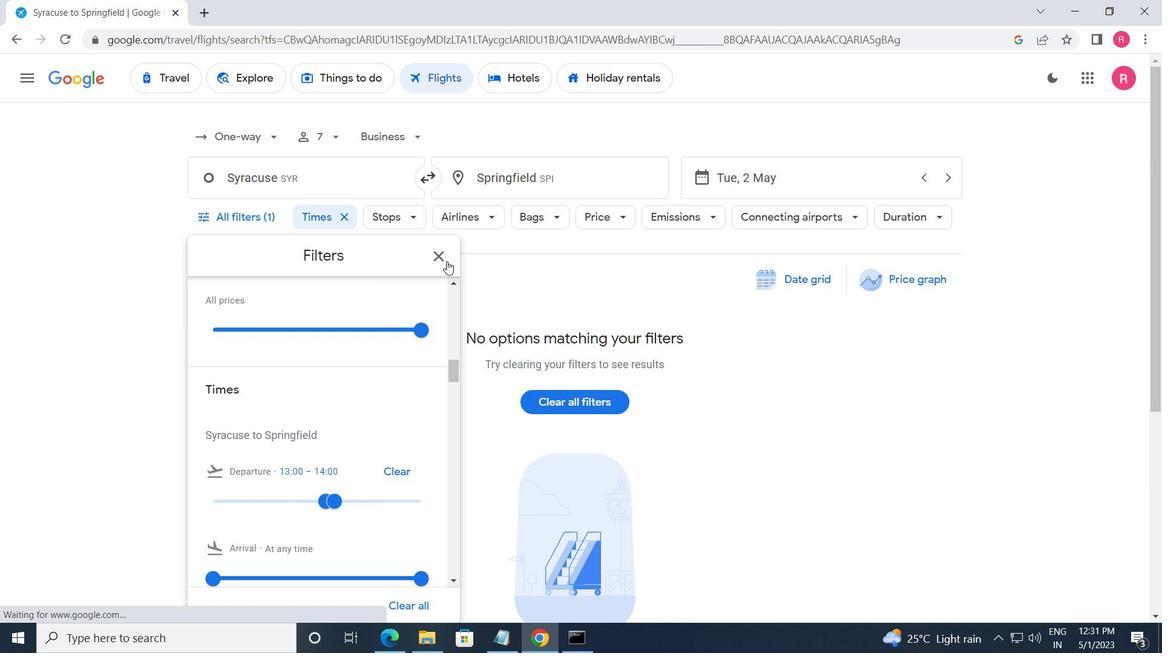 
Action: Mouse pressed left at (444, 261)
Screenshot: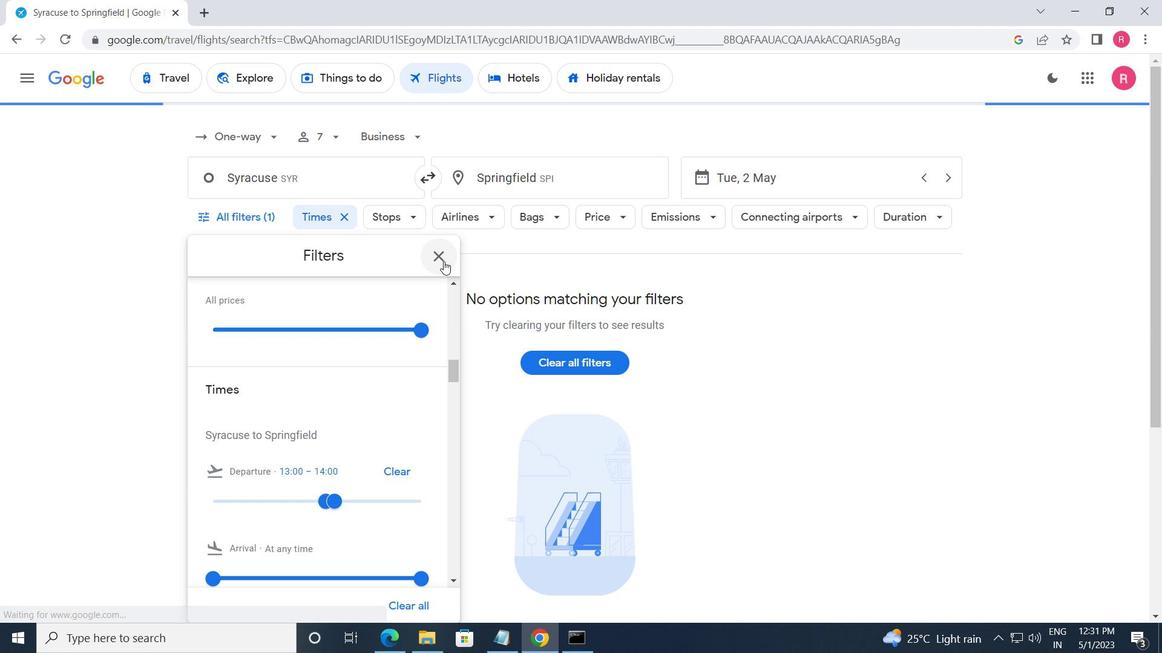 
Action: Mouse moved to (441, 262)
Screenshot: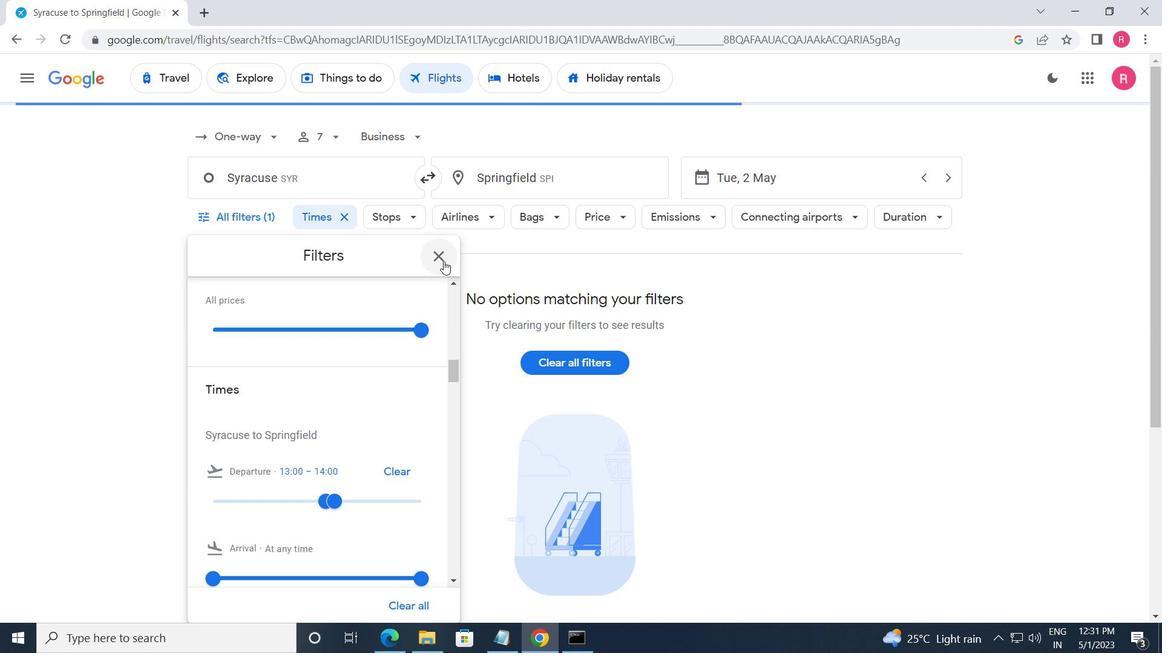 
